 Task: Add an event with the title Training Session: Sales Negotiation, date '2024/03/16', time 8:50 AM to 10:50 AMand add a description: During the Quality Assurance Check, a dedicated team or quality assurance professionals will conduct a comprehensive assessment of the project against predetermined quality criteria. The team will review various aspects, including project documentation, processes, methodologies, and actual deliverables, to ensure they meet the defined quality standards., put the event into Red category . Add location for the event as: 789 Spice Bazaar, Istanbul, Turkey, logged in from the account softage.2@softage.netand send the event invitation to softage.5@softage.net and softage.6@softage.net. Set a reminder for the event 15 day before
Action: Mouse pressed left at (104, 121)
Screenshot: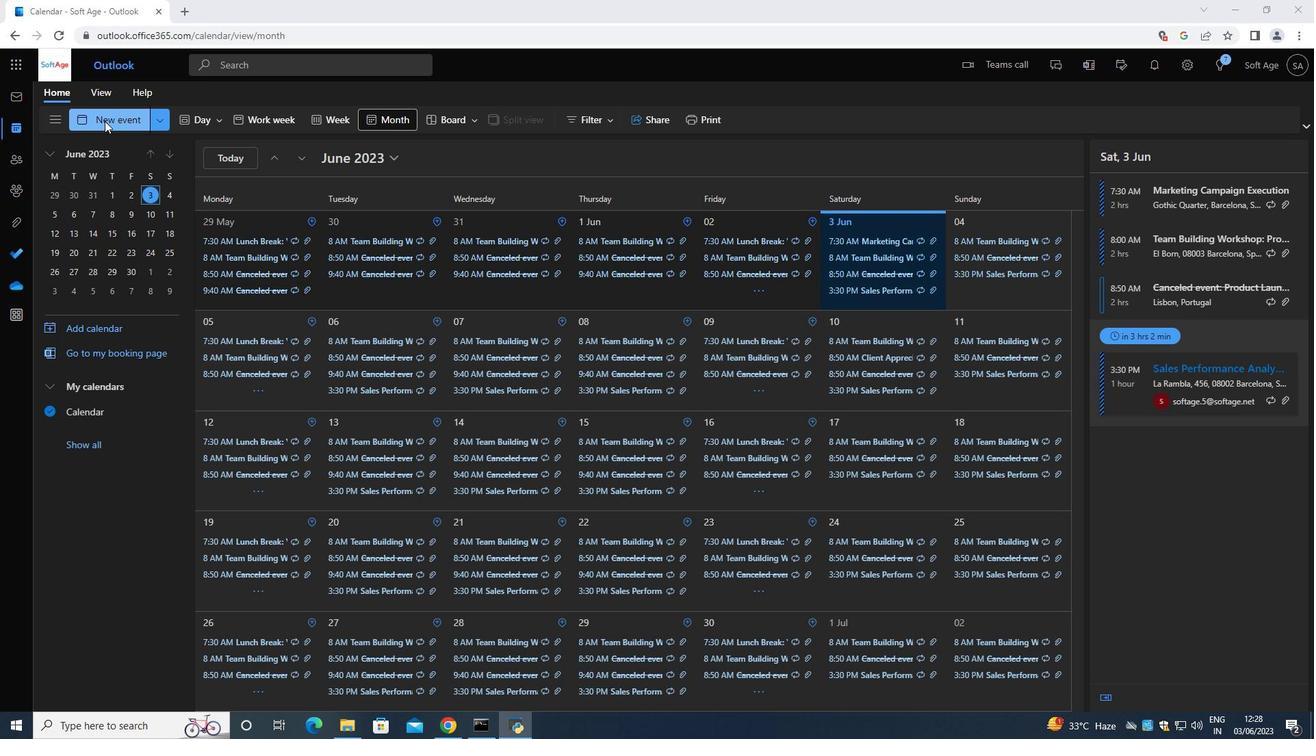 
Action: Mouse moved to (323, 215)
Screenshot: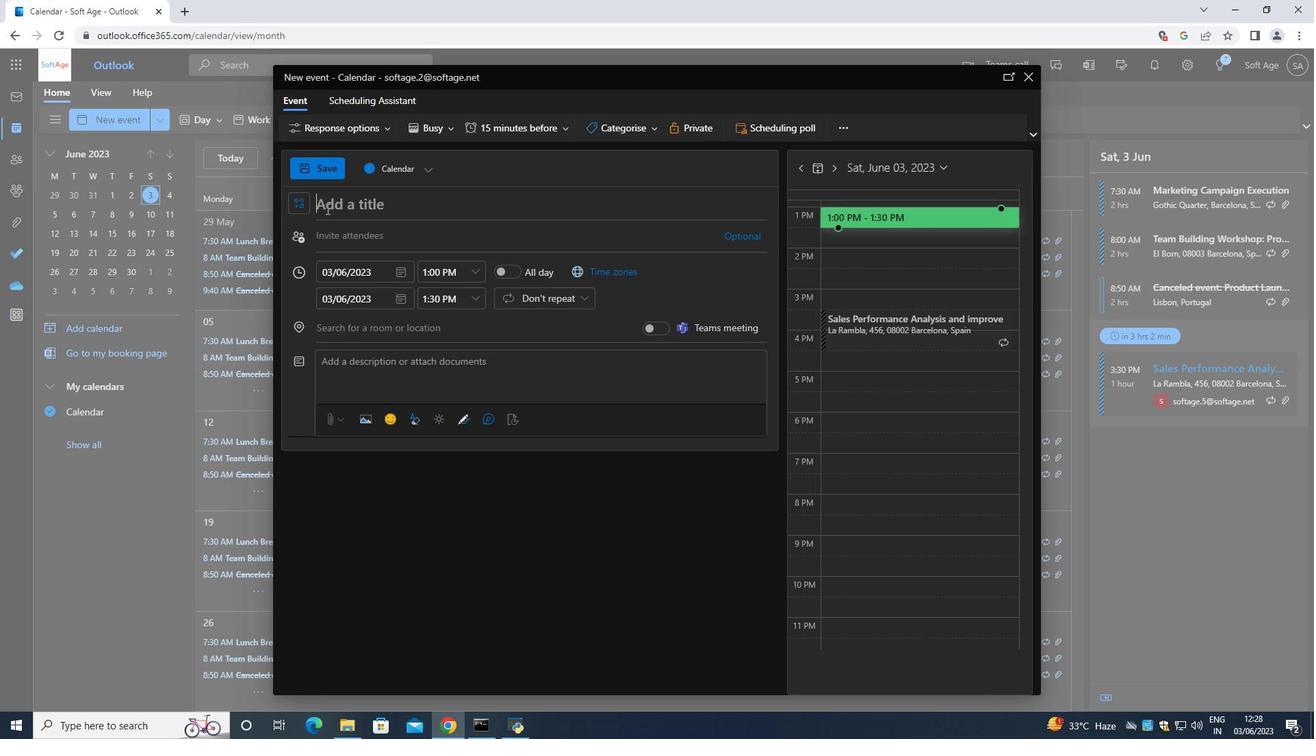
Action: Key pressed <Key.shift><Key.shift><Key.shift><Key.shift><Key.shift><Key.shift><Key.shift><Key.shift><Key.shift>Training<Key.space><Key.shift>Session<Key.space><Key.shift_r>:<Key.space><Key.shift><Key.shift><Key.shift><Key.shift><Key.shift><Key.shift><Key.shift><Key.shift><Key.shift>Sales<Key.space><Key.shift>Negotiation<Key.space>
Screenshot: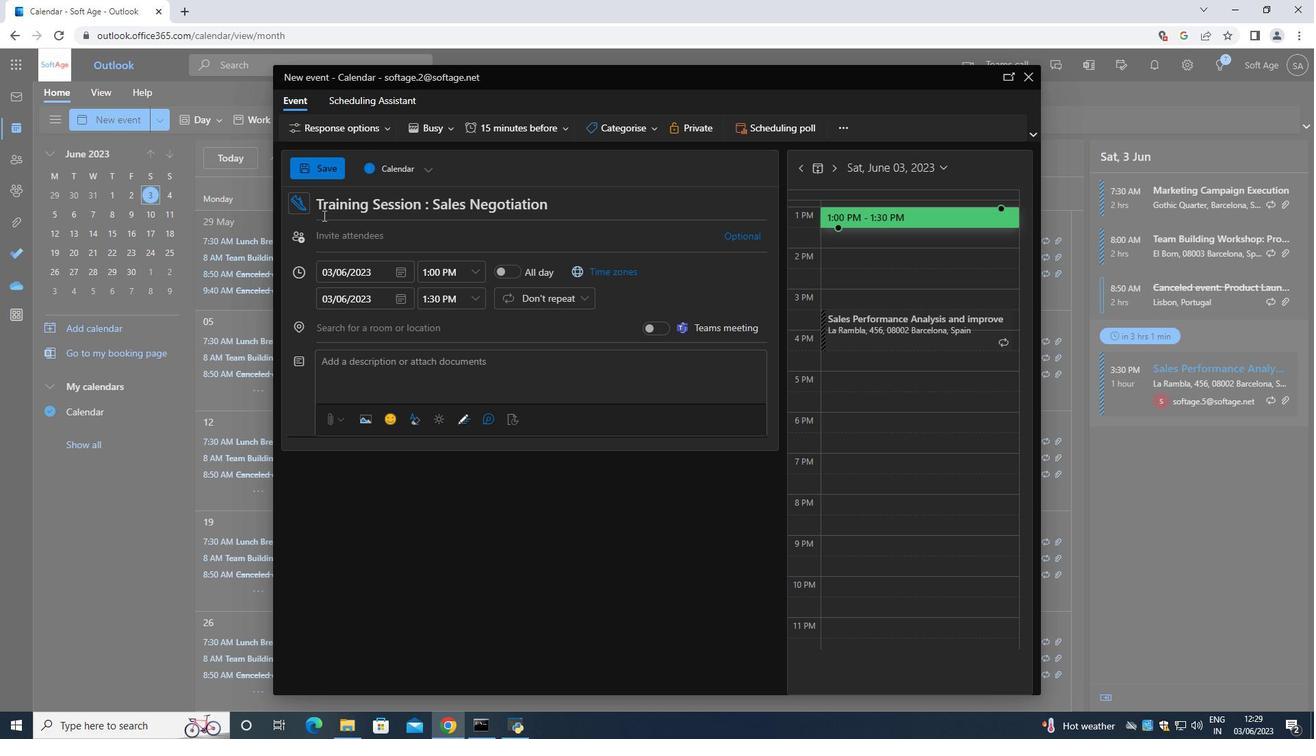 
Action: Mouse moved to (403, 274)
Screenshot: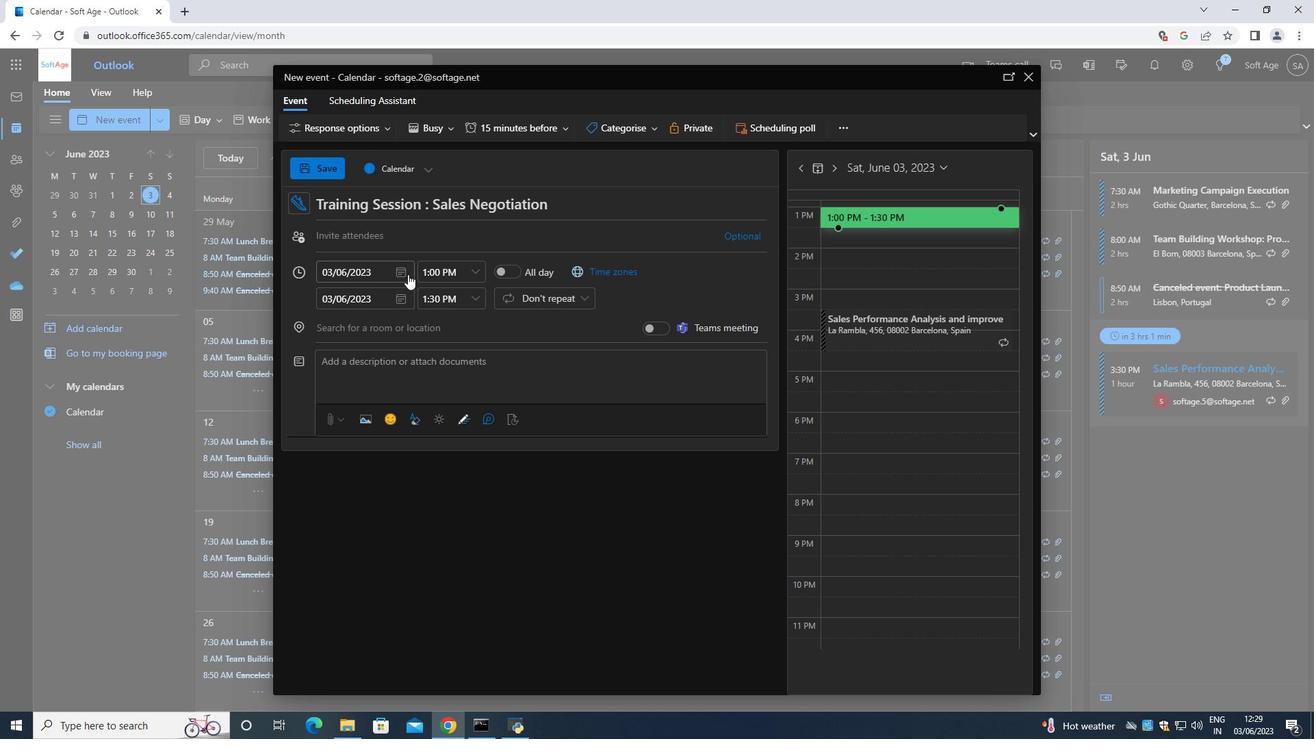 
Action: Mouse pressed left at (403, 274)
Screenshot: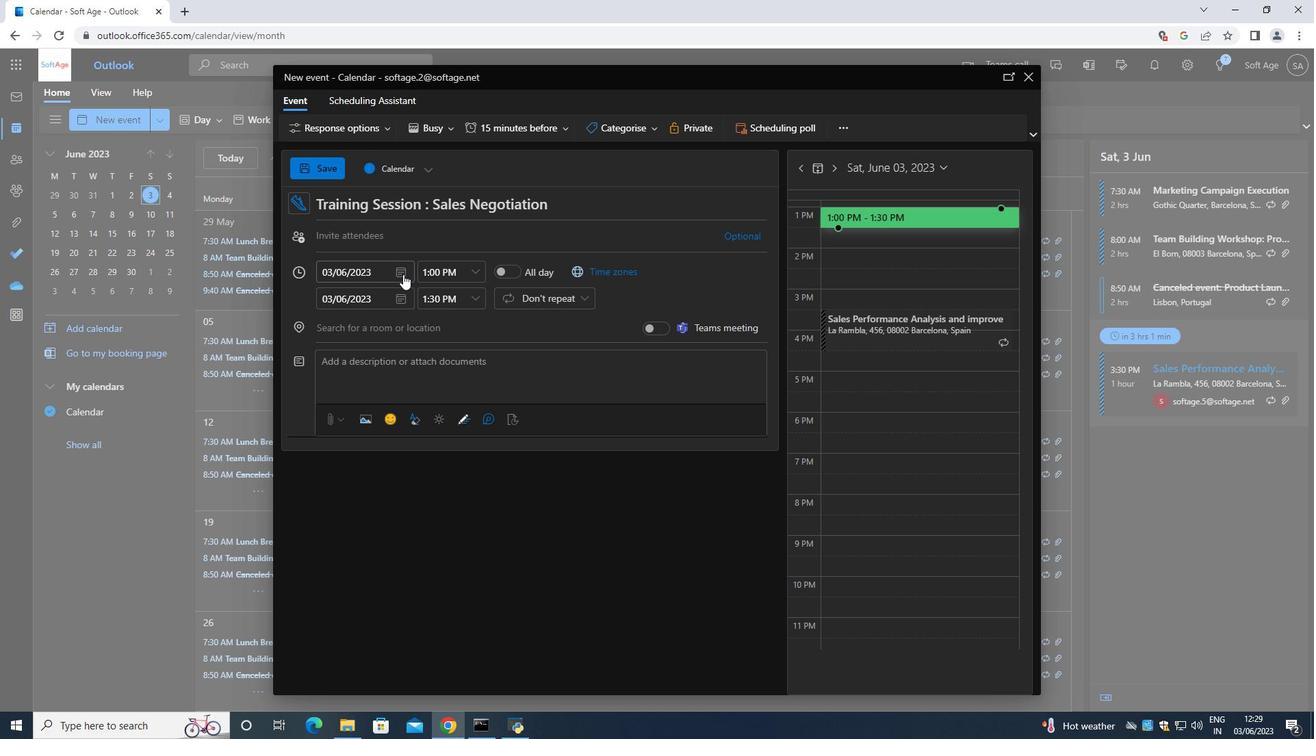 
Action: Mouse moved to (450, 296)
Screenshot: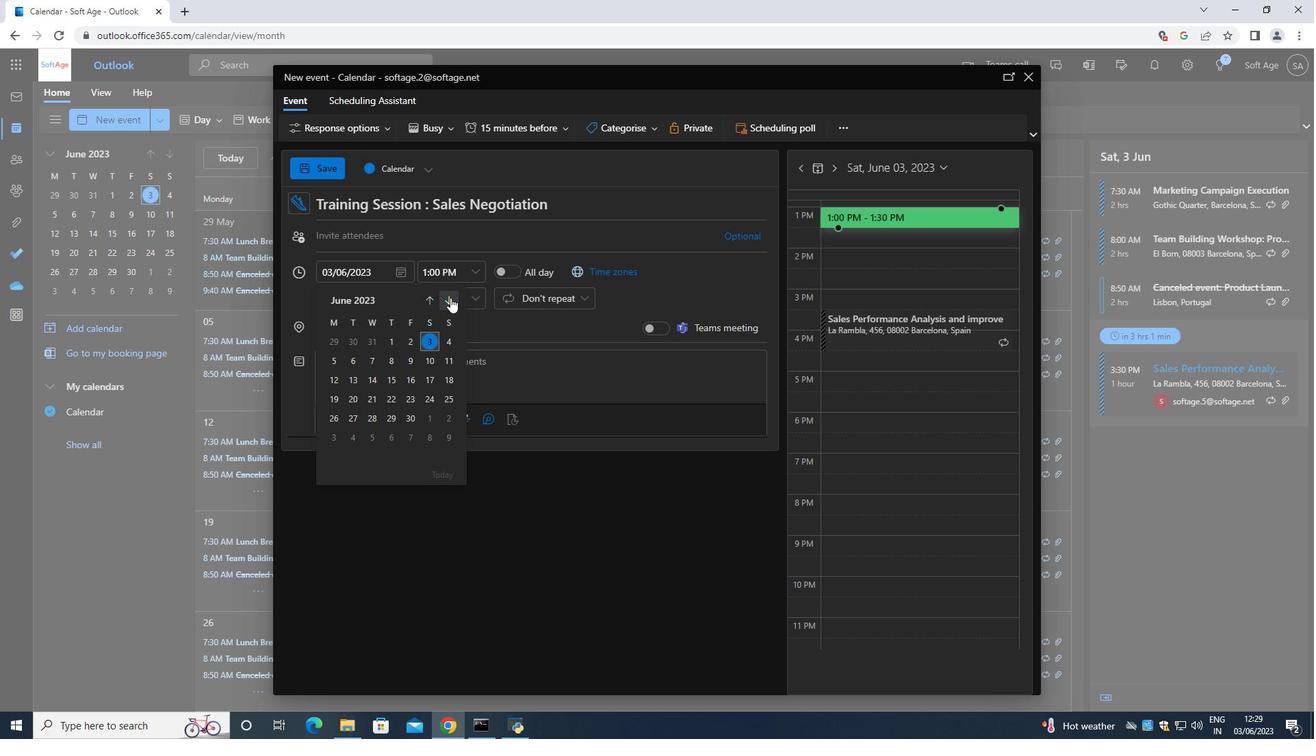 
Action: Mouse pressed left at (450, 296)
Screenshot: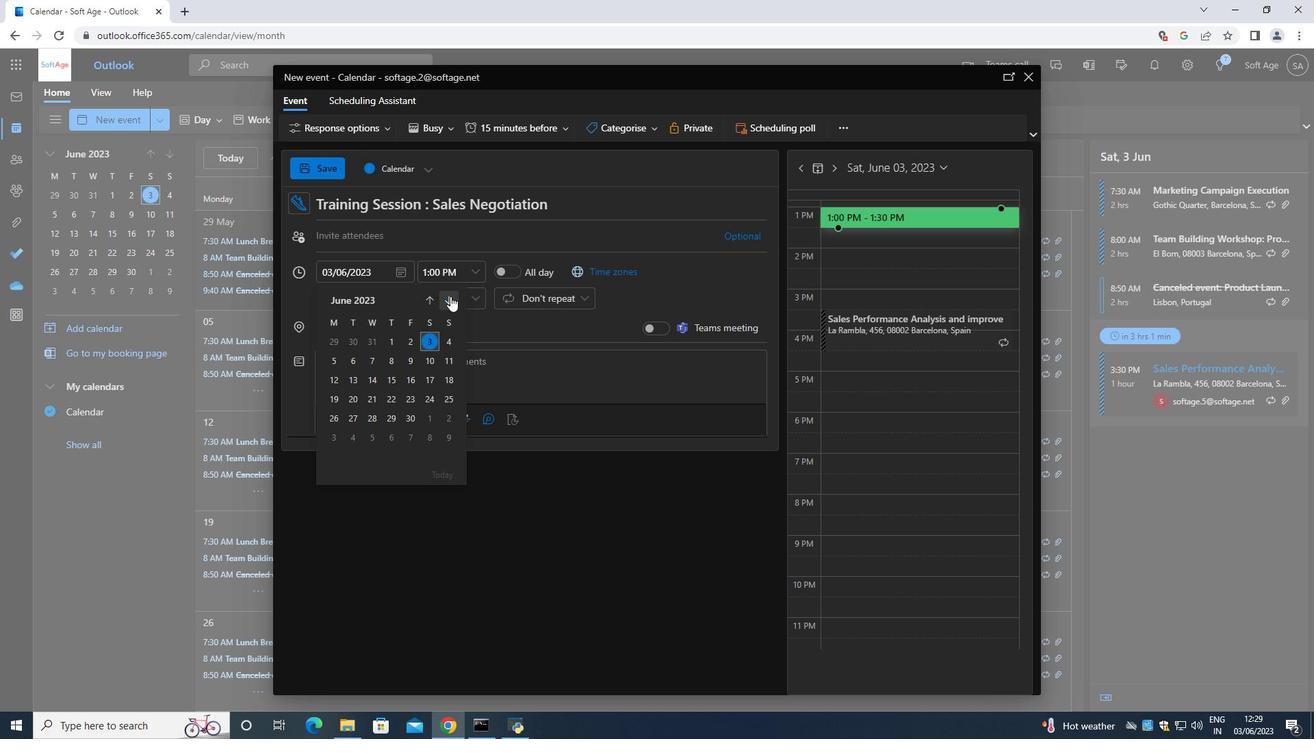 
Action: Mouse moved to (451, 296)
Screenshot: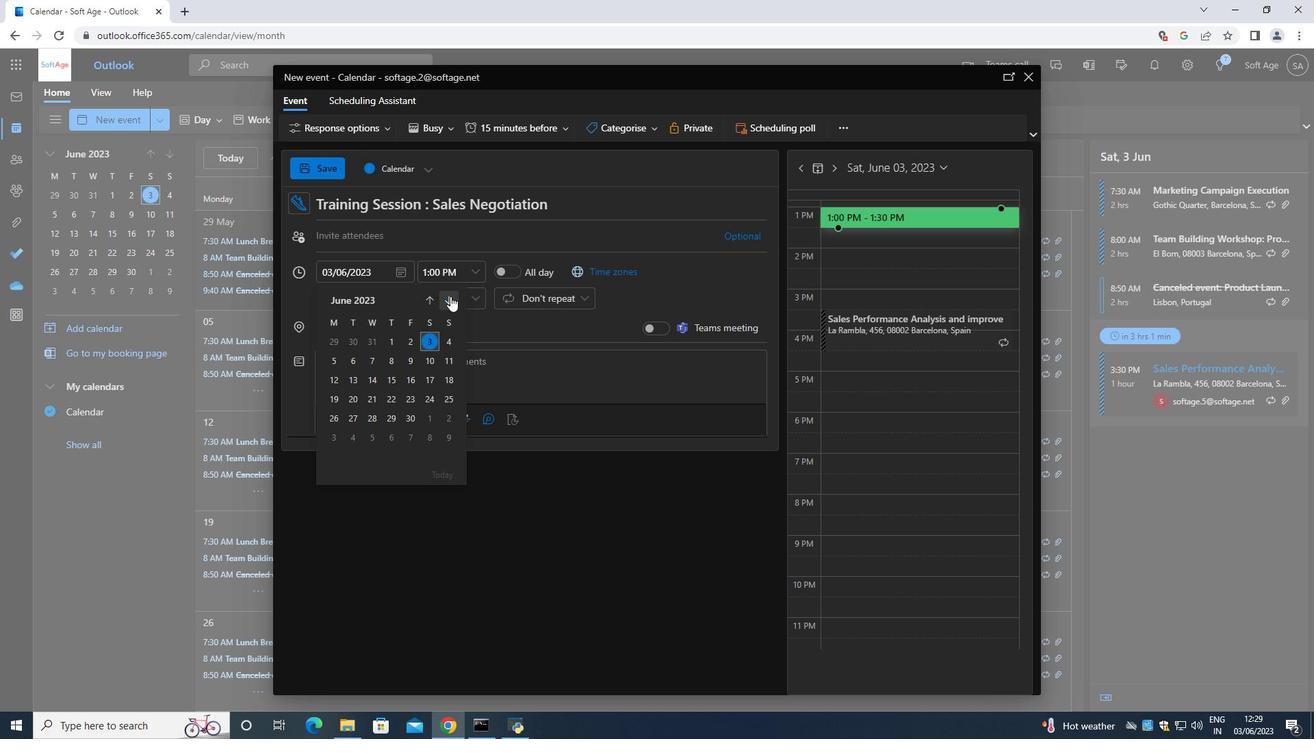 
Action: Mouse pressed left at (451, 296)
Screenshot: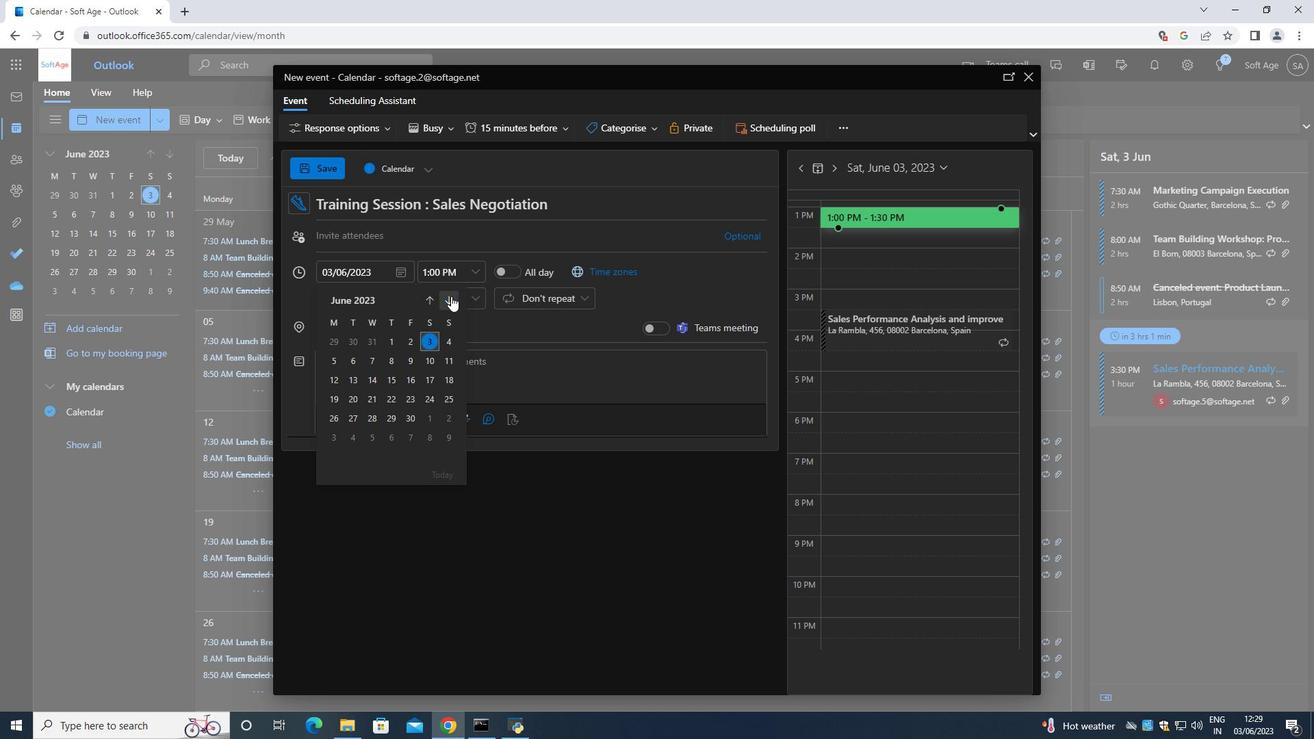 
Action: Mouse pressed left at (451, 296)
Screenshot: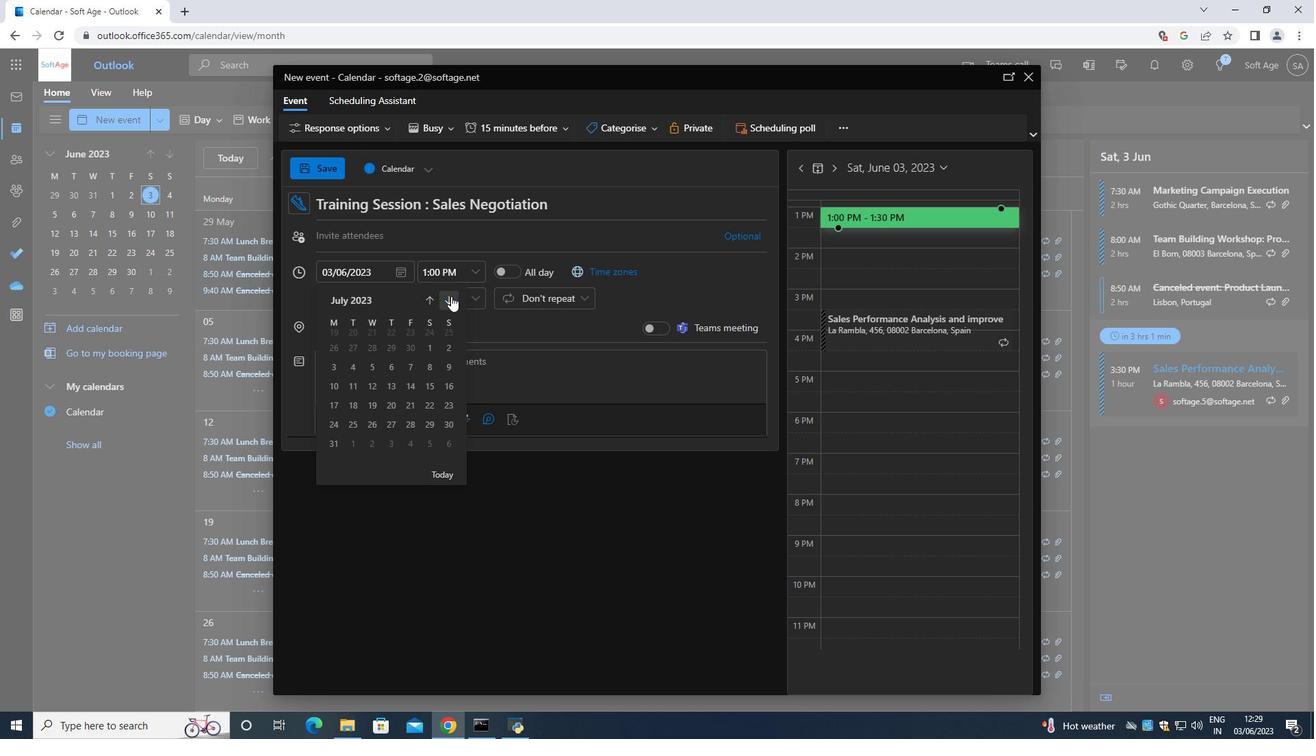 
Action: Mouse pressed left at (451, 296)
Screenshot: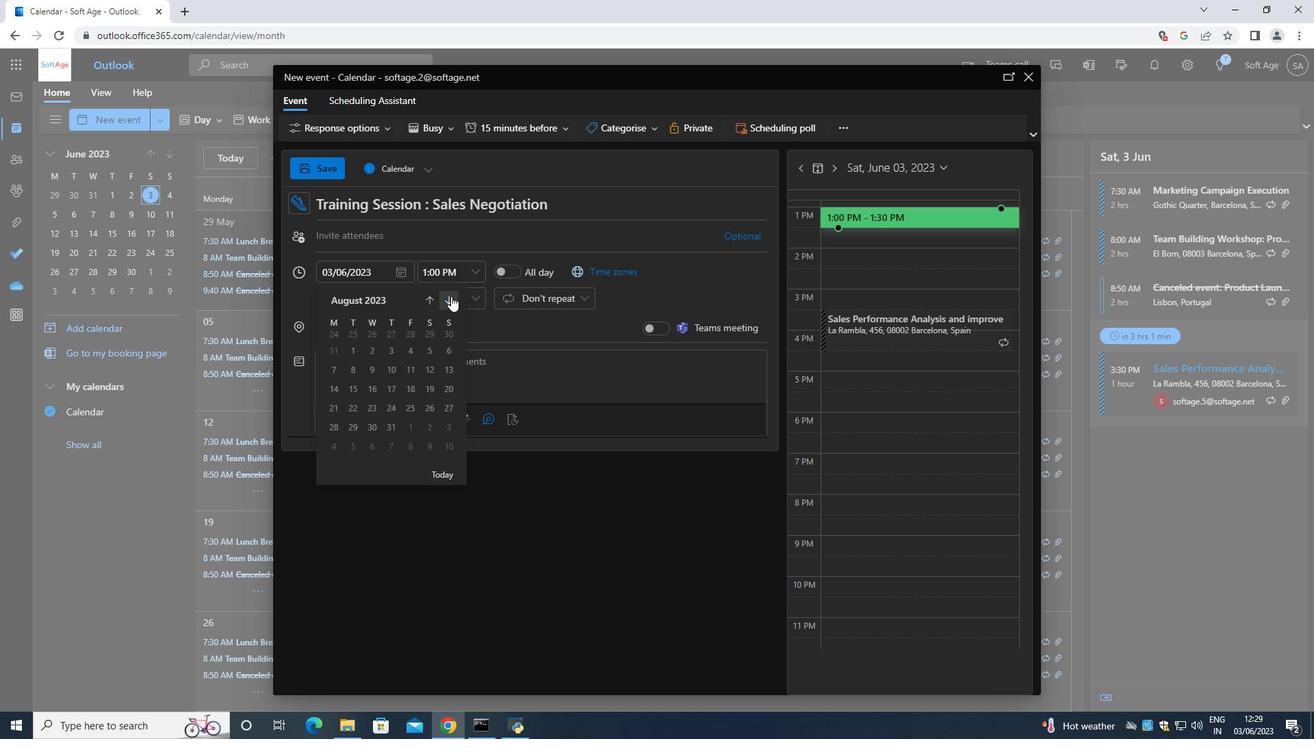 
Action: Mouse pressed left at (451, 296)
Screenshot: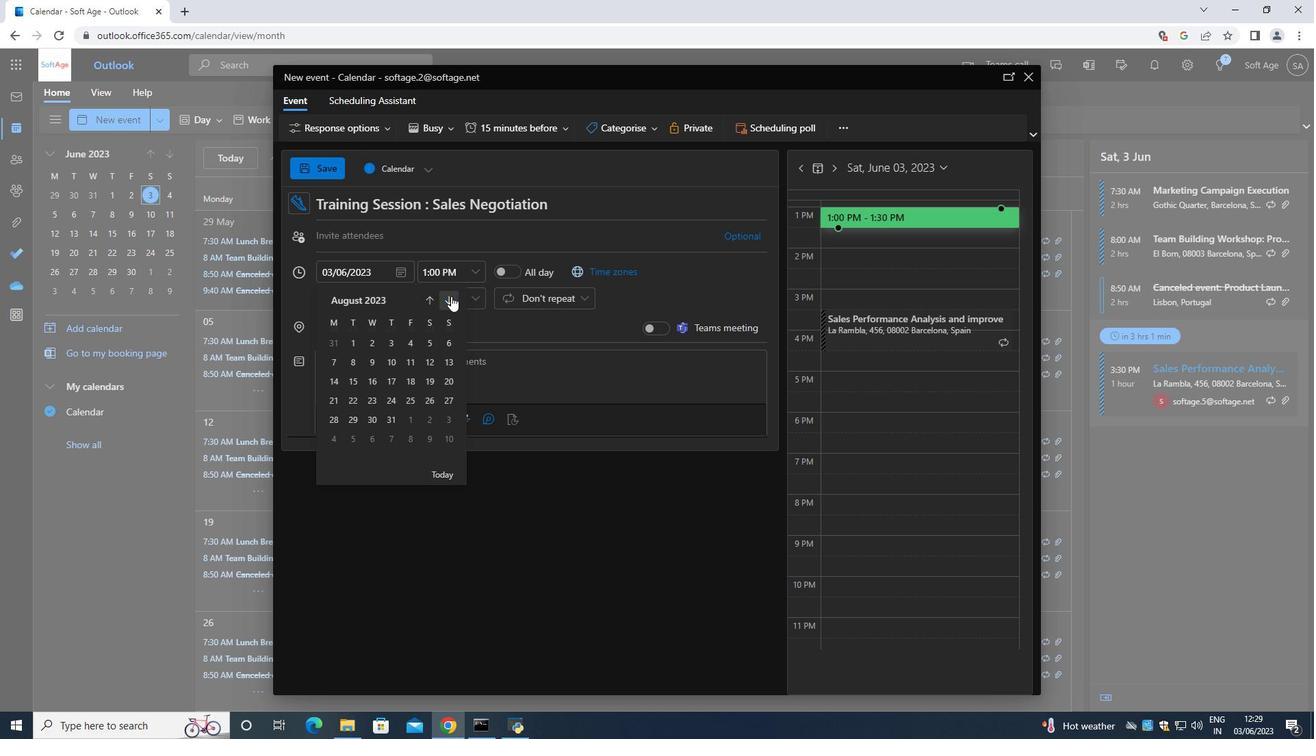 
Action: Mouse pressed left at (451, 296)
Screenshot: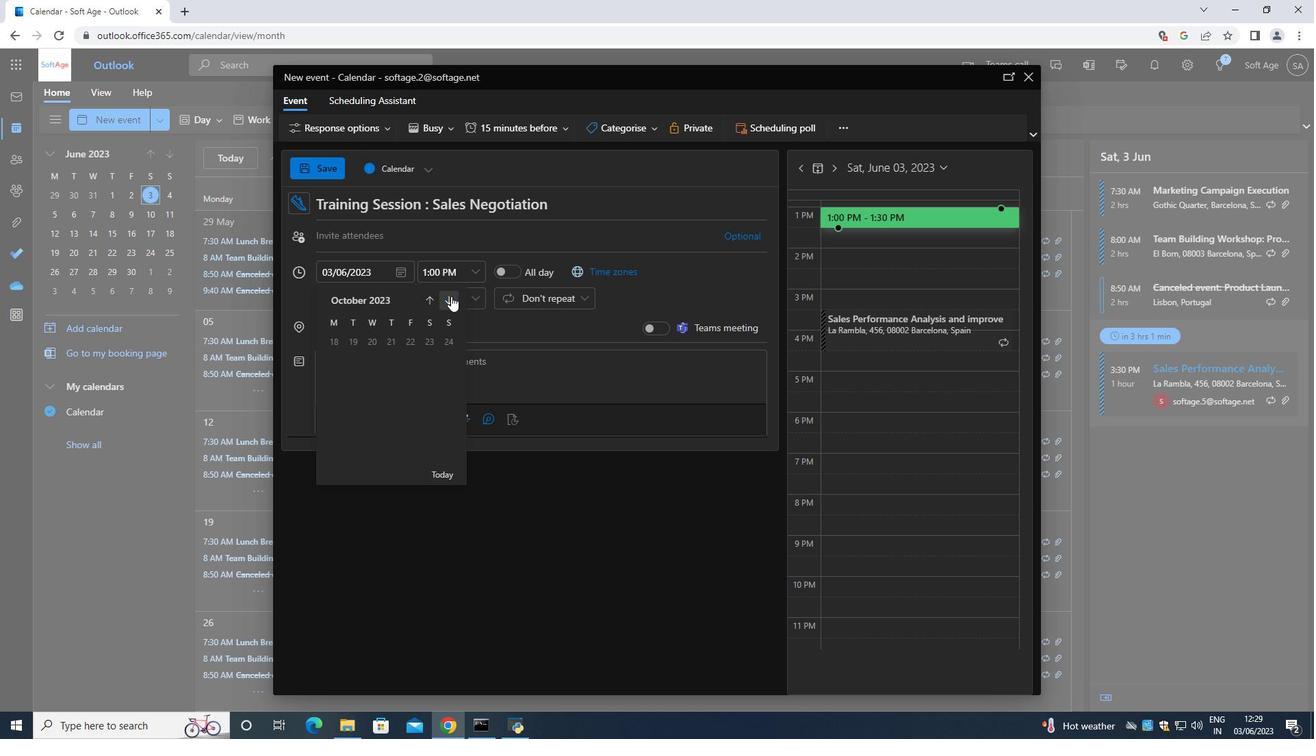 
Action: Mouse pressed left at (451, 296)
Screenshot: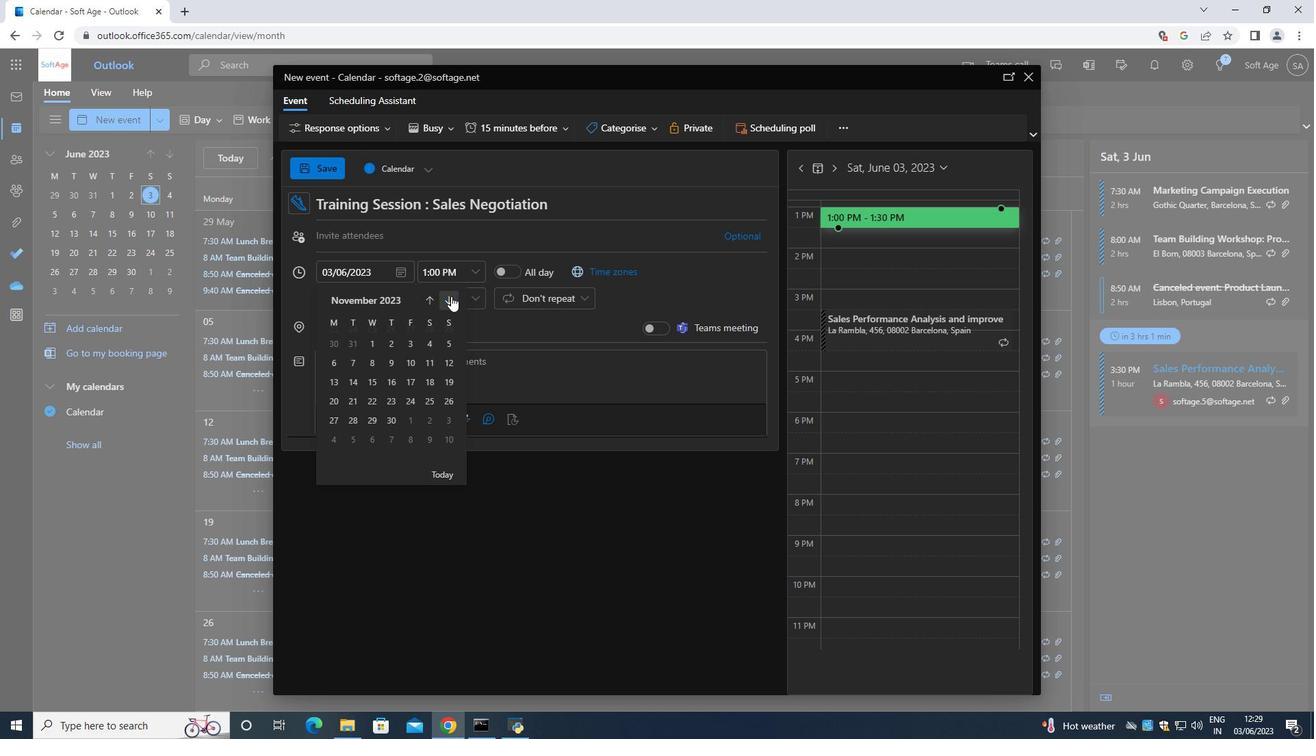 
Action: Mouse pressed left at (451, 296)
Screenshot: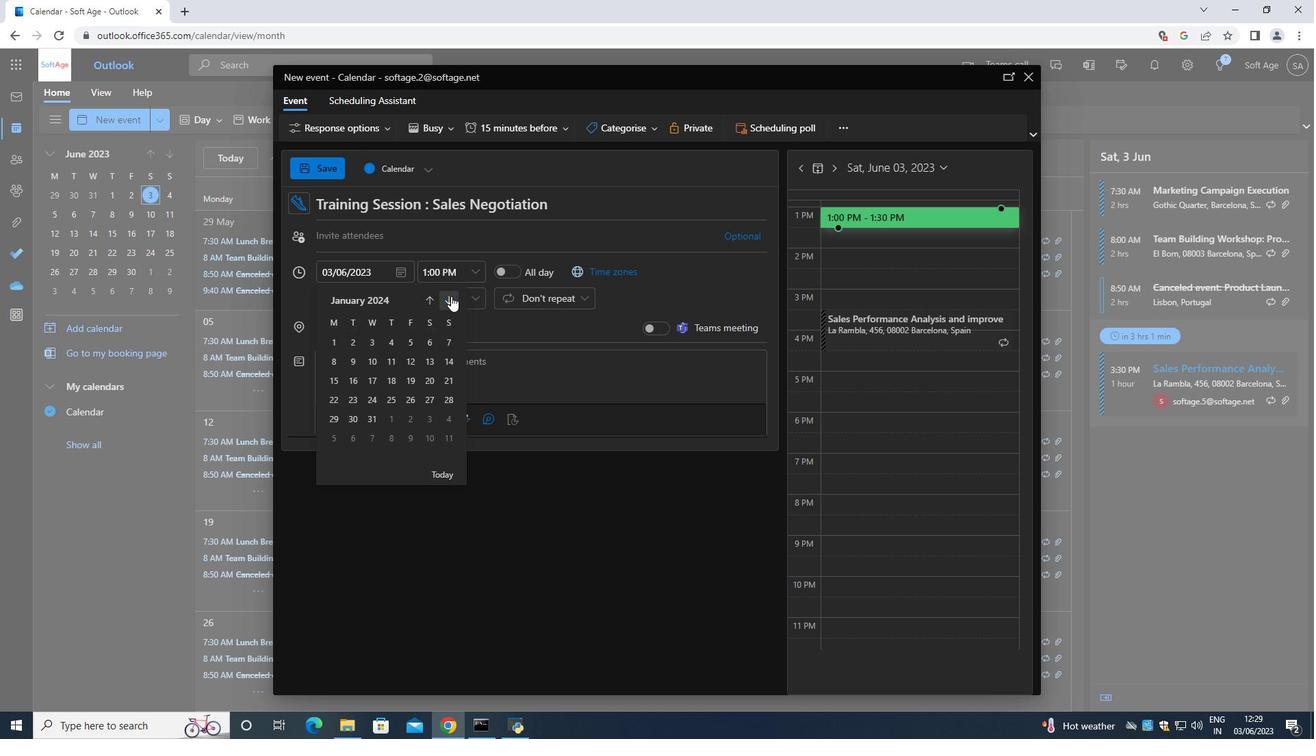 
Action: Mouse pressed left at (451, 296)
Screenshot: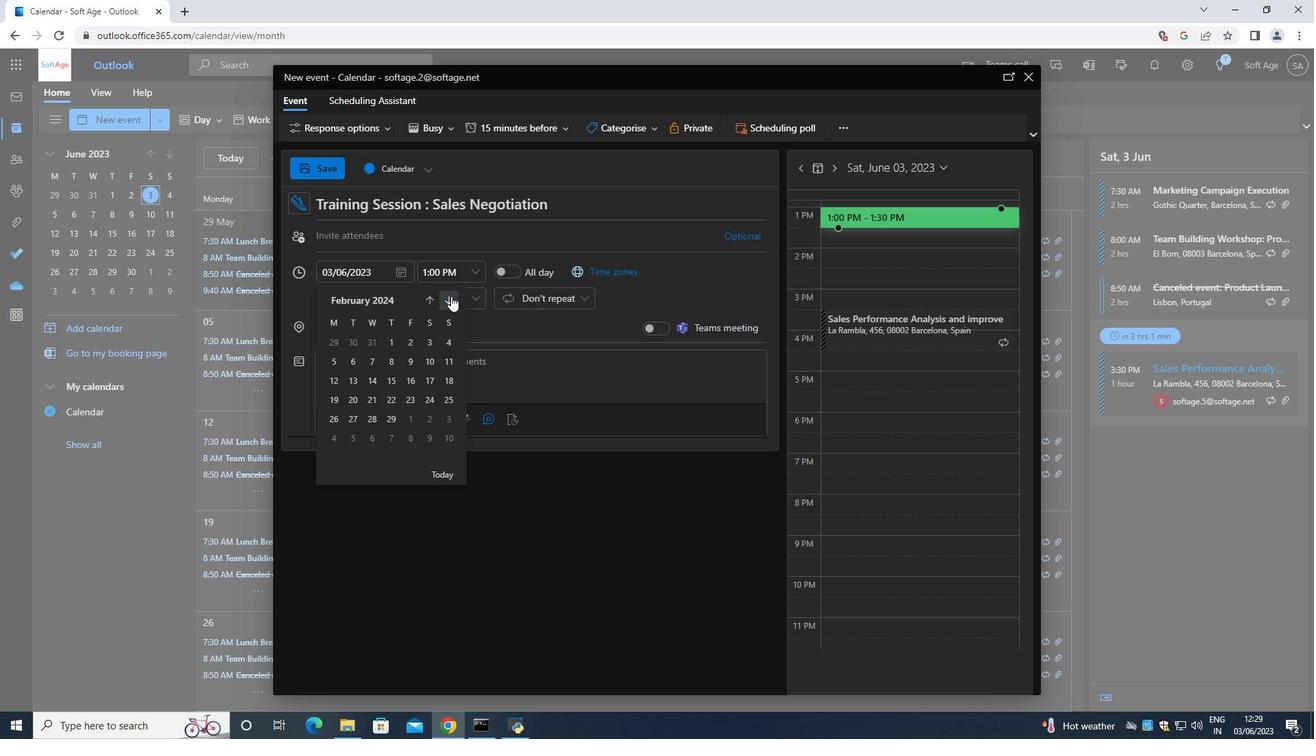 
Action: Mouse moved to (432, 373)
Screenshot: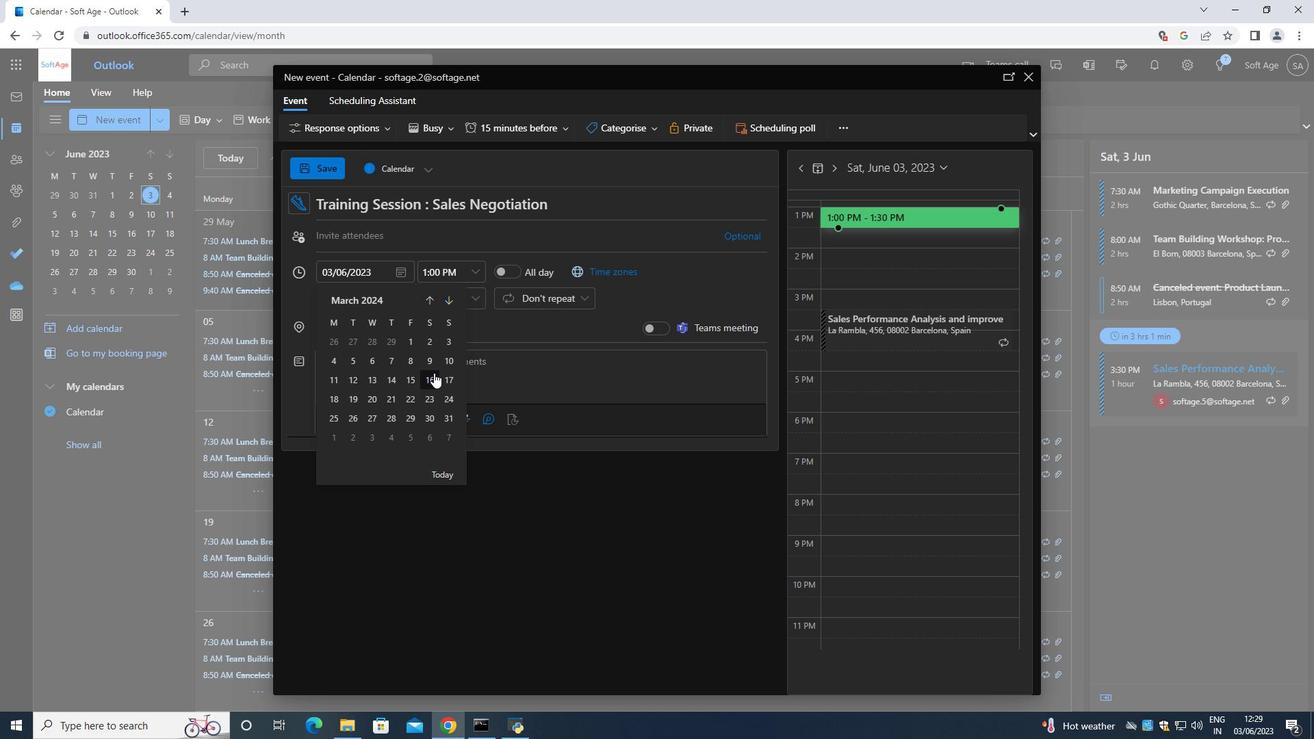 
Action: Mouse pressed left at (432, 373)
Screenshot: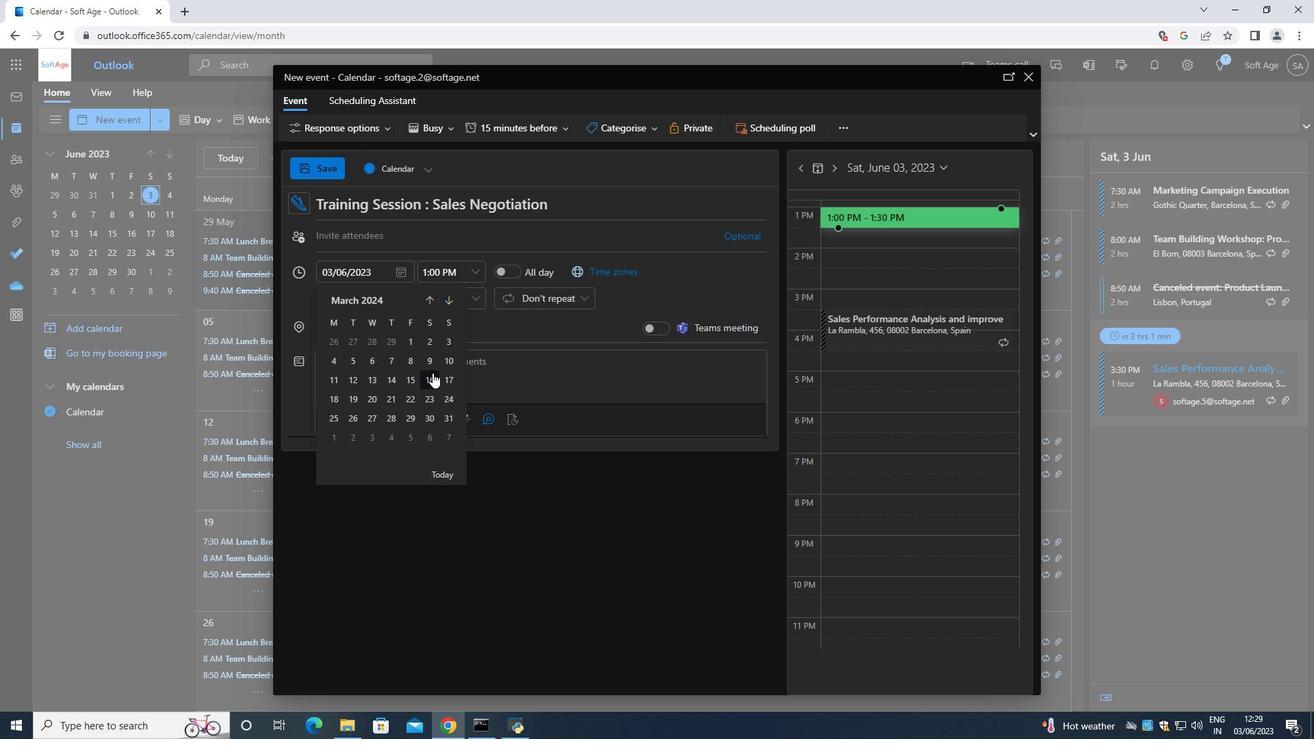 
Action: Mouse moved to (481, 274)
Screenshot: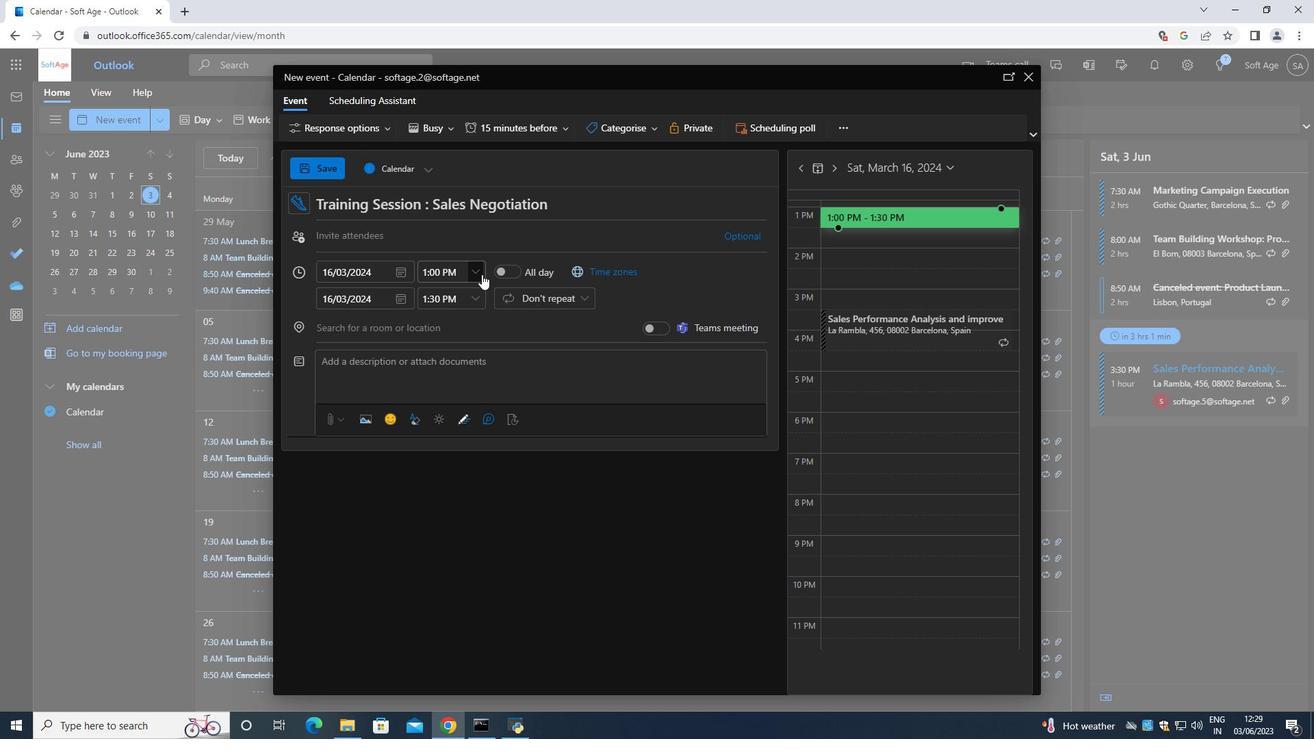 
Action: Mouse pressed left at (481, 274)
Screenshot: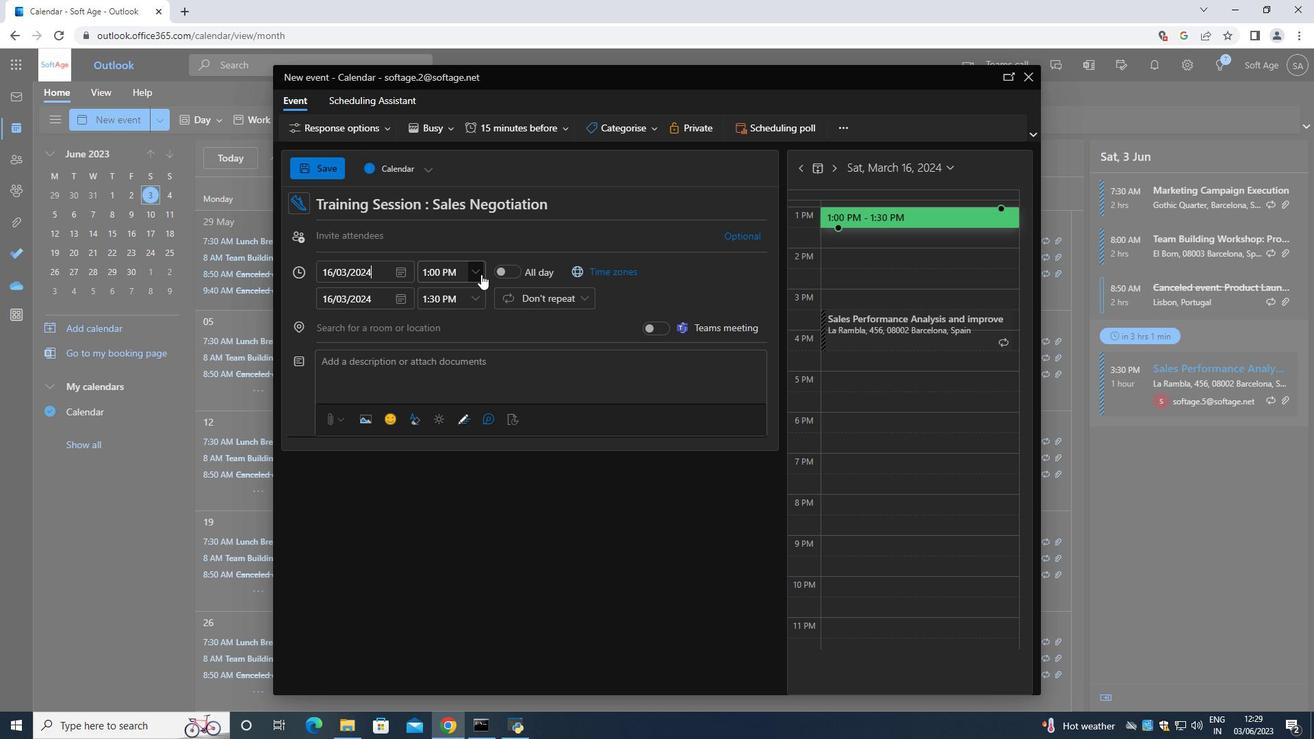 
Action: Mouse moved to (473, 302)
Screenshot: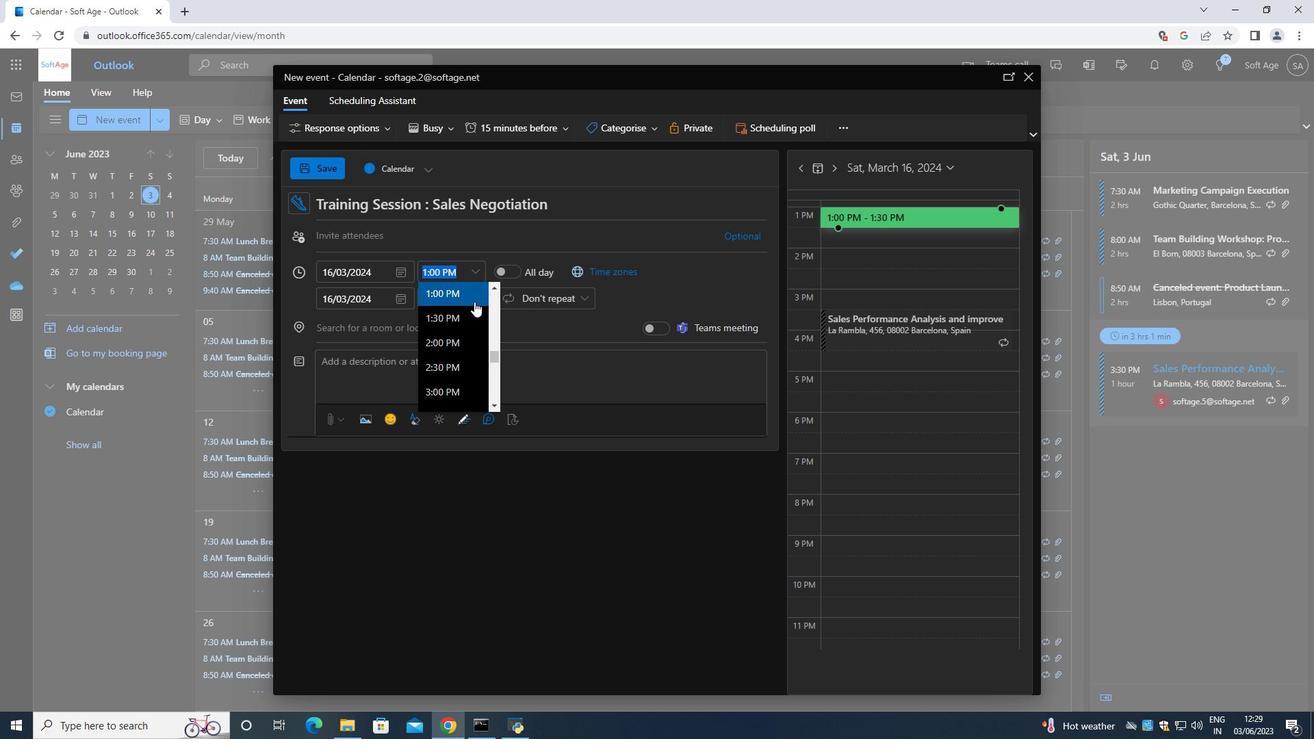 
Action: Mouse scrolled (473, 301) with delta (0, 0)
Screenshot: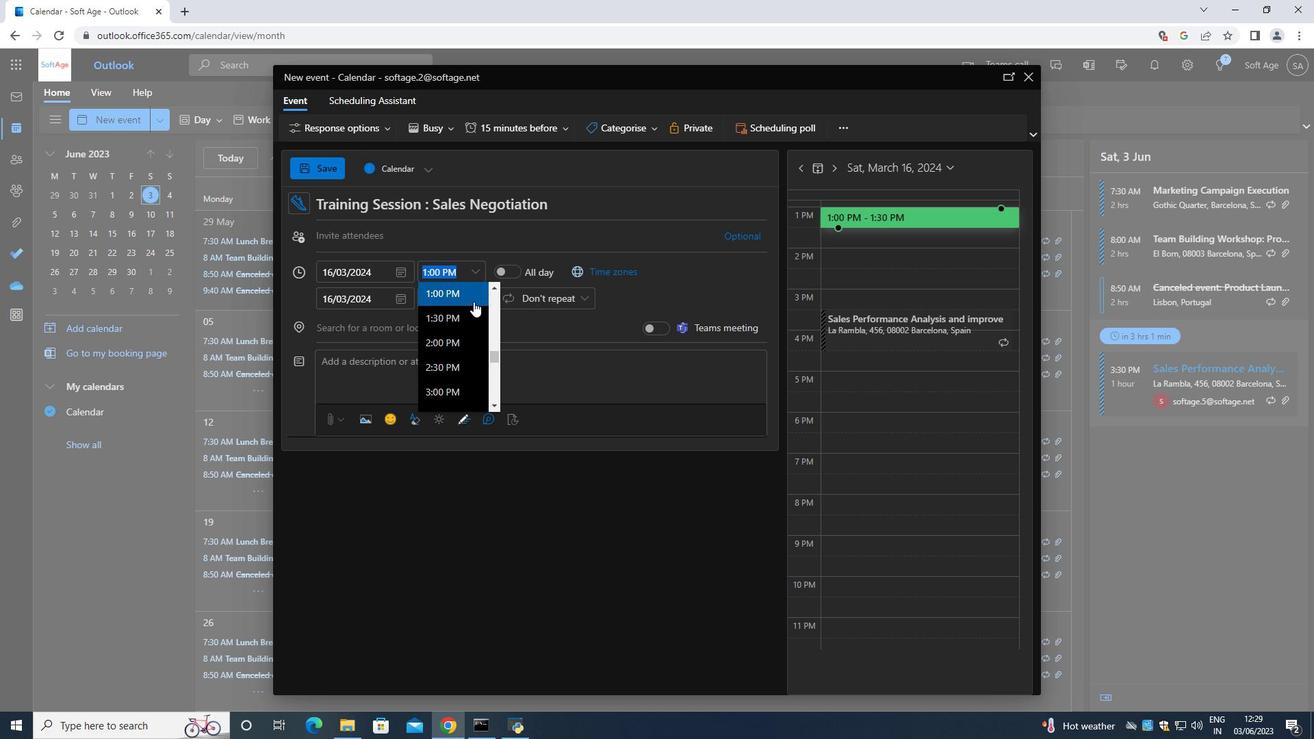 
Action: Mouse scrolled (473, 302) with delta (0, 0)
Screenshot: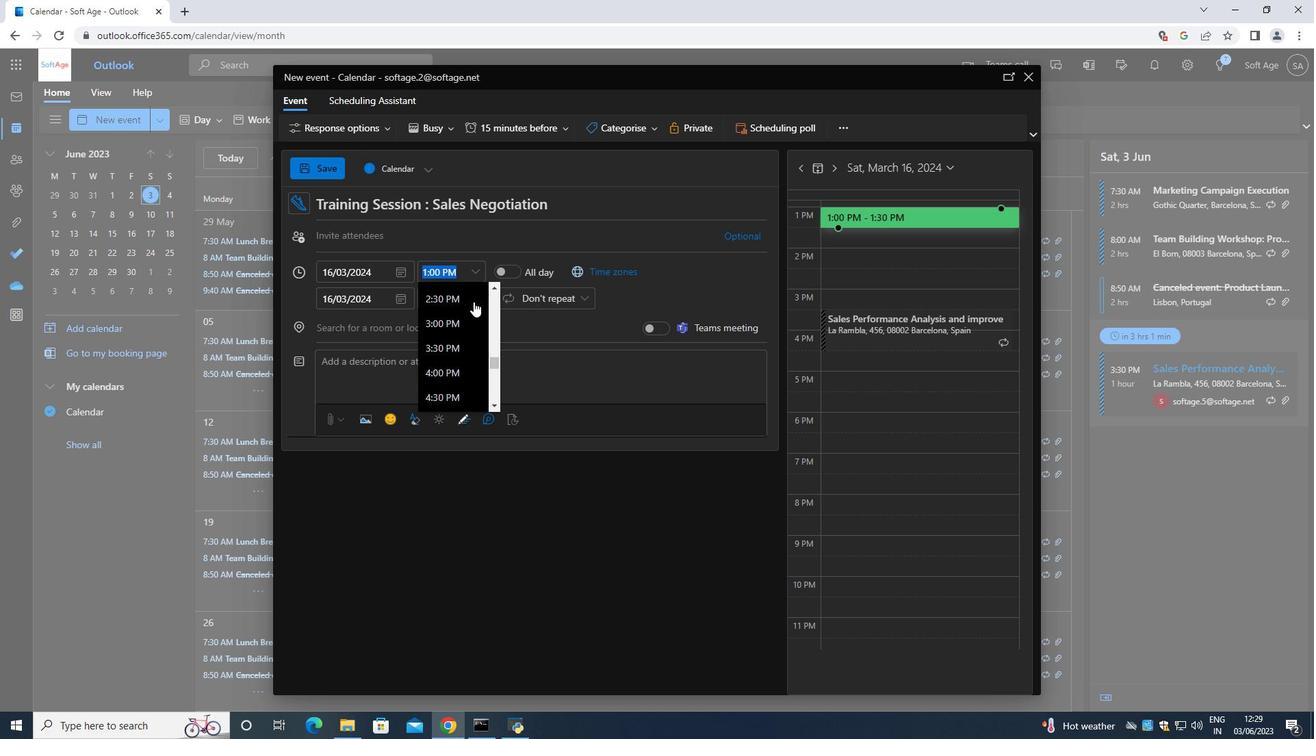 
Action: Mouse scrolled (473, 302) with delta (0, 0)
Screenshot: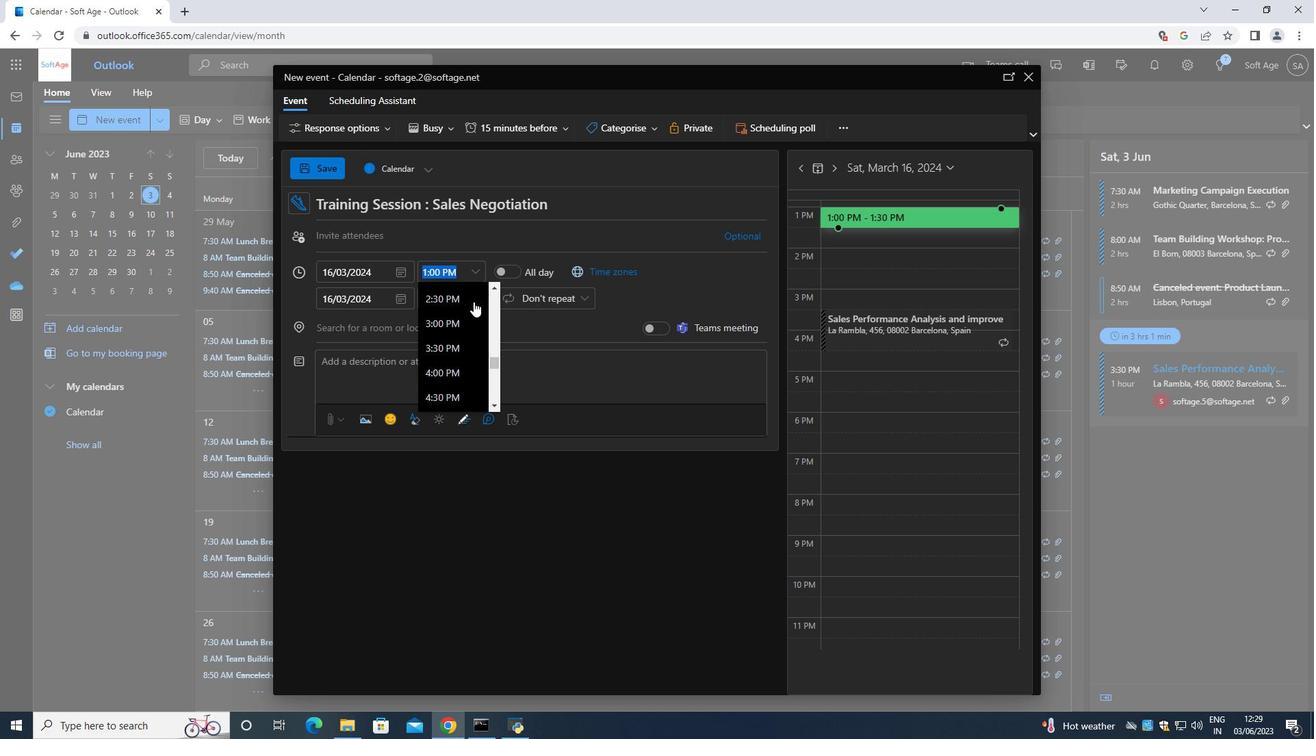 
Action: Mouse scrolled (473, 302) with delta (0, 0)
Screenshot: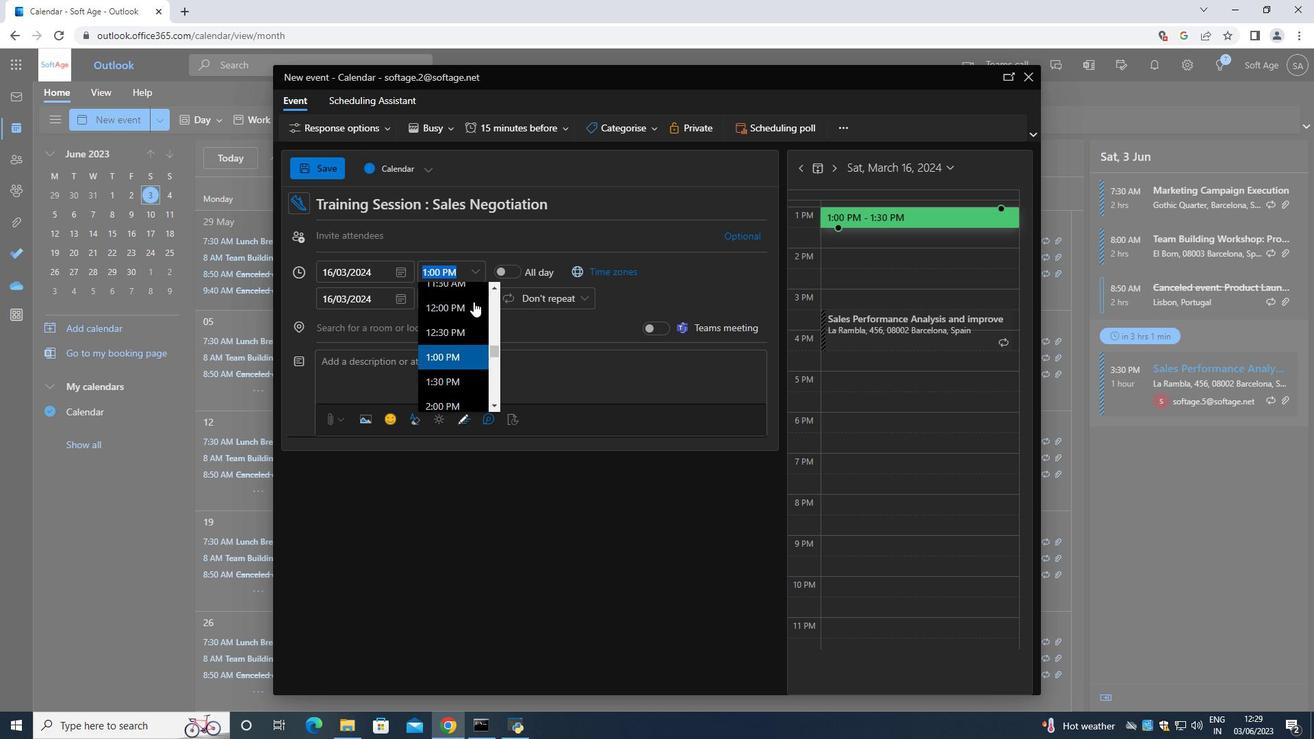 
Action: Mouse scrolled (473, 302) with delta (0, 0)
Screenshot: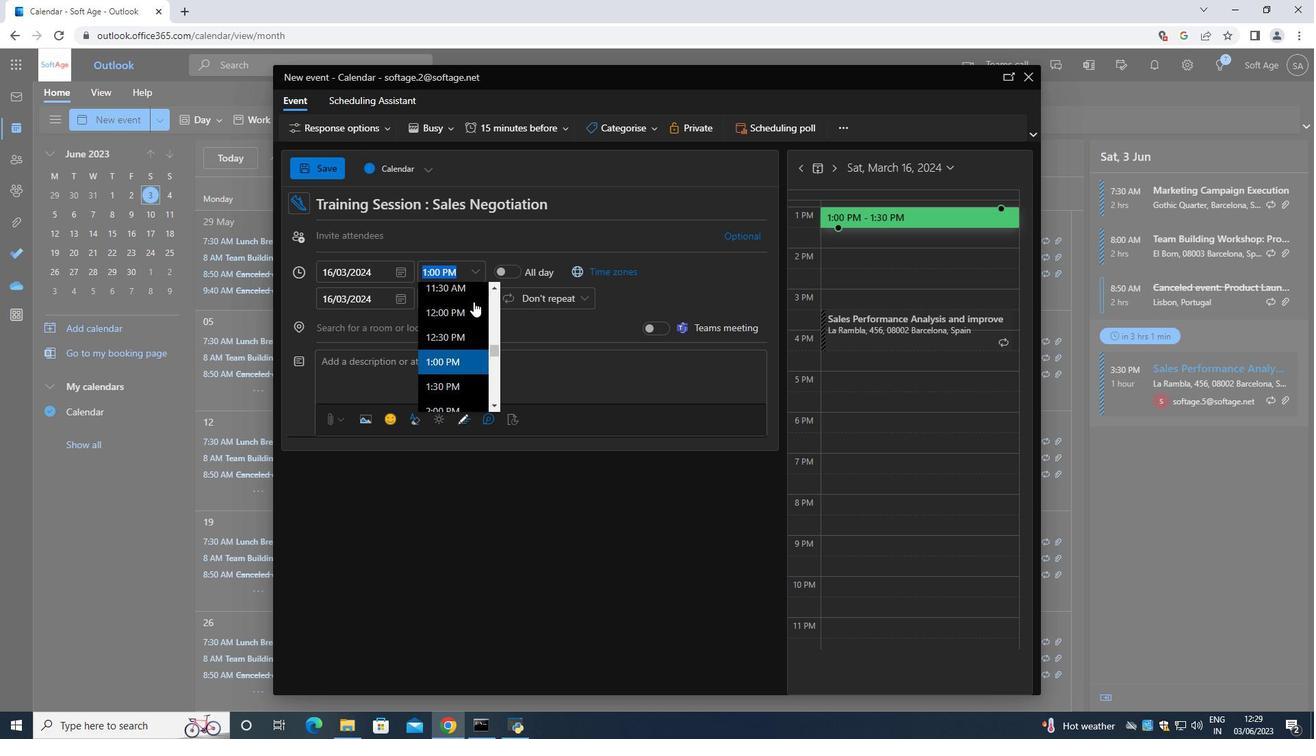 
Action: Mouse scrolled (473, 302) with delta (0, 0)
Screenshot: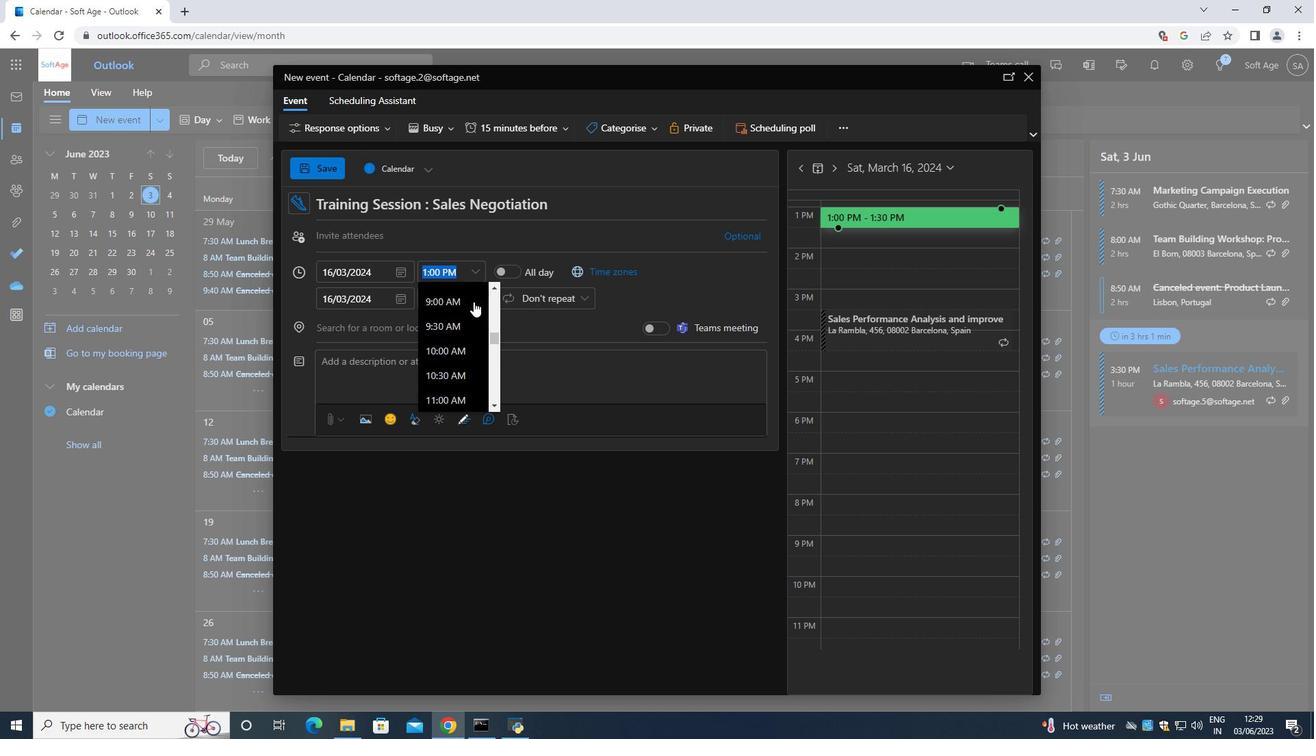 
Action: Mouse moved to (476, 269)
Screenshot: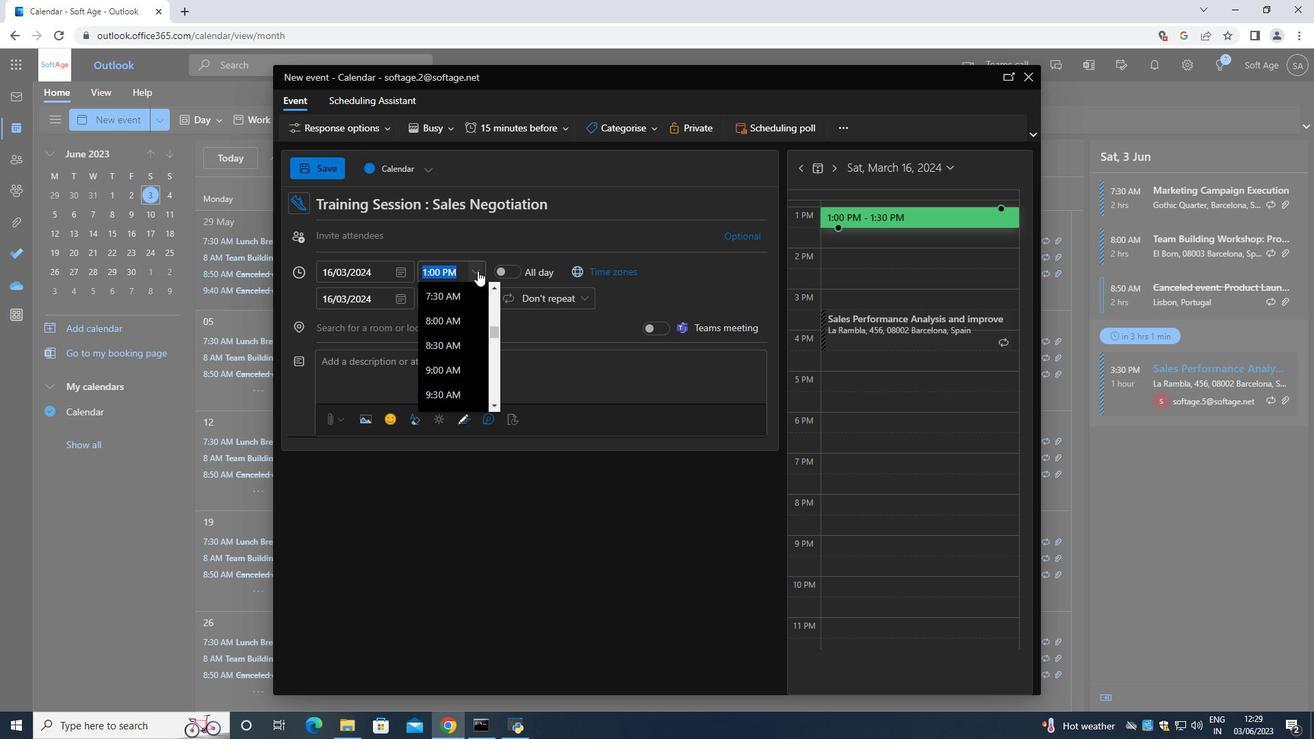 
Action: Mouse pressed left at (476, 269)
Screenshot: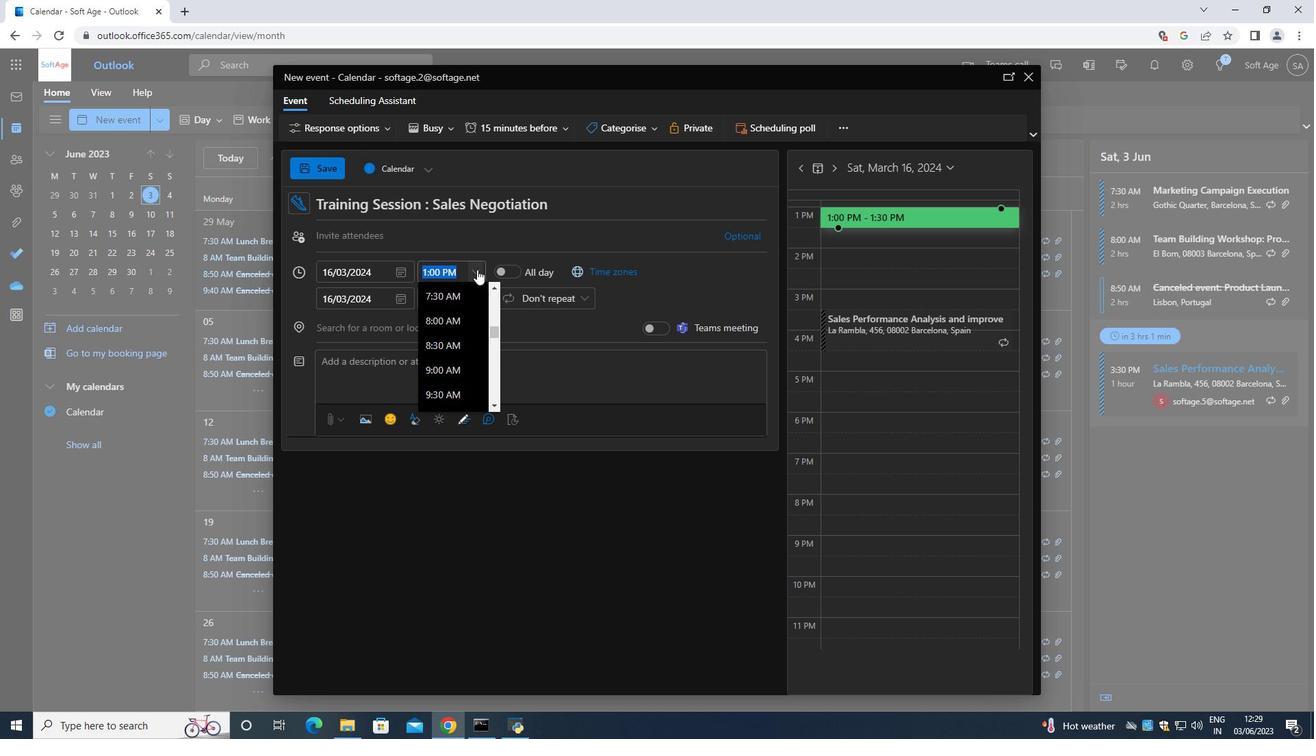 
Action: Key pressed <Key.backspace>
Screenshot: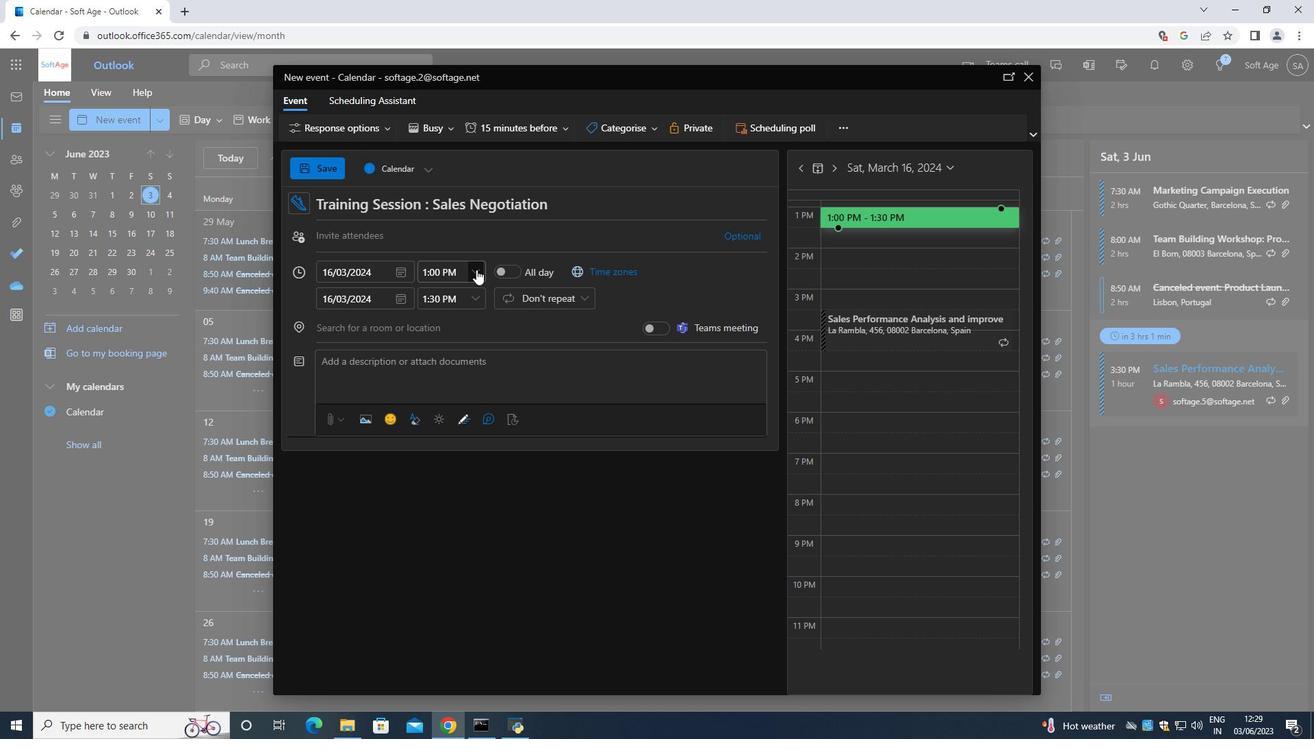 
Action: Mouse moved to (454, 272)
Screenshot: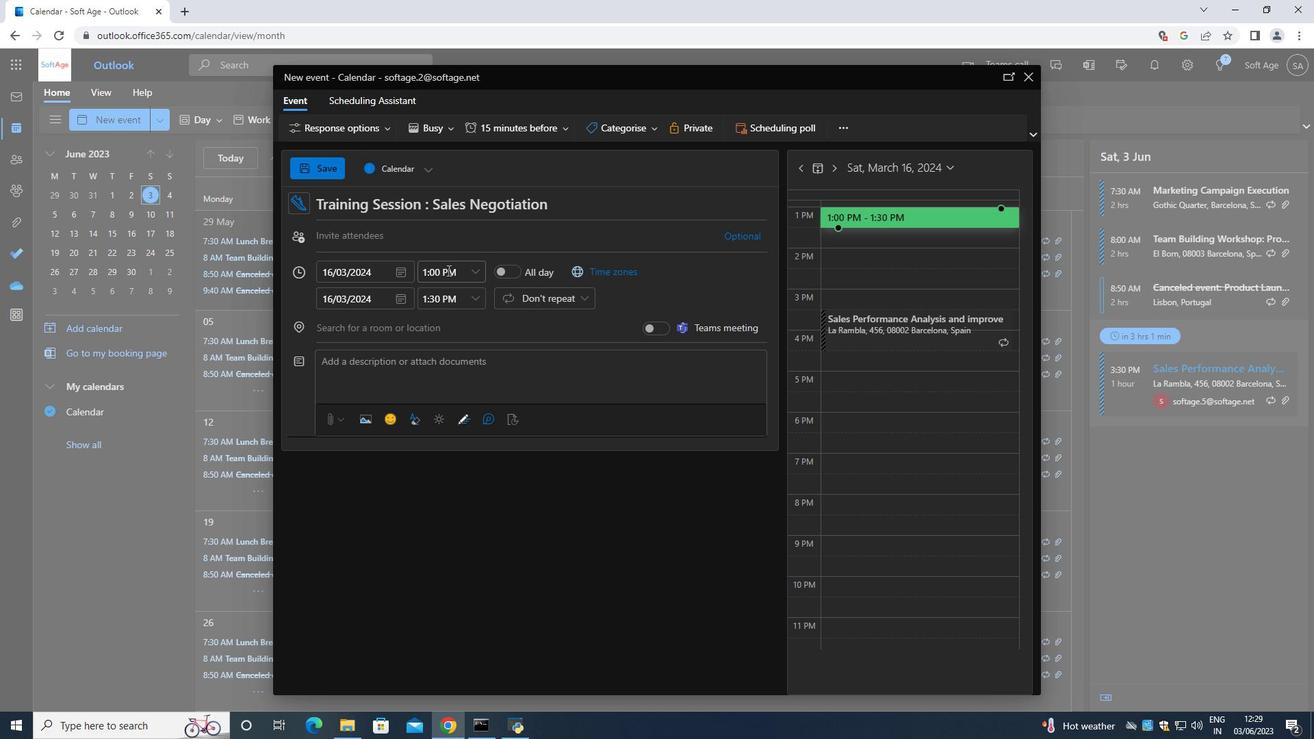 
Action: Mouse pressed left at (454, 272)
Screenshot: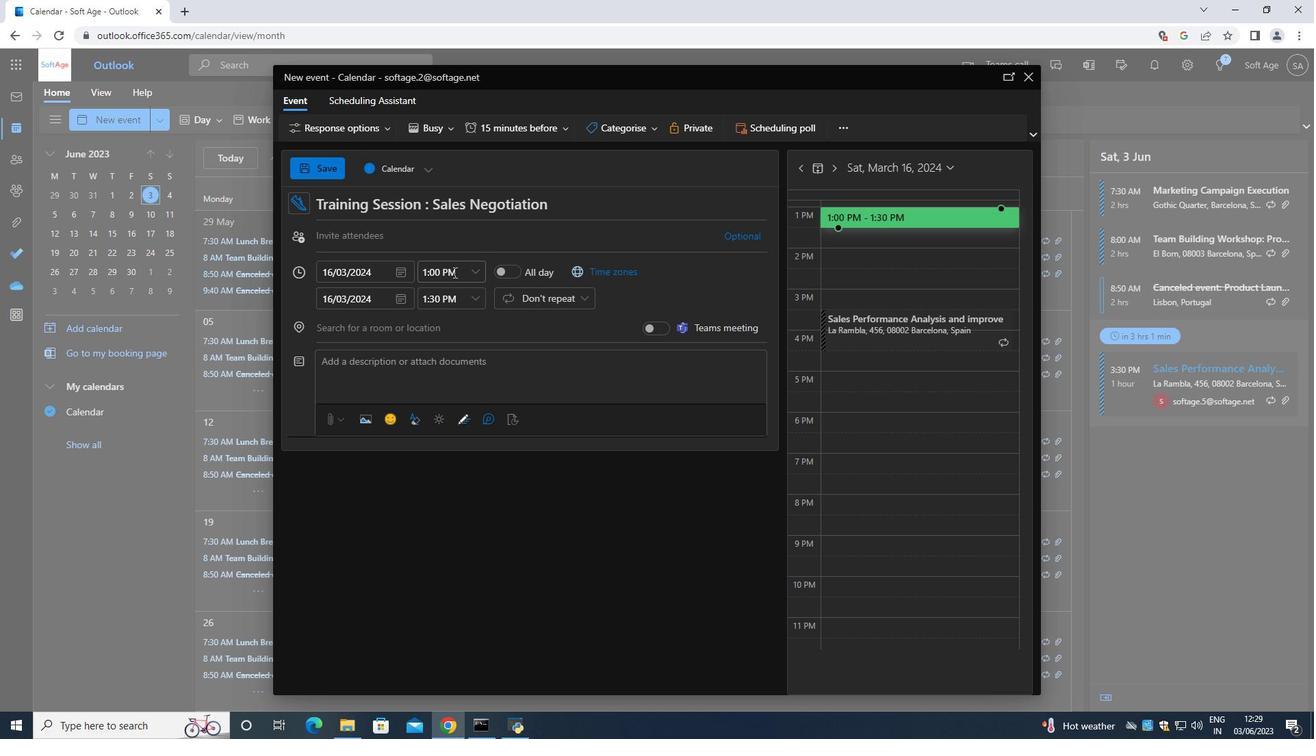 
Action: Key pressed <Key.backspace><Key.backspace><Key.backspace><Key.backspace><Key.backspace><Key.backspace><Key.backspace>8<Key.shift_r>:50<Key.caps_lock>AM<Key.caps_lock><Key.space>
Screenshot: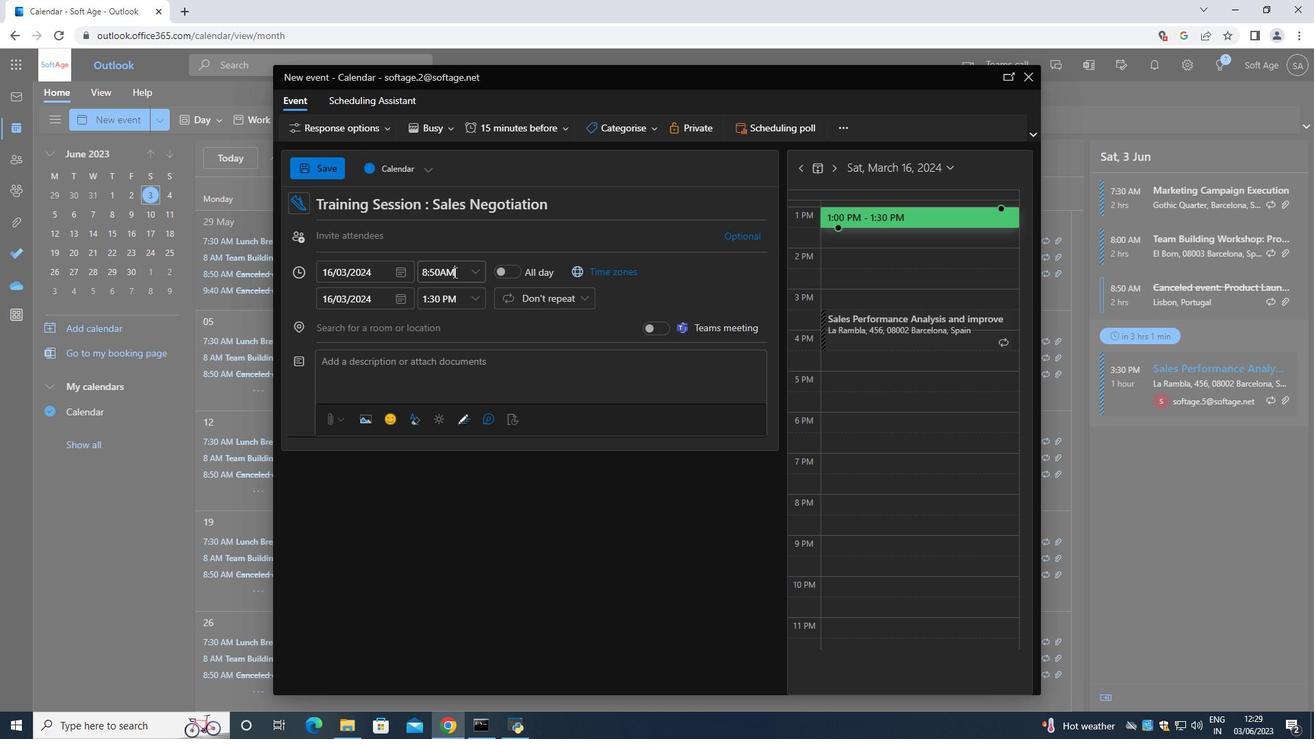 
Action: Mouse moved to (477, 291)
Screenshot: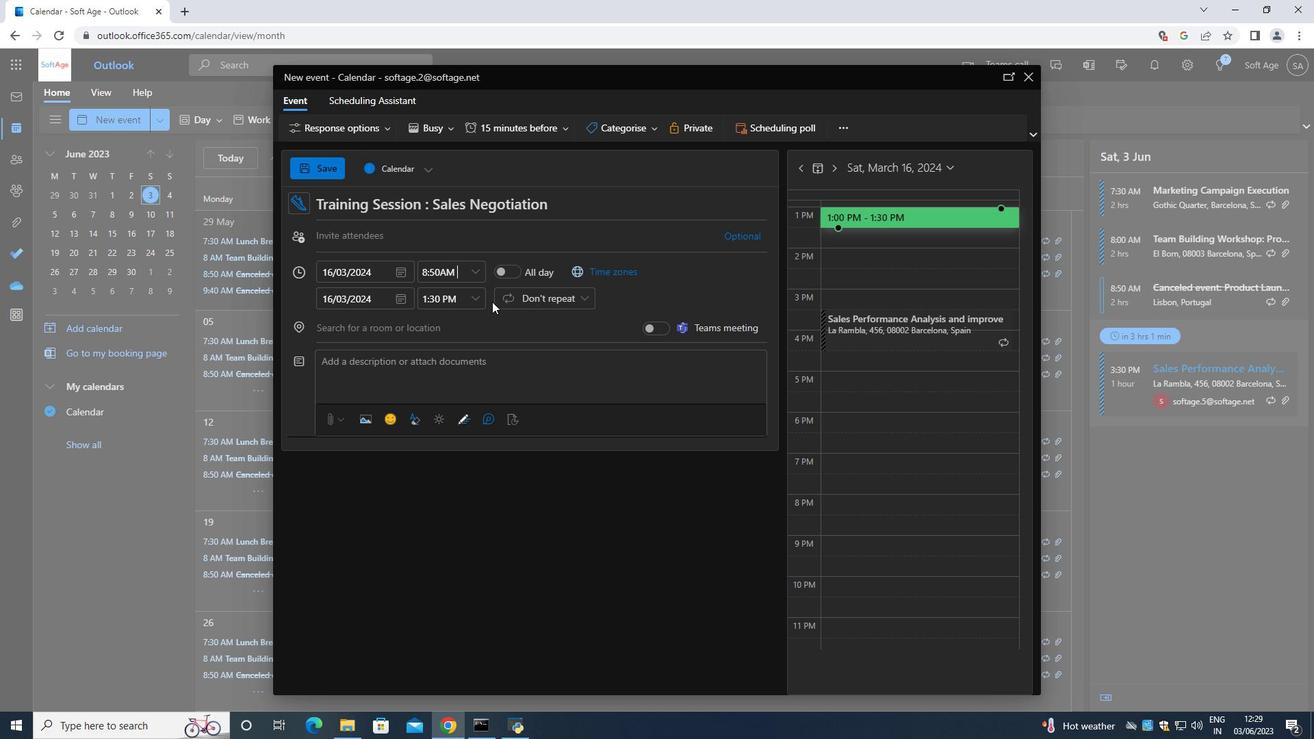 
Action: Mouse pressed left at (477, 291)
Screenshot: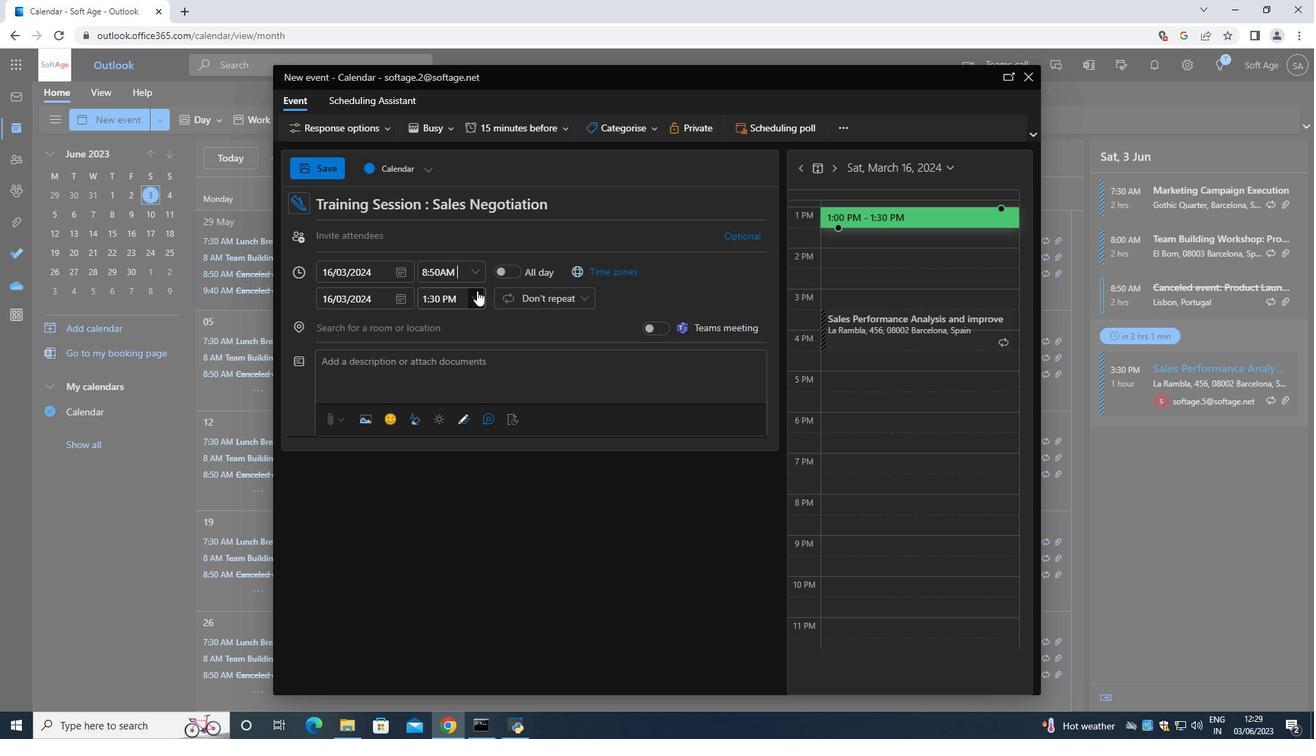 
Action: Mouse moved to (460, 400)
Screenshot: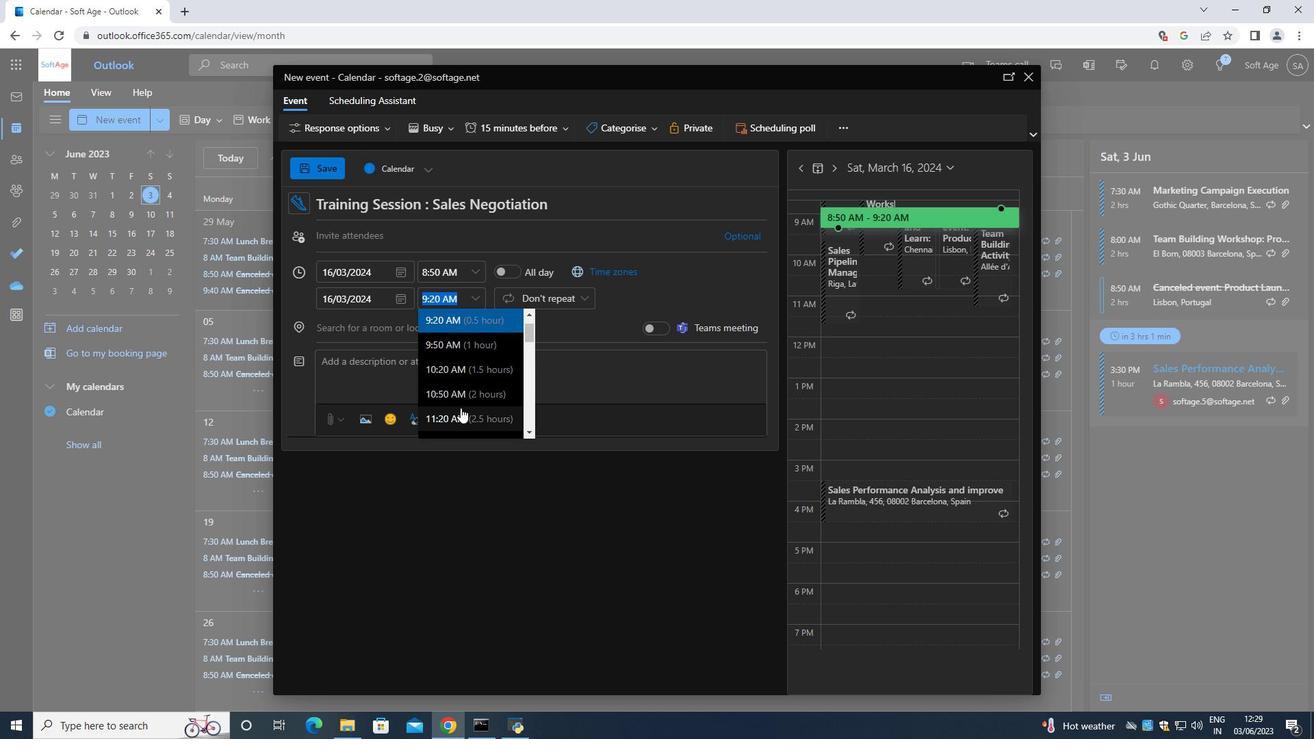 
Action: Mouse pressed left at (460, 400)
Screenshot: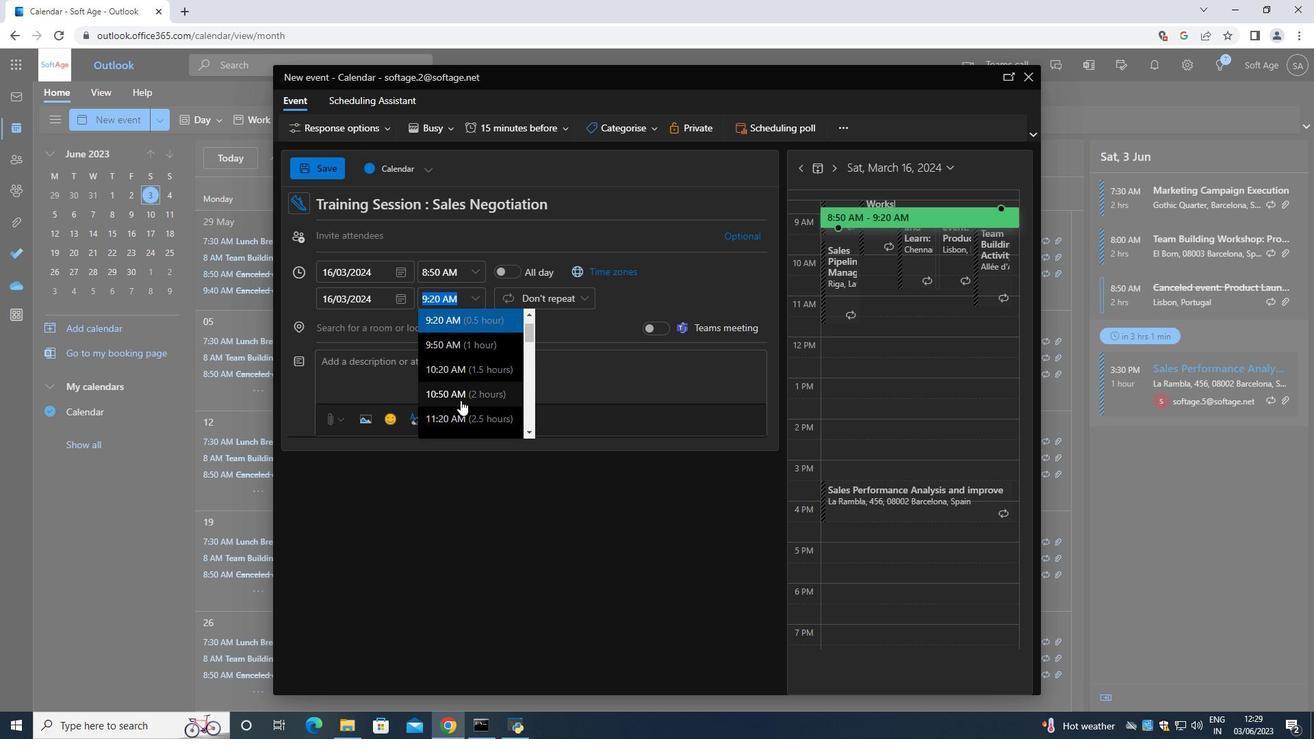 
Action: Mouse moved to (438, 369)
Screenshot: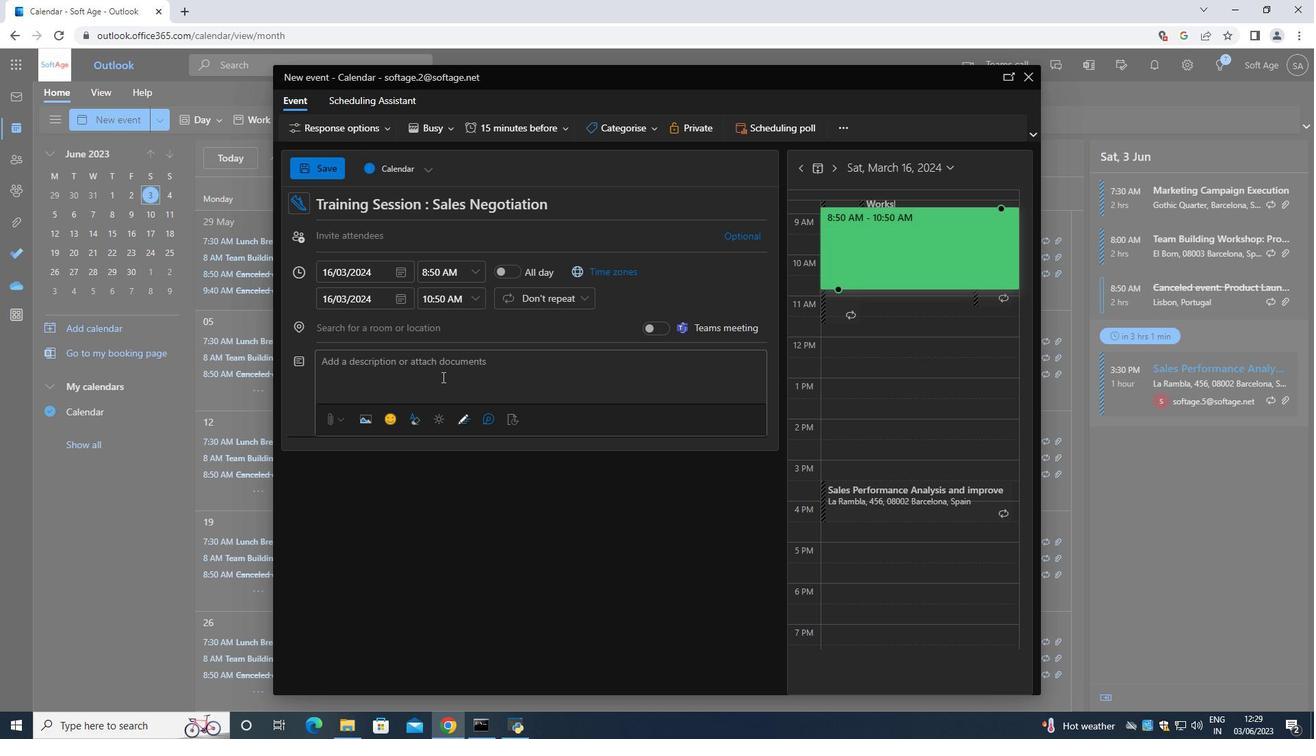 
Action: Mouse pressed left at (438, 369)
Screenshot: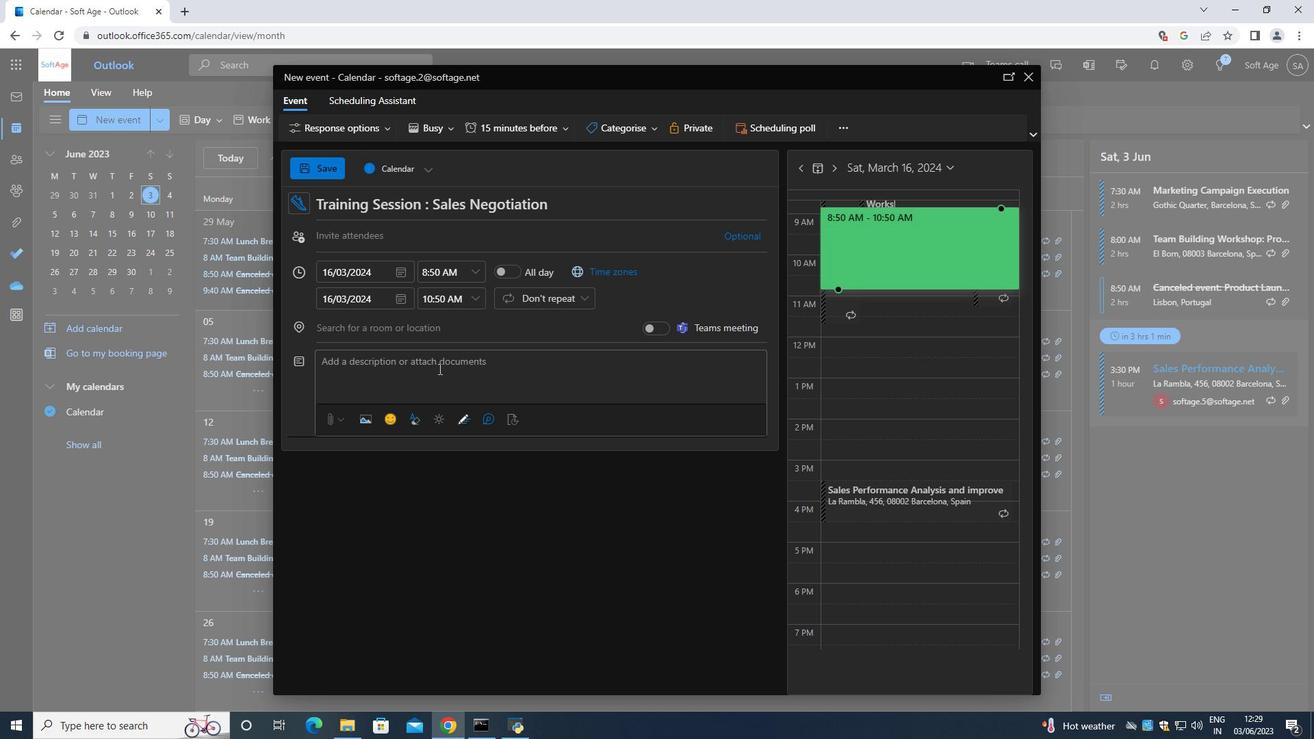 
Action: Key pressed <Key.shift><Key.shift><Key.shift><Key.shift><Key.shift><Key.shift>D
Screenshot: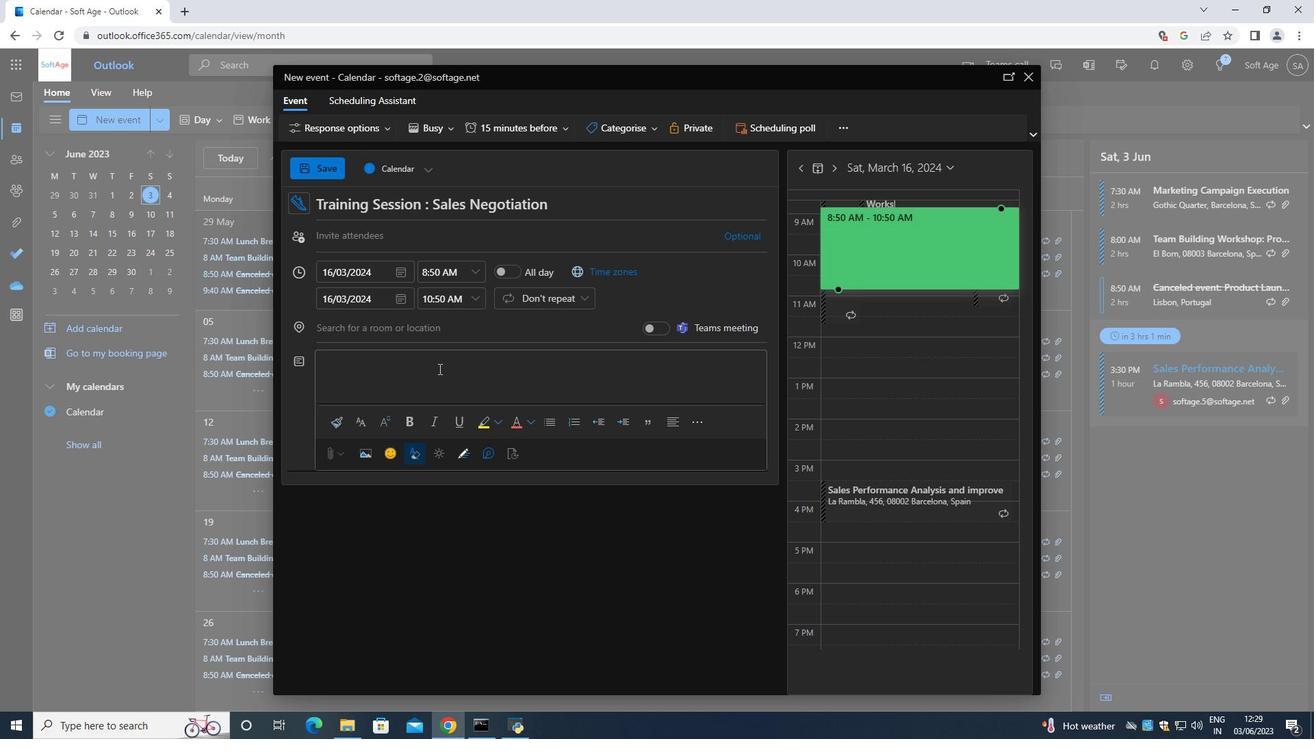 
Action: Mouse moved to (518, 404)
Screenshot: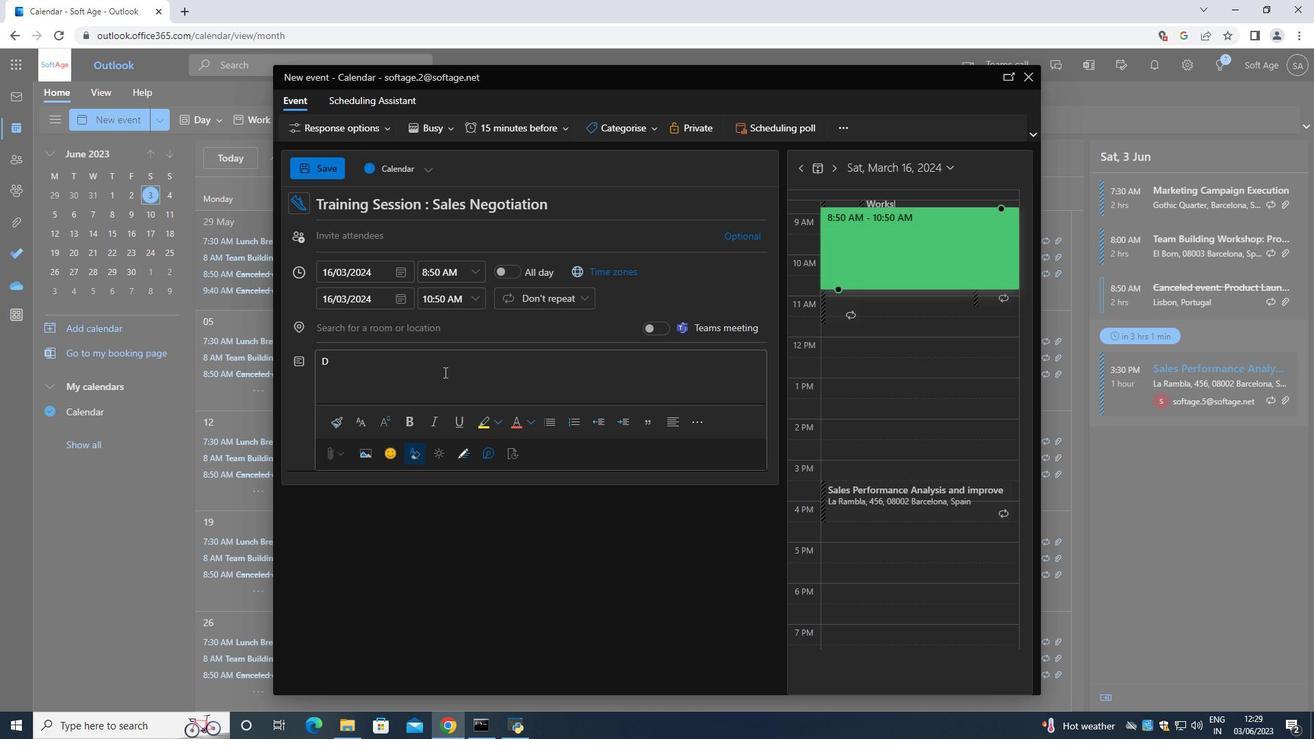 
Action: Key pressed uring<Key.space>the<Key.space><Key.shift><Key.shift><Key.shift>Quality<Key.space><Key.shift>Assurance<Key.space><Key.shift>Check<Key.space>,<Key.space>a<Key.space>dedicated<Key.space>
Screenshot: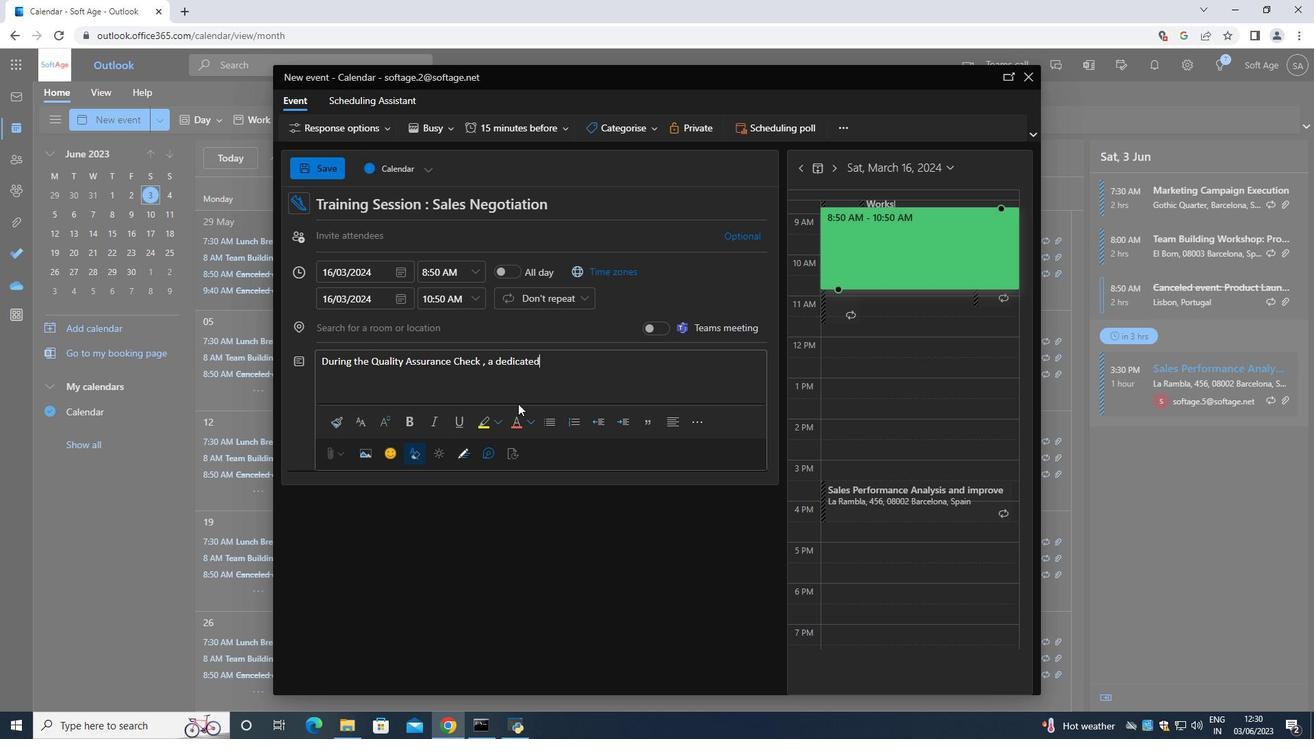 
Action: Mouse moved to (519, 404)
Screenshot: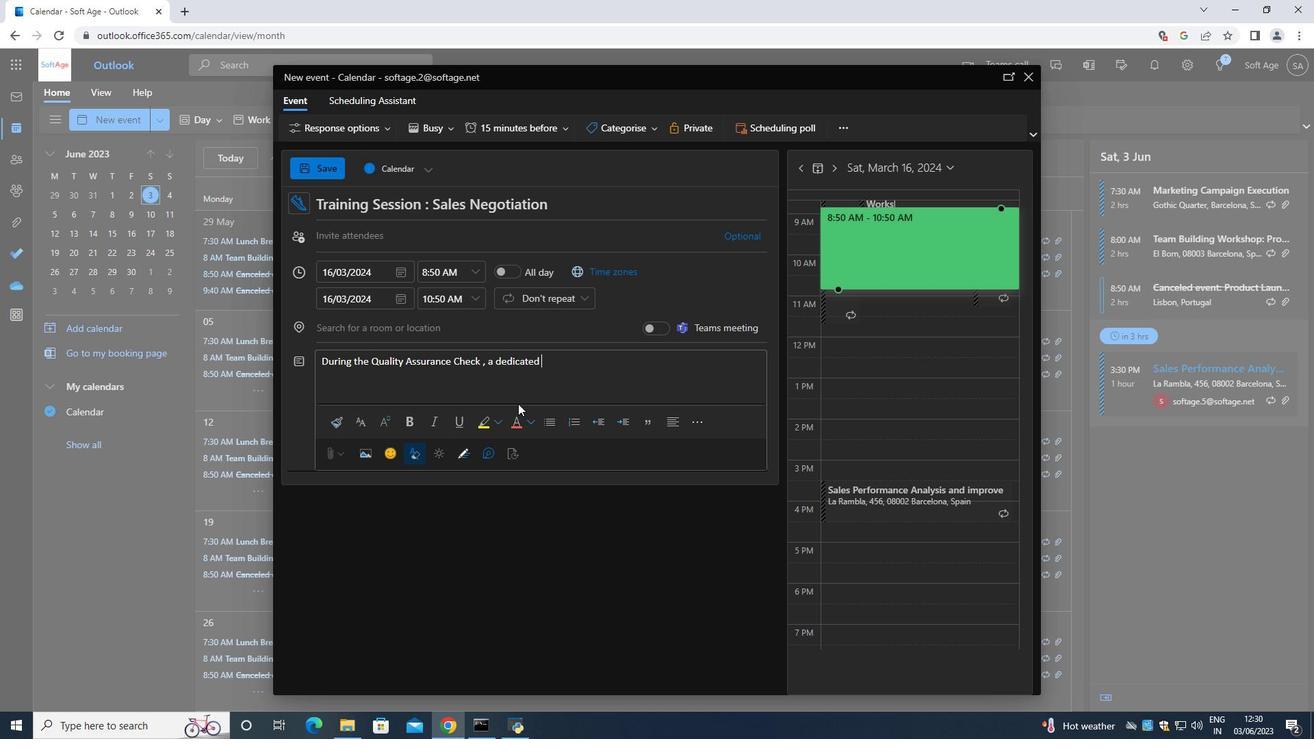 
Action: Key pressed team<Key.space>or<Key.space>quality<Key.space>assurance<Key.space>profed<Key.backspace>ssiona
Screenshot: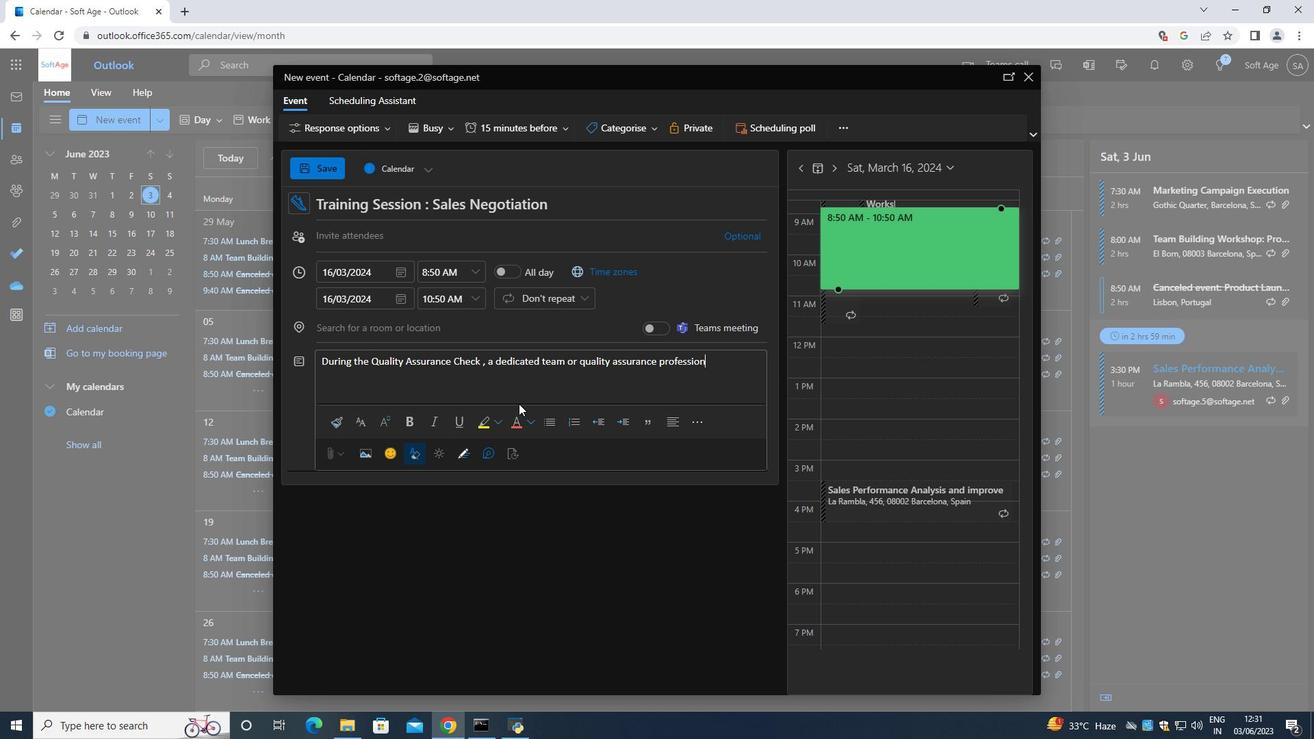 
Action: Mouse moved to (519, 404)
Screenshot: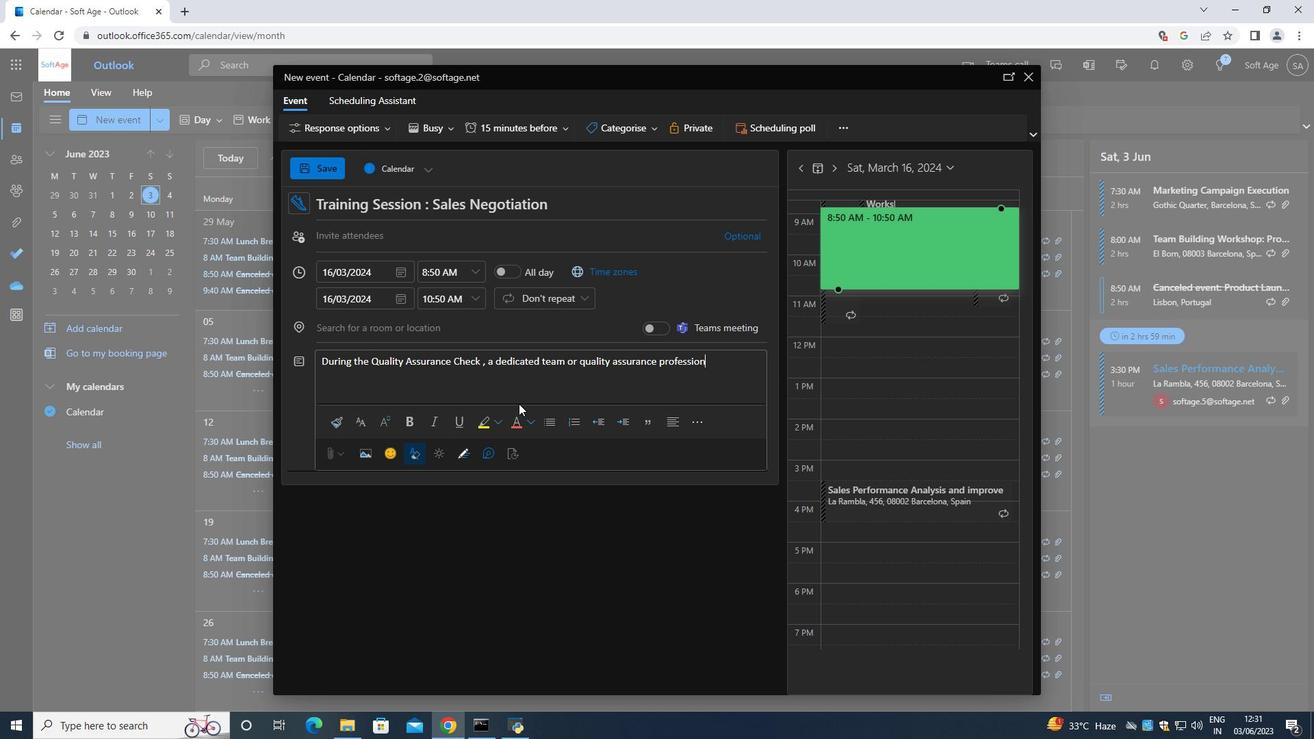 
Action: Key pressed ls<Key.space>will<Key.space>conduct<Key.space>a<Key.space>comprehesive<Key.space><Key.backspace><Key.left><Key.left><Key.left><Key.left>n<Key.right><Key.right><Key.right><Key.right><Key.space>assessment<Key.space>of<Key.space>the<Key.space>project<Key.space>against<Key.space>predetermined<Key.space>quality<Key.space>criteria.<Key.space><Key.shift>They<Key.space><Key.backspace><Key.backspace><Key.backspace>e<Key.space>team<Key.space>
Screenshot: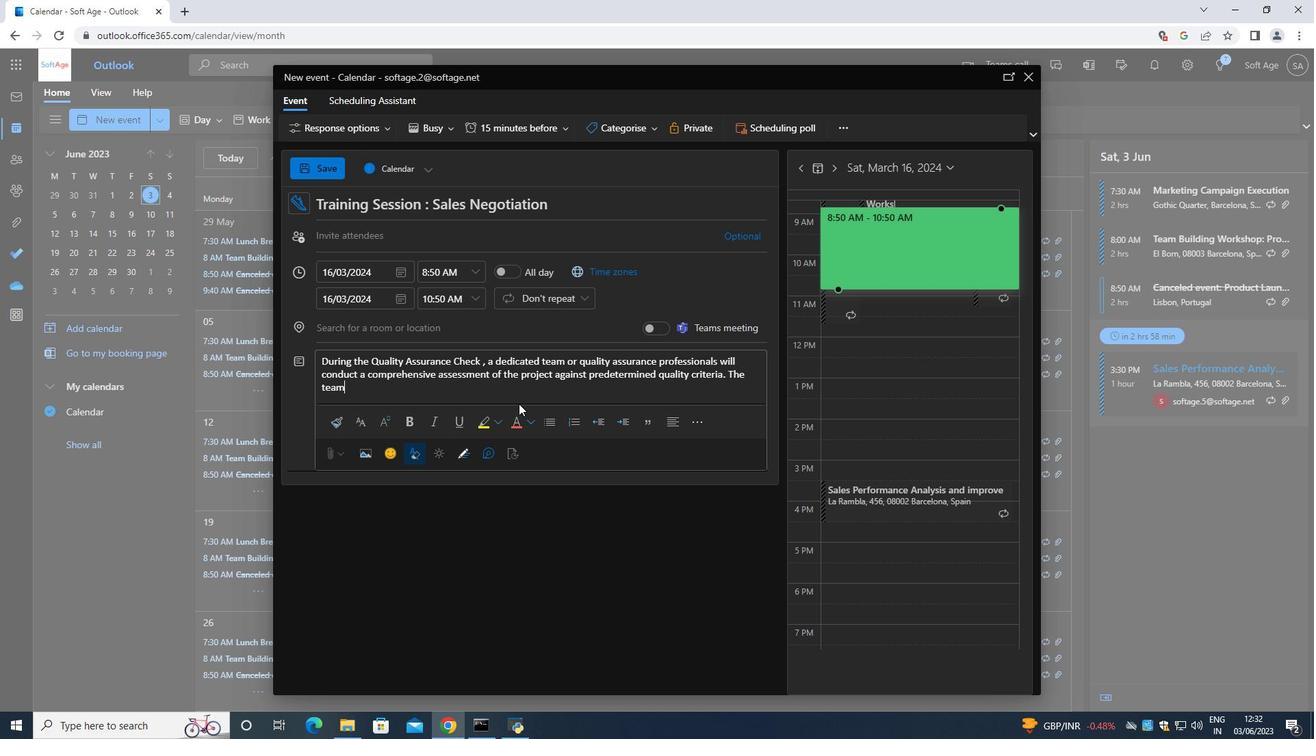 
Action: Mouse moved to (551, 418)
Screenshot: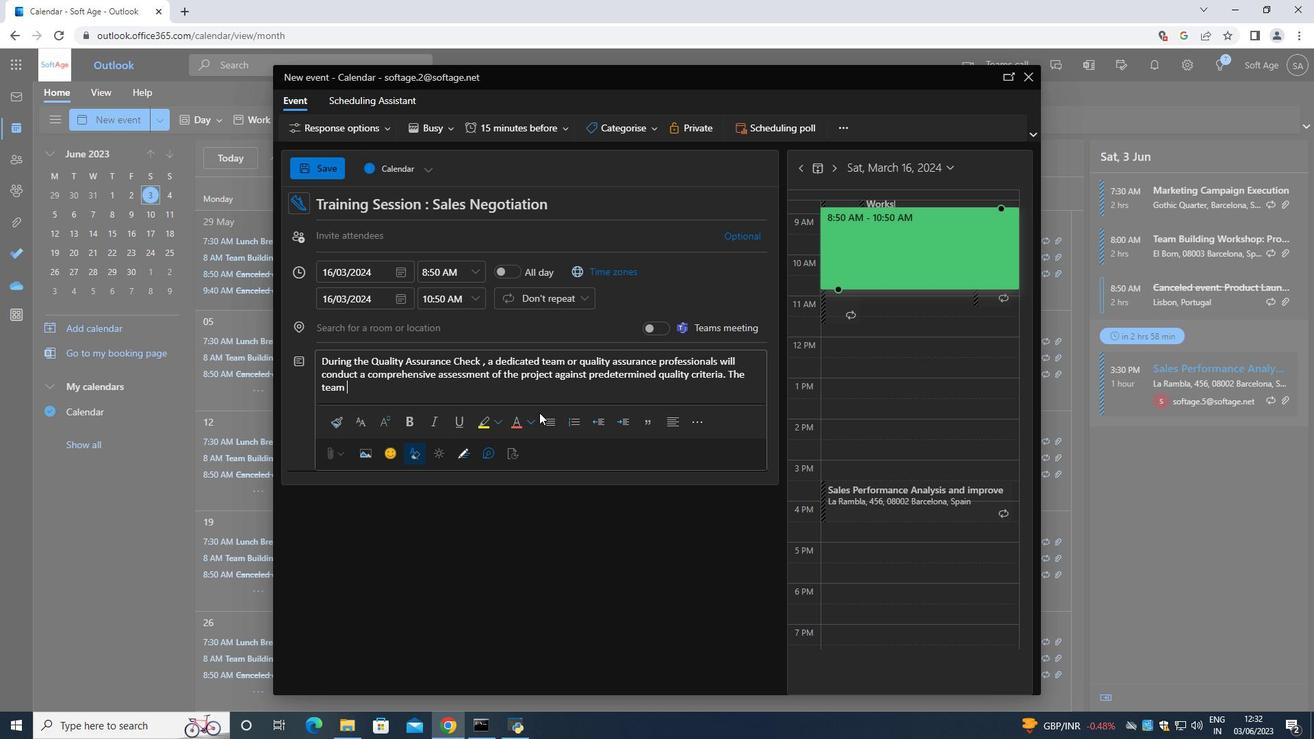 
Action: Key pressed will<Key.space>review<Key.space>various<Key.space>aspects<Key.space>,<Key.space>
Screenshot: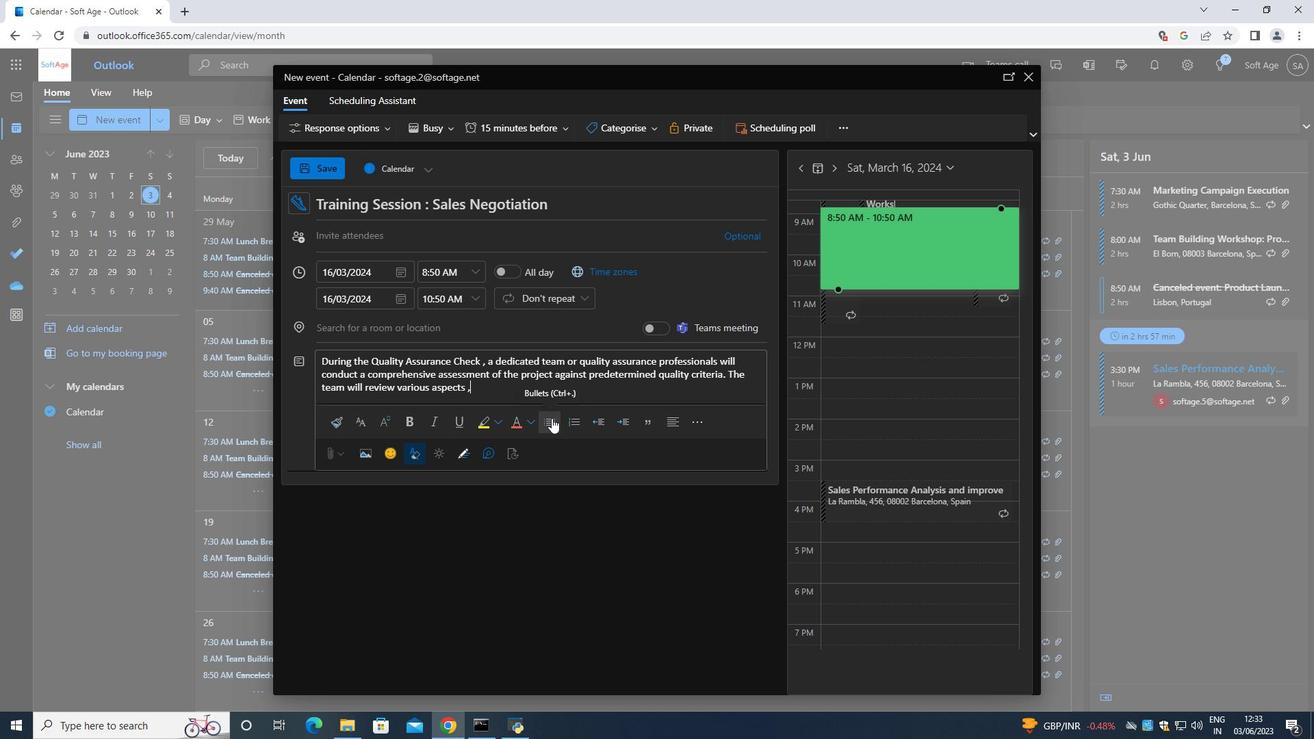 
Action: Mouse moved to (586, 495)
Screenshot: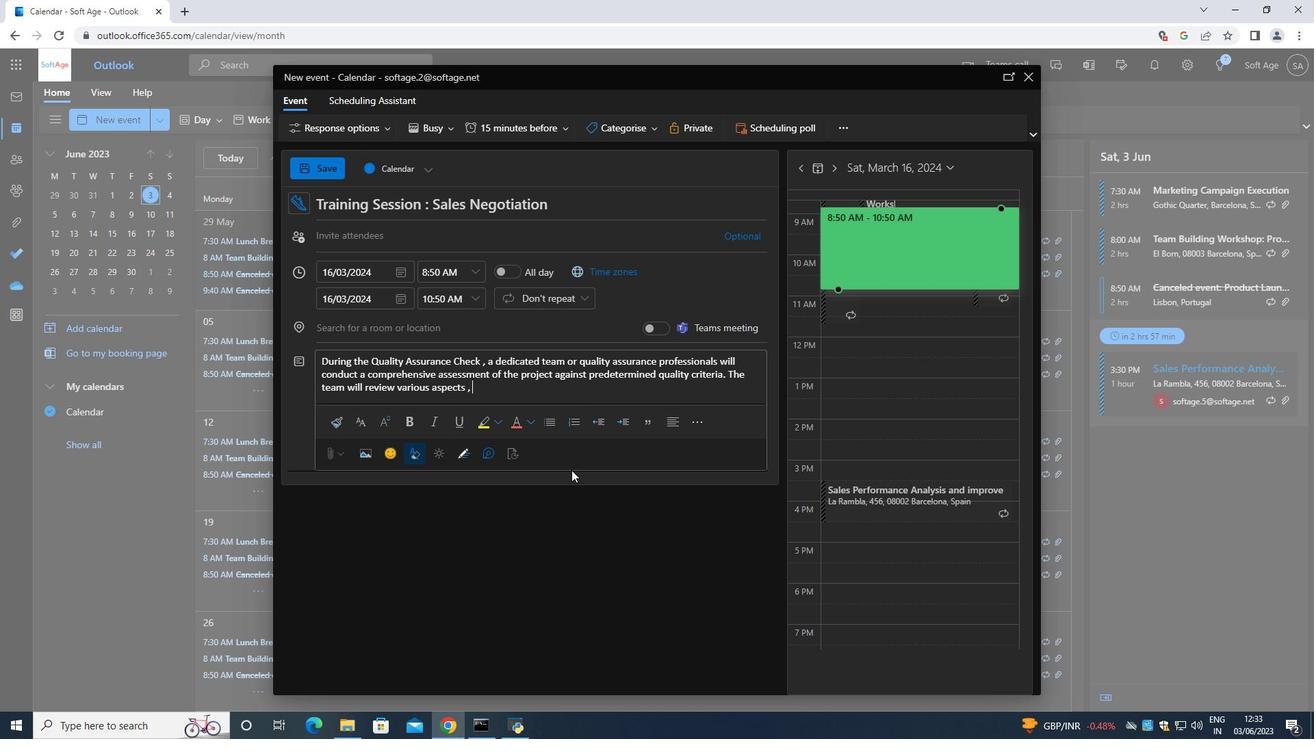 
Action: Key pressed project<Key.space>di<Key.backspace>ocumentation<Key.space>,<Key.space>processes,<Key.space>methodologies<Key.space>,<Key.space>and<Key.space>actual<Key.space>deliverables,<Key.space>to<Key.space>ensure<Key.space>they<Key.space>meet<Key.space>the<Key.space>g<Key.backspace>defined<Key.space>quality<Key.space>standd<Key.backspace>ards<Key.space><Key.backspace><Key.space>.
Screenshot: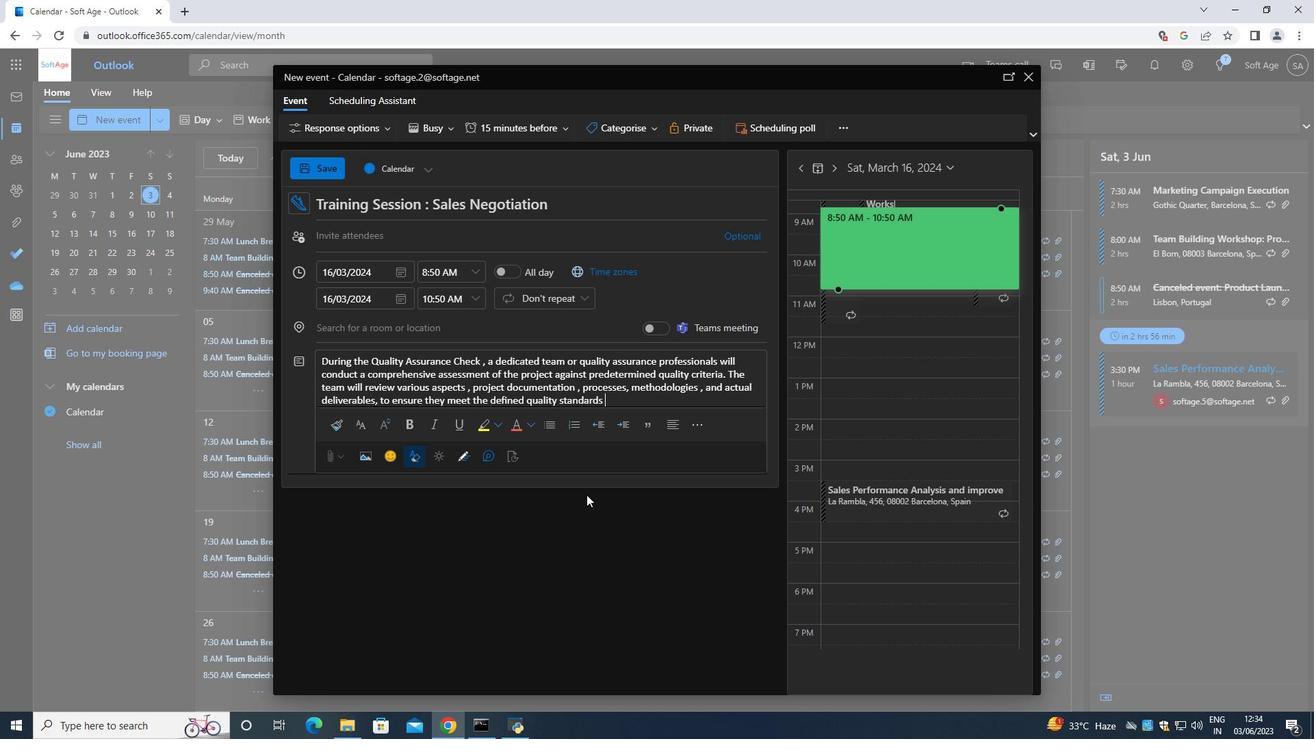 
Action: Mouse moved to (623, 127)
Screenshot: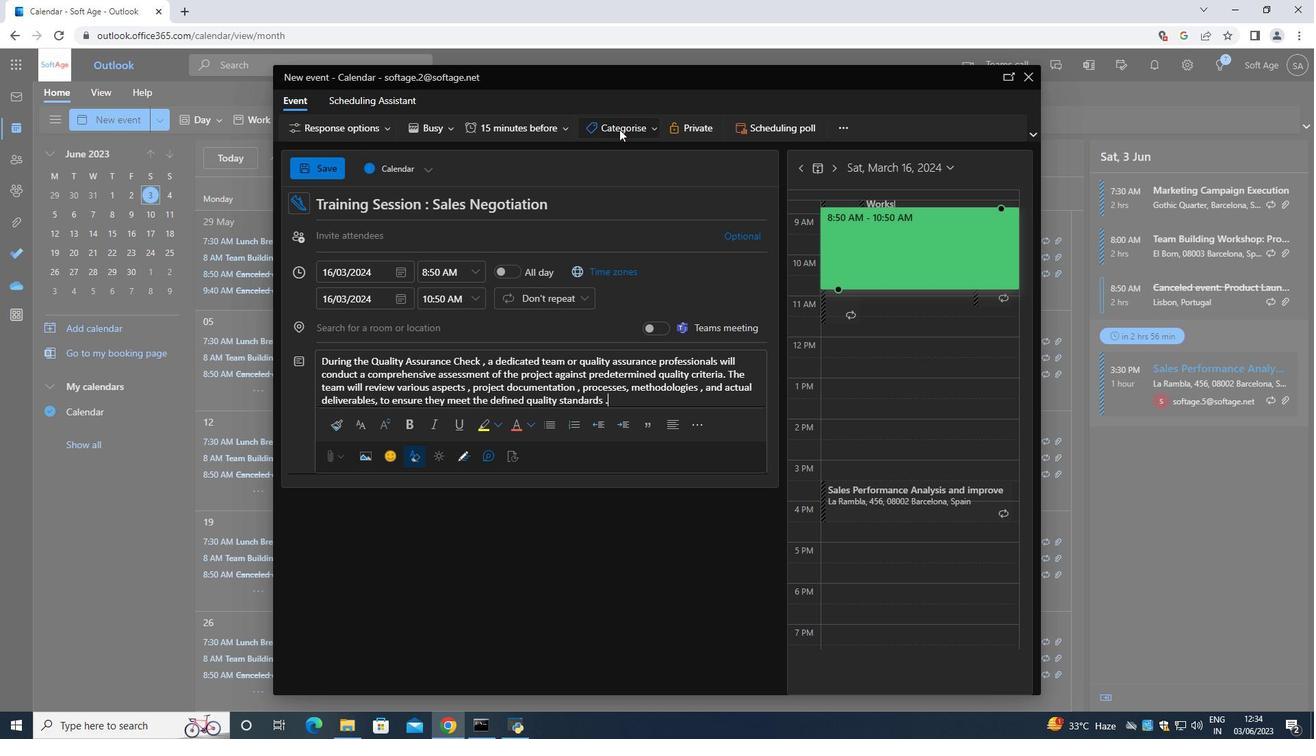 
Action: Mouse pressed left at (623, 127)
Screenshot: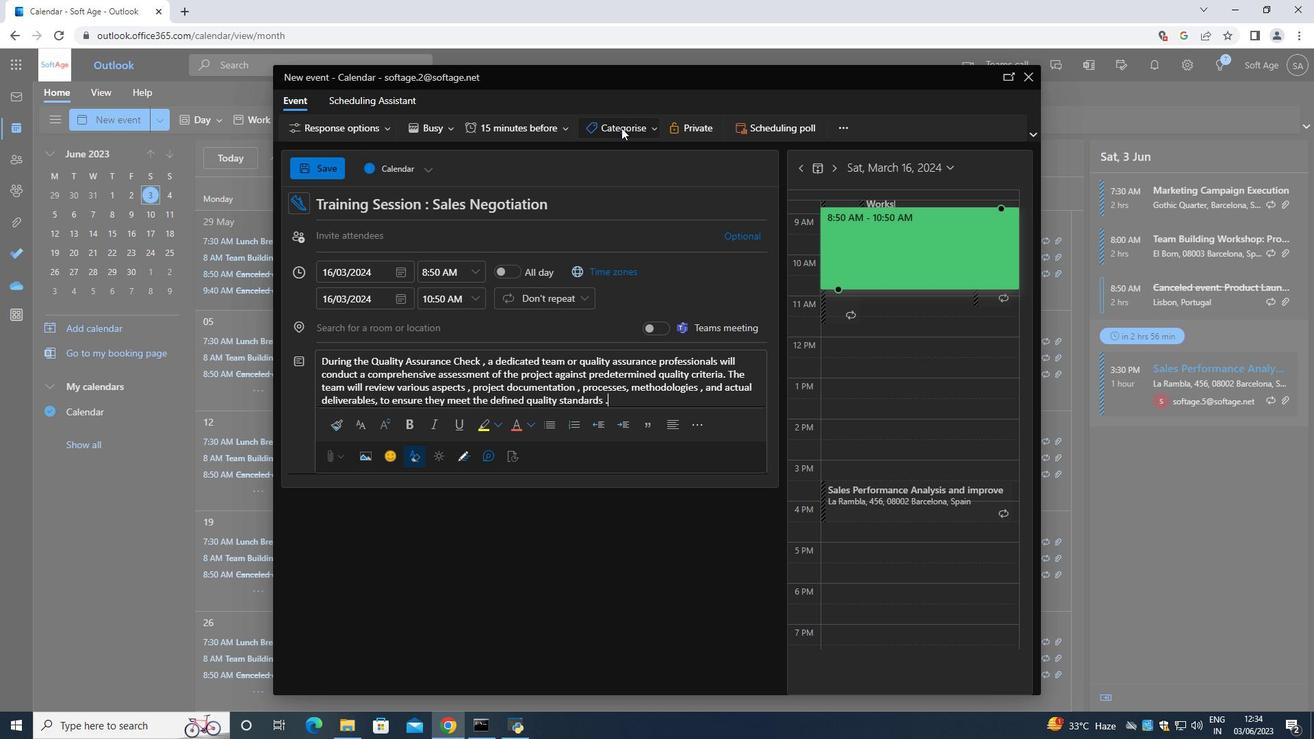 
Action: Mouse moved to (617, 239)
Screenshot: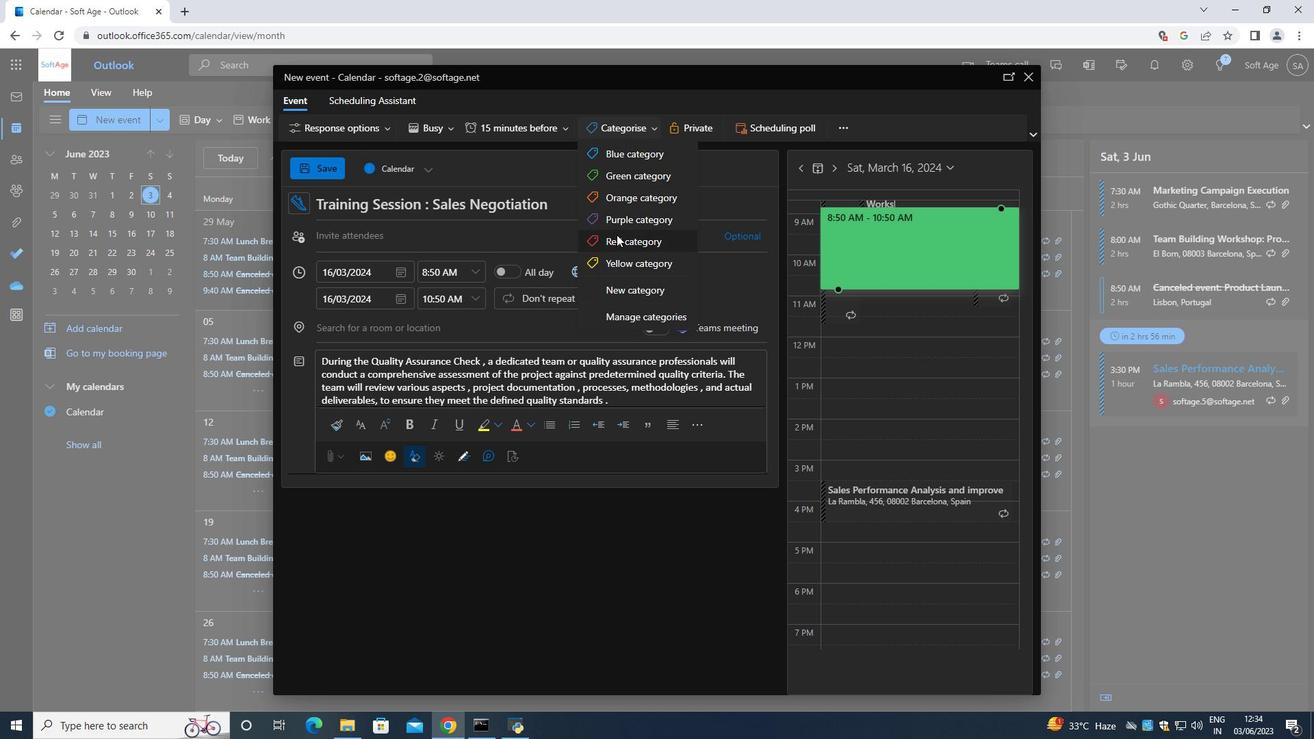 
Action: Mouse pressed left at (617, 239)
Screenshot: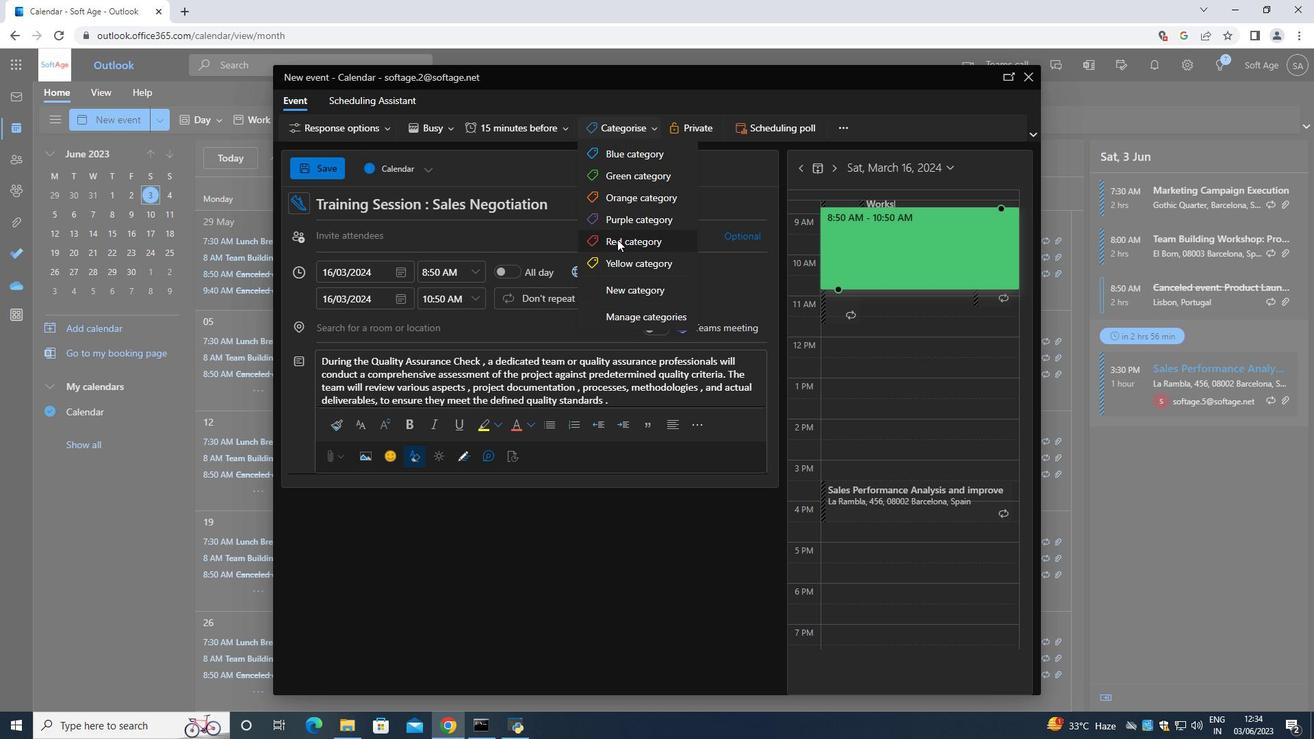 
Action: Mouse moved to (399, 328)
Screenshot: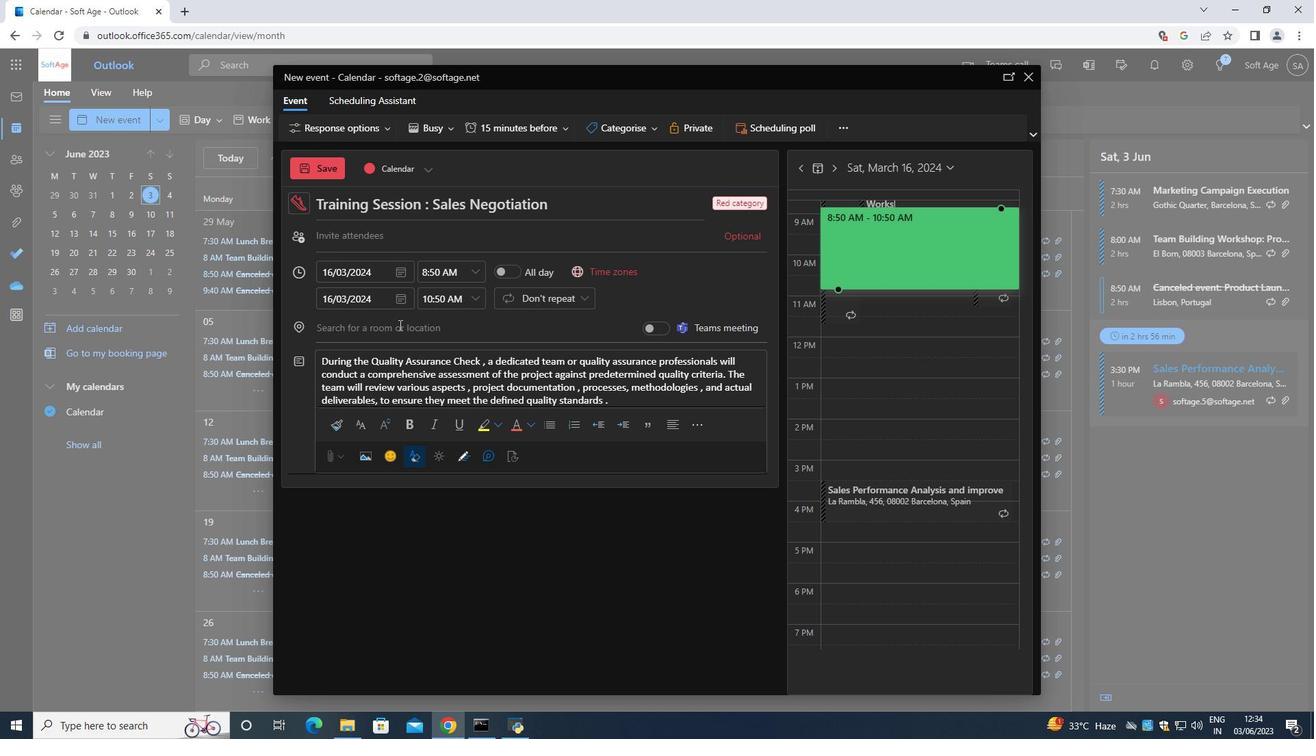 
Action: Mouse pressed left at (399, 328)
Screenshot: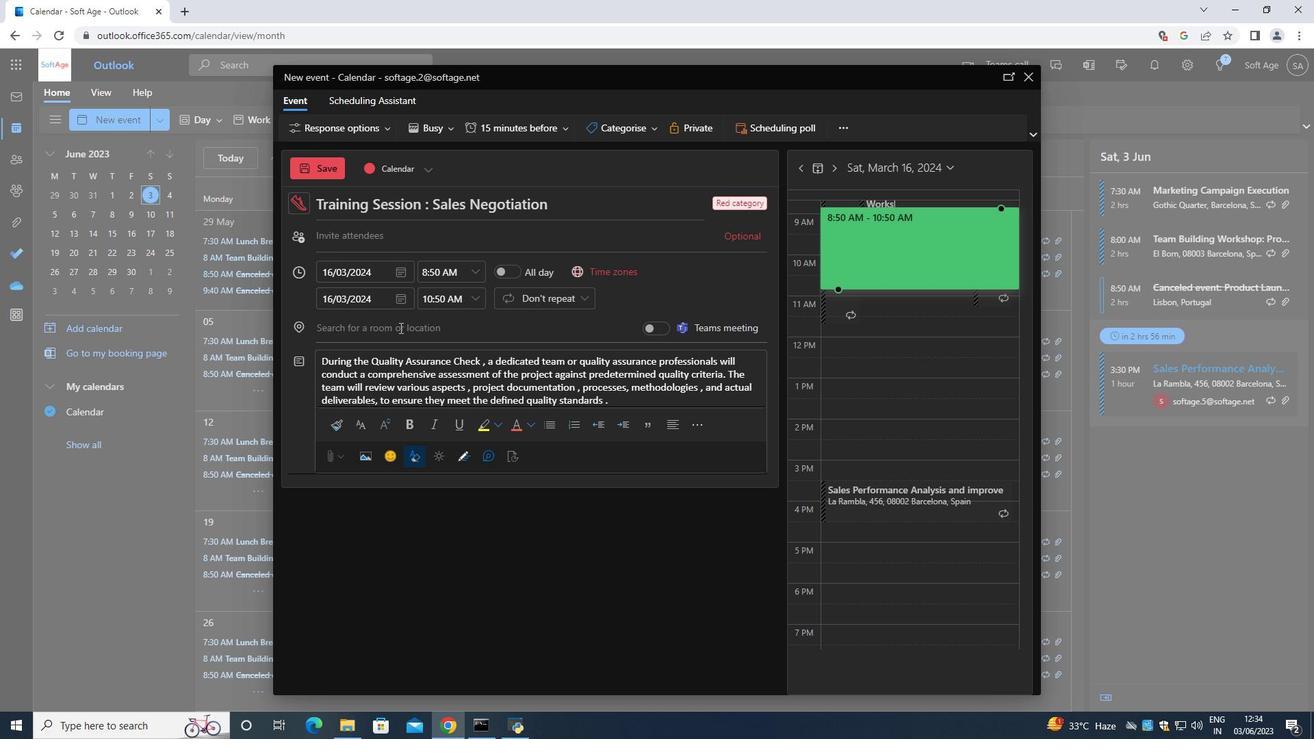 
Action: Key pressed 789<Key.shift>S<Key.backspace><Key.space><Key.shift>Spice<Key.space><Key.shift>Bazaar,<Key.space><Key.shift>Istanbukl,<Key.space><Key.shift>Turm<Key.backspace>k<Key.left><Key.left>789<Key.space><Key.shift>Spice<Key.space><Key.shift>Bazaar,<Key.space>istanbul,<Key.space><Key.shift>Turkey<Key.space>
Screenshot: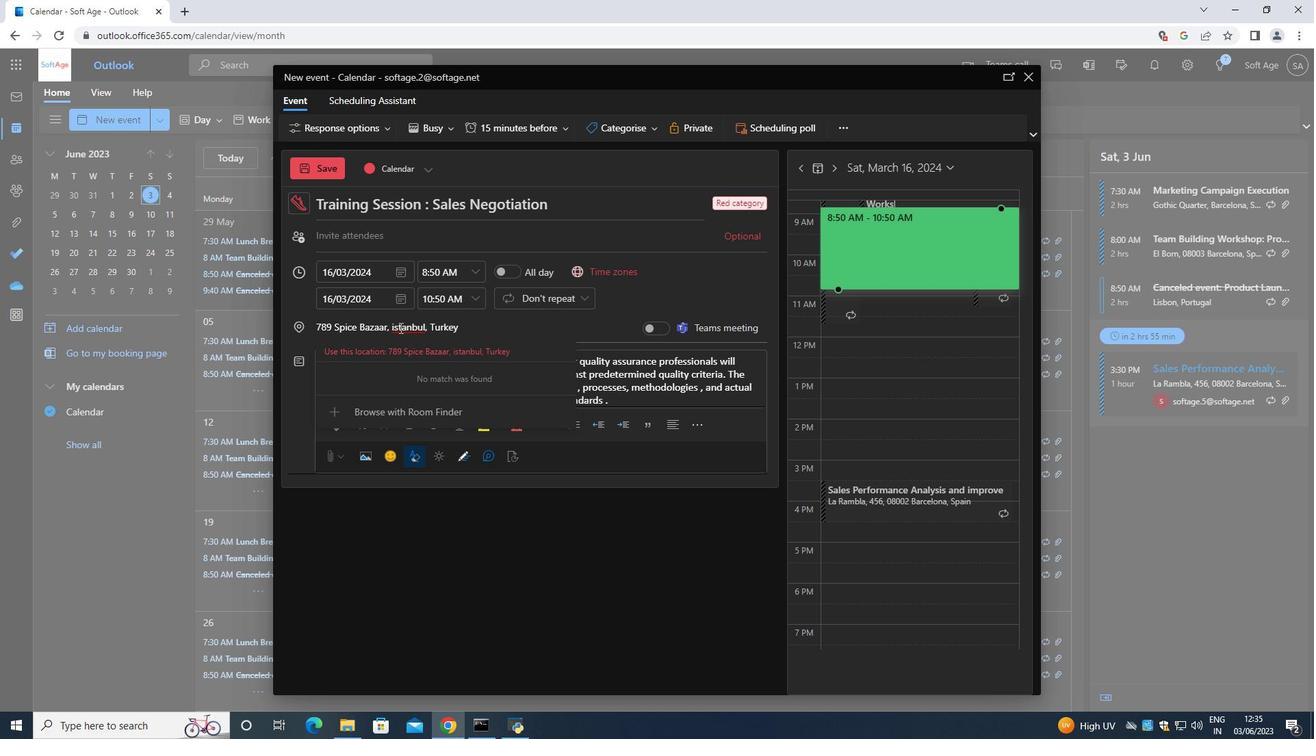 
Action: Mouse moved to (394, 327)
Screenshot: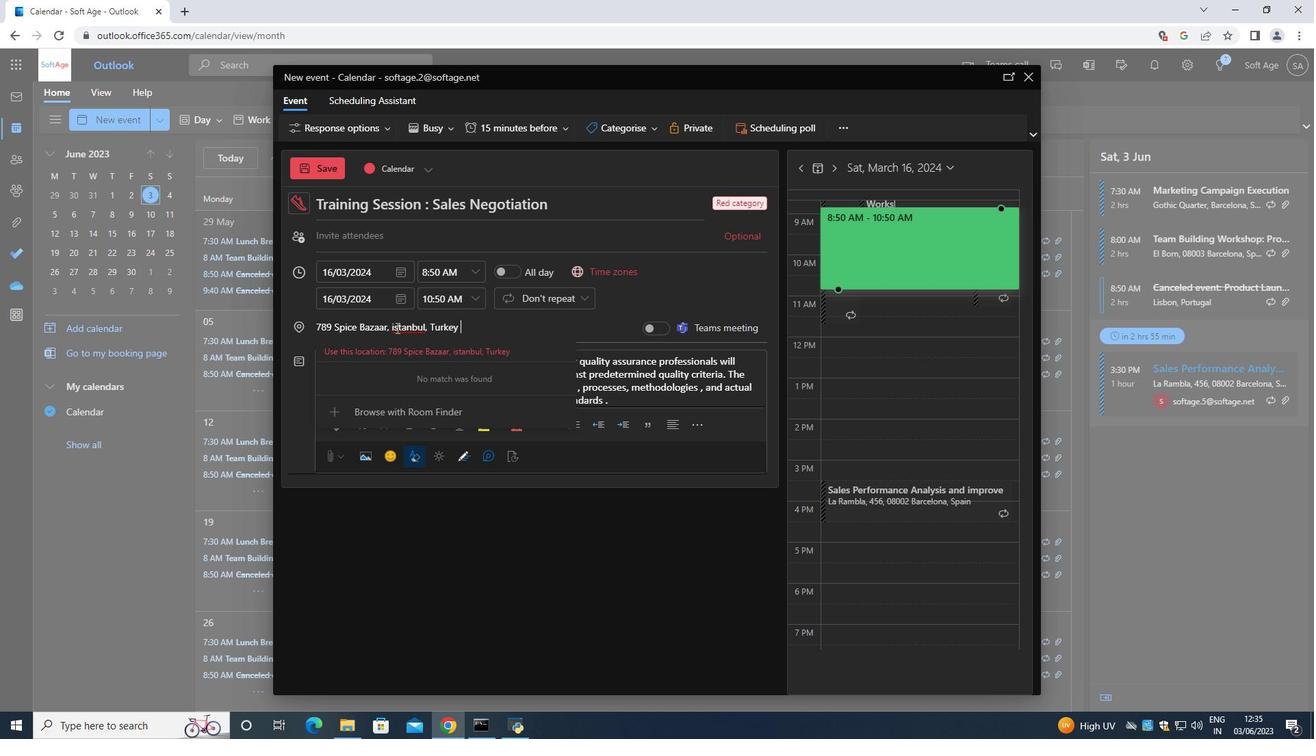 
Action: Mouse pressed left at (394, 327)
Screenshot: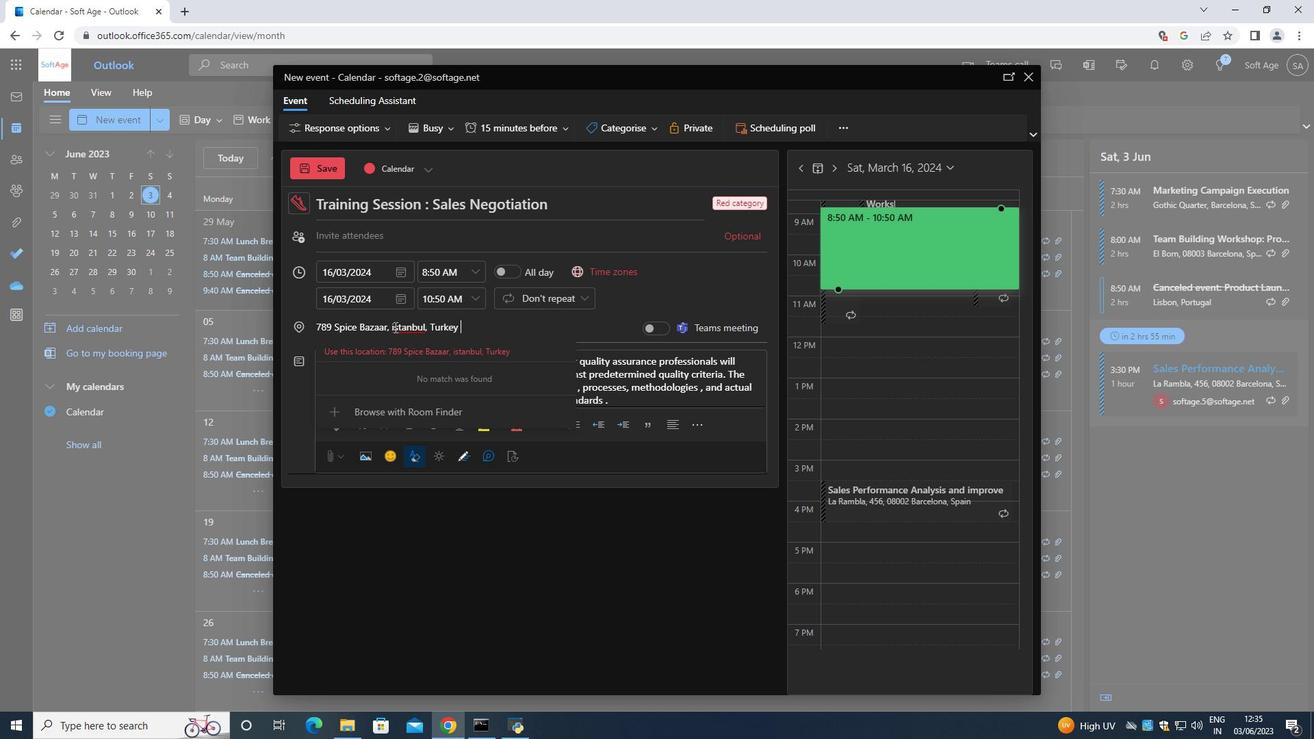 
Action: Key pressed <Key.backspace><Key.shift><Key.shift>I
Screenshot: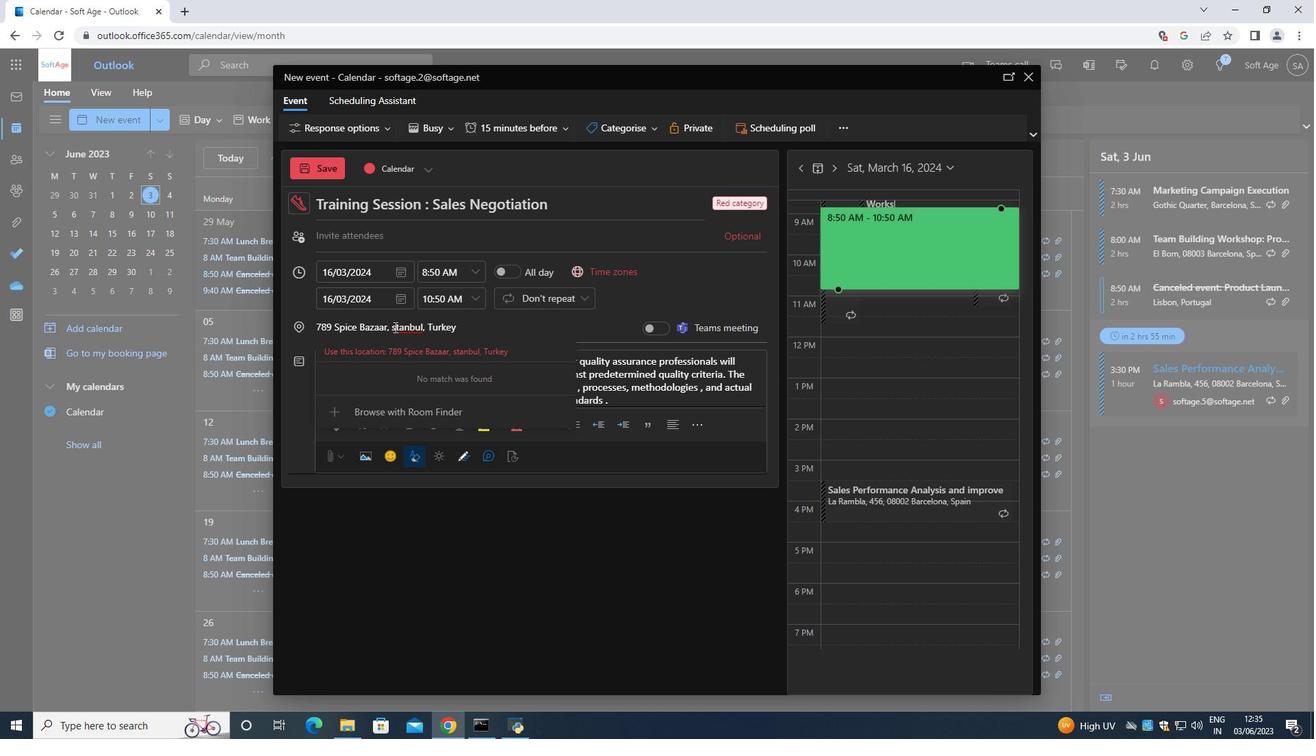 
Action: Mouse moved to (567, 323)
Screenshot: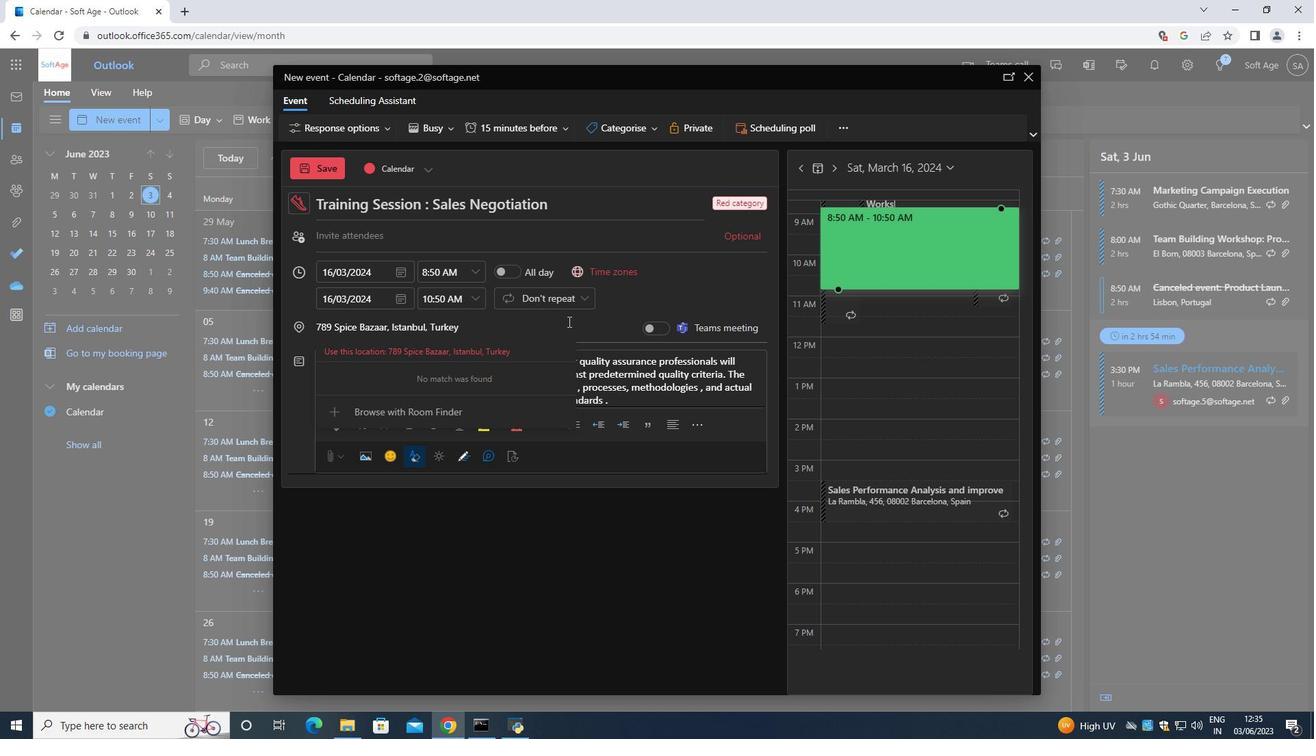 
Action: Mouse pressed left at (567, 323)
Screenshot: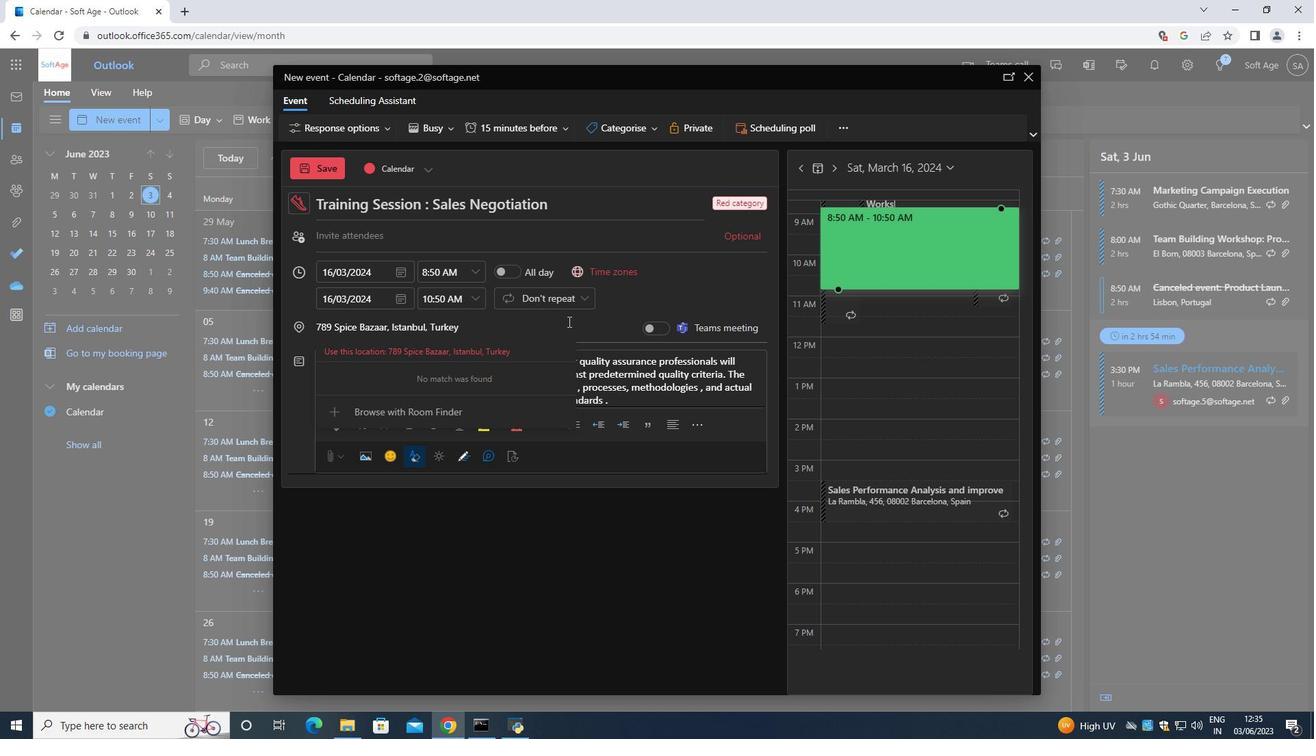 
Action: Mouse moved to (559, 238)
Screenshot: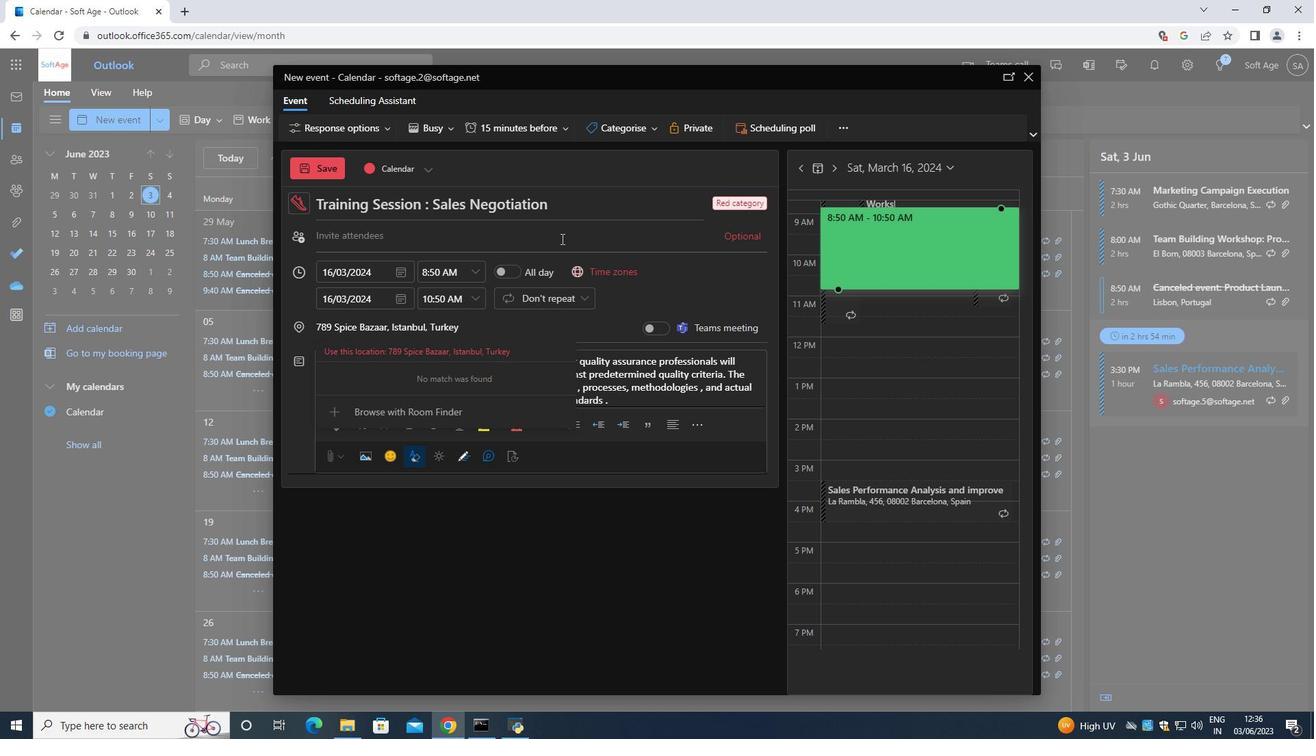 
Action: Mouse pressed left at (559, 238)
Screenshot: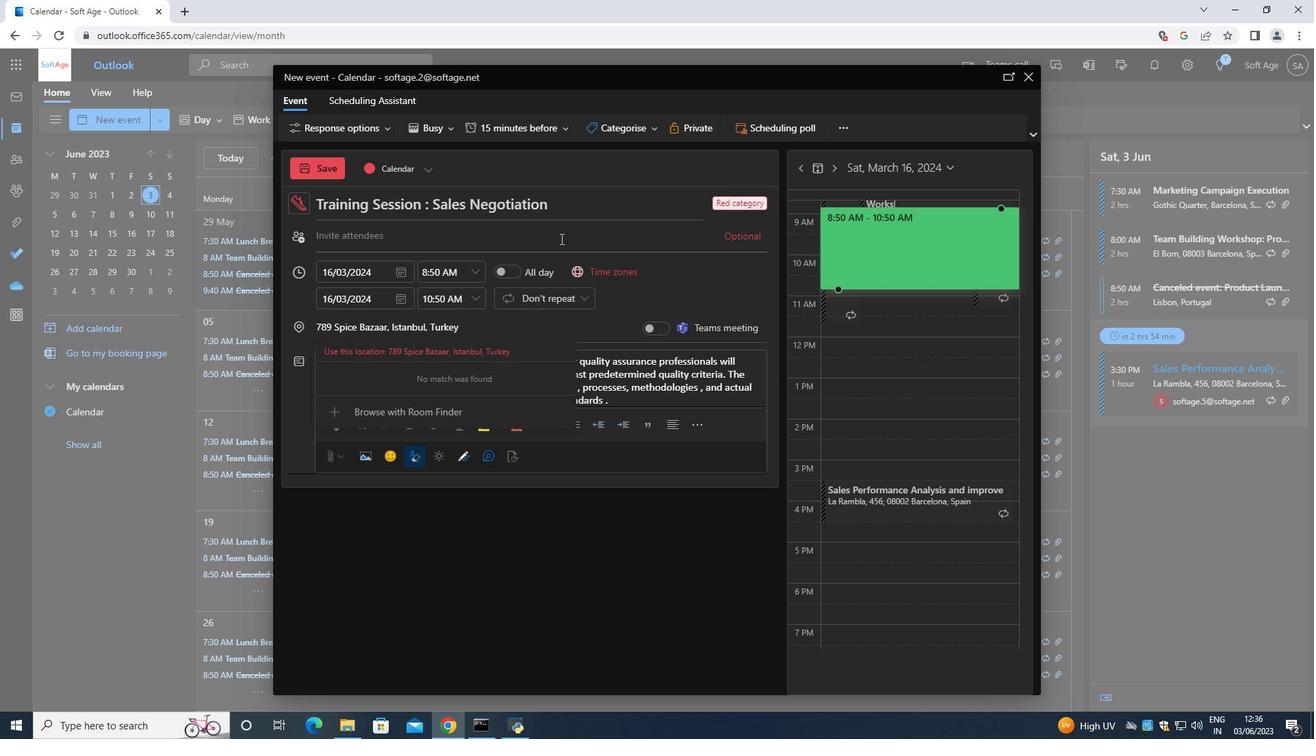 
Action: Key pressed <Key.shift>Softage.5<Key.shift>@softage
Screenshot: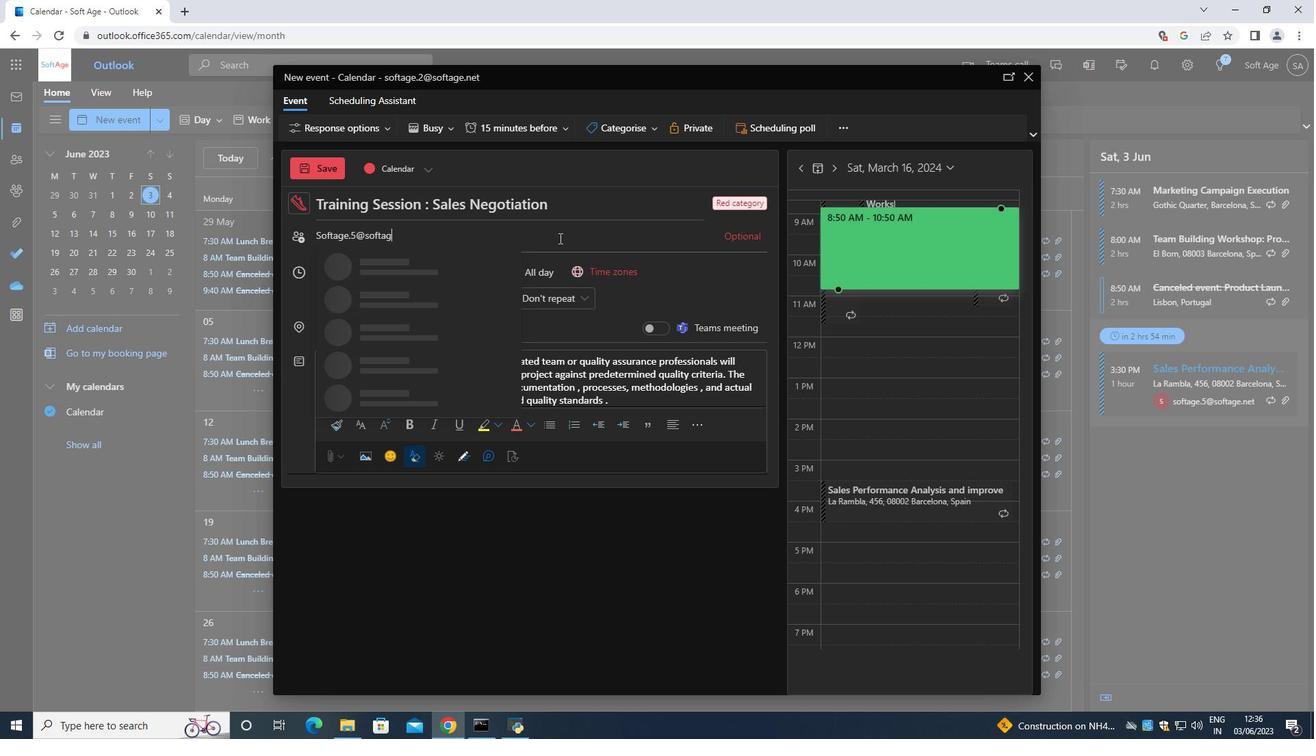 
Action: Mouse moved to (453, 262)
Screenshot: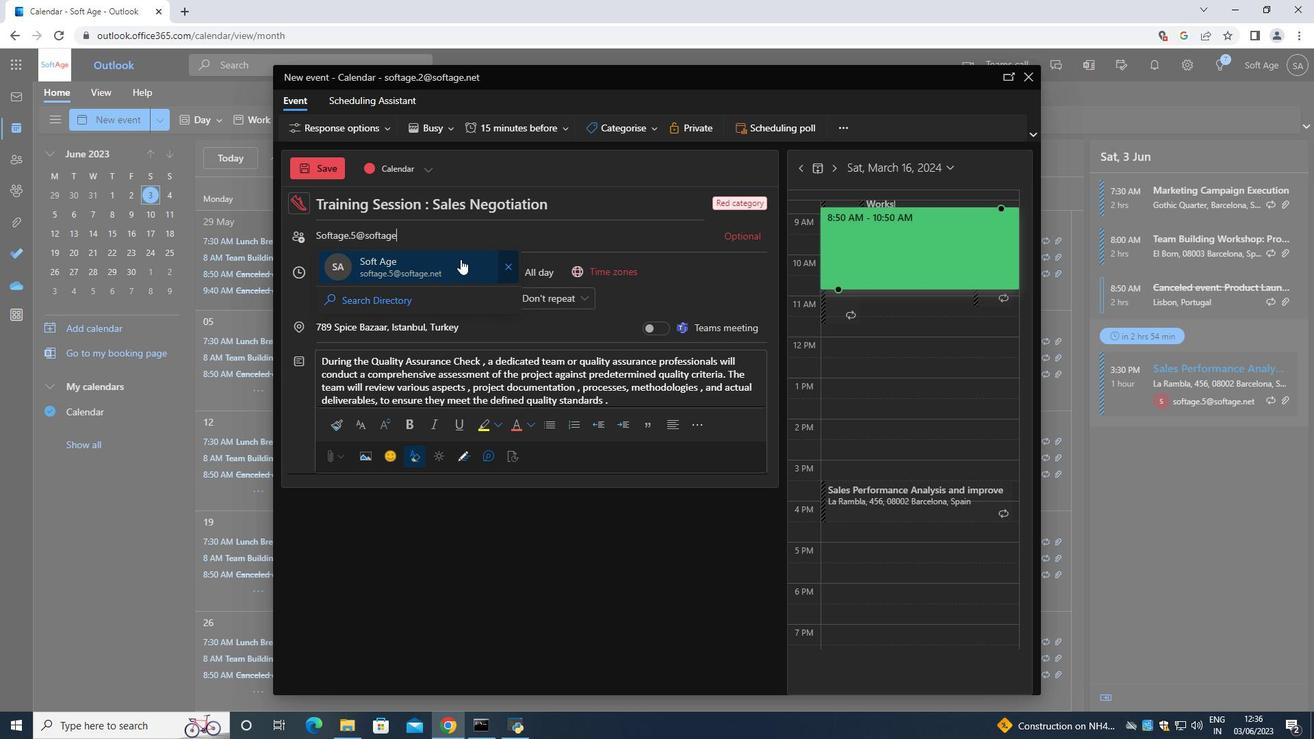 
Action: Mouse pressed left at (453, 262)
Screenshot: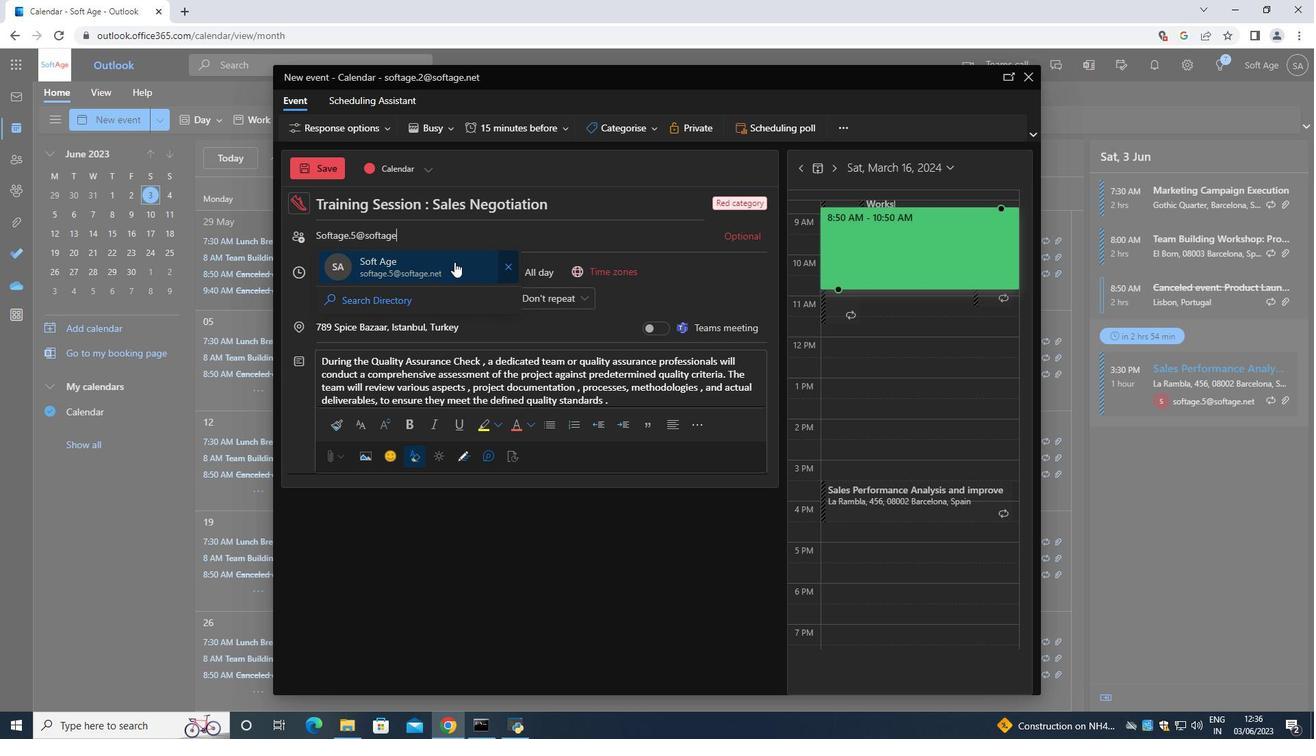 
Action: Mouse moved to (441, 237)
Screenshot: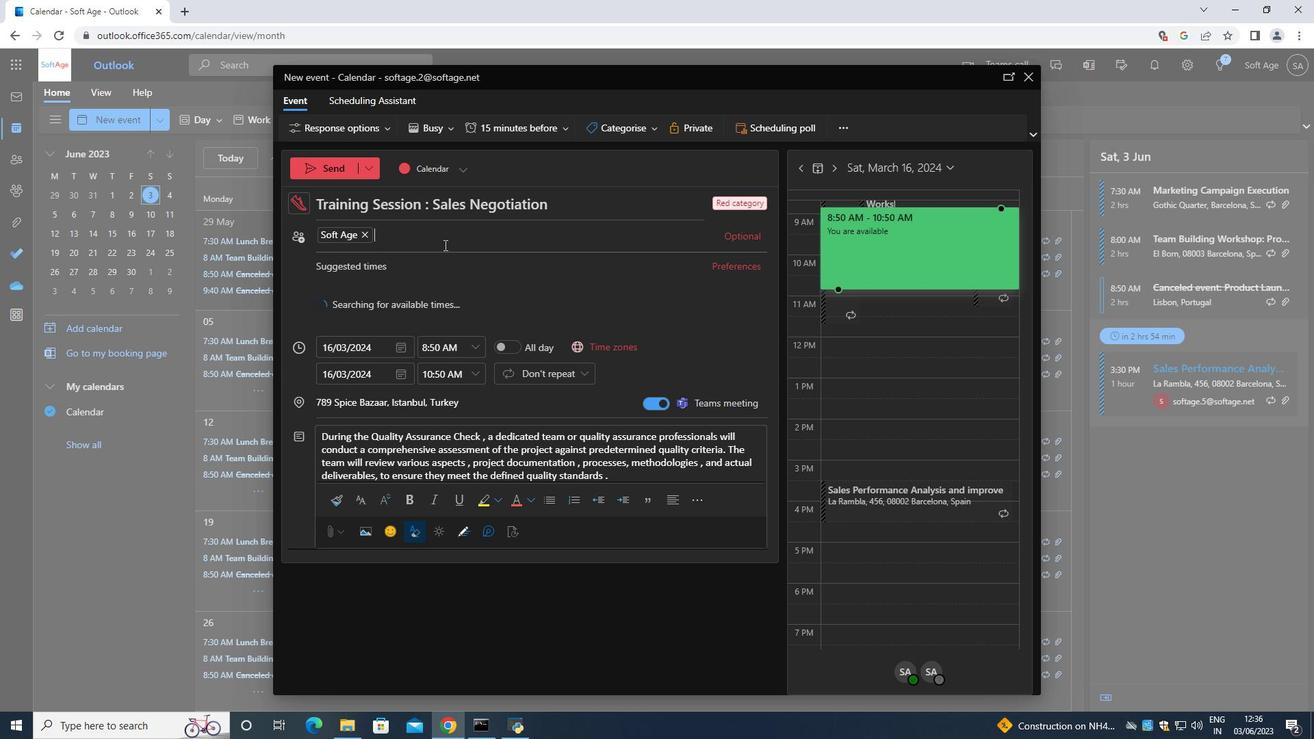 
Action: Key pressed <Key.shift>Softage.6<Key.shift>@
Screenshot: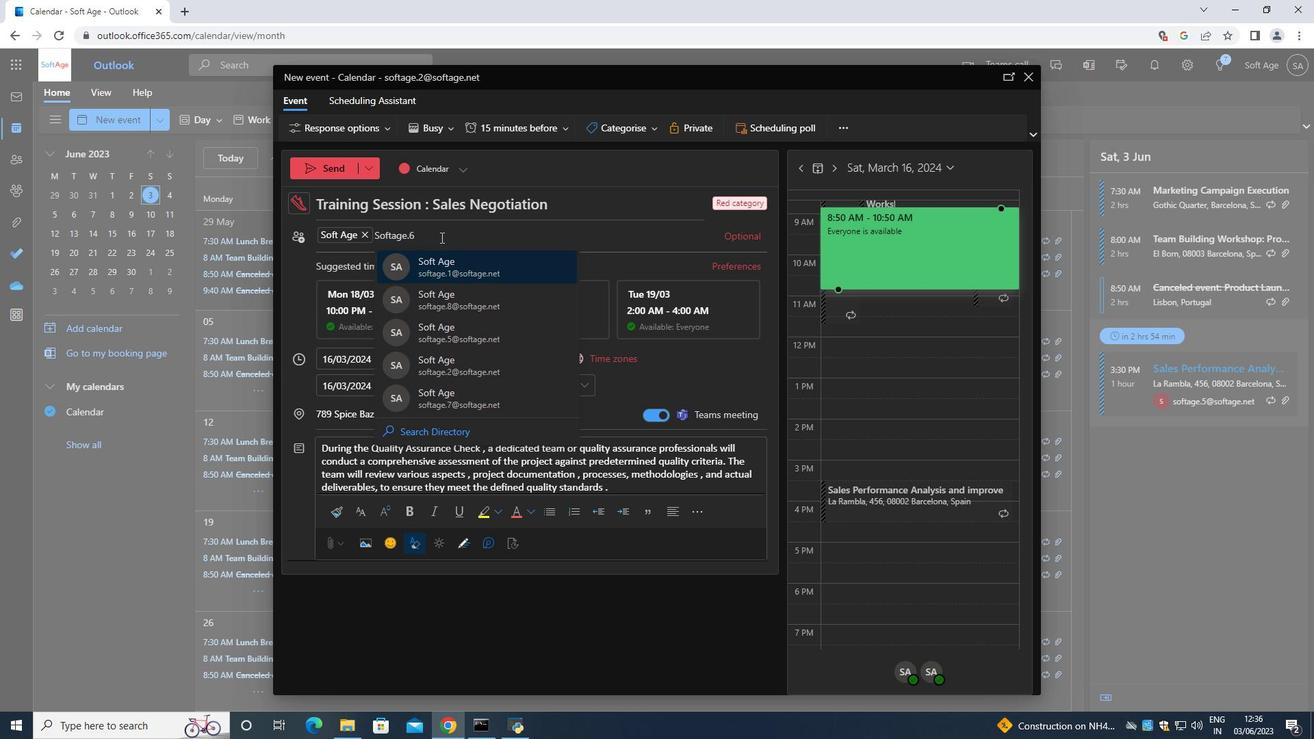 
Action: Mouse moved to (460, 295)
Screenshot: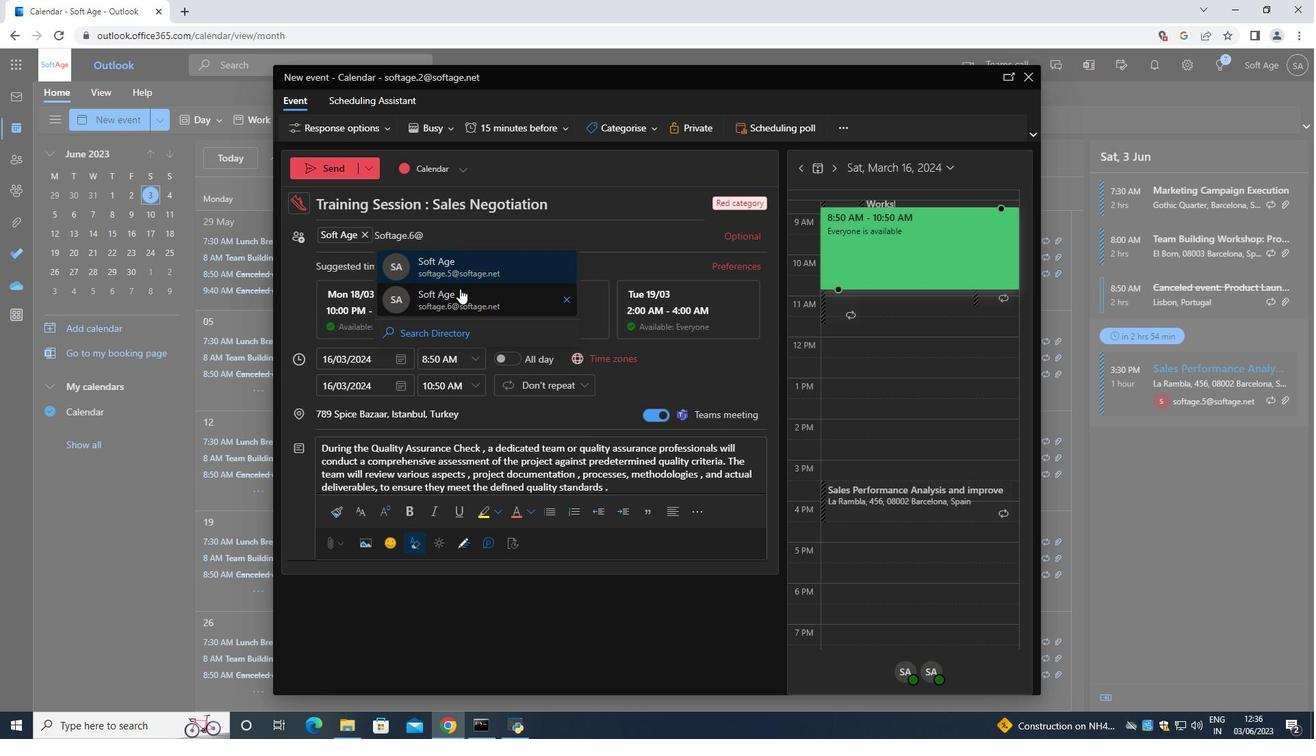 
Action: Mouse pressed left at (460, 295)
Screenshot: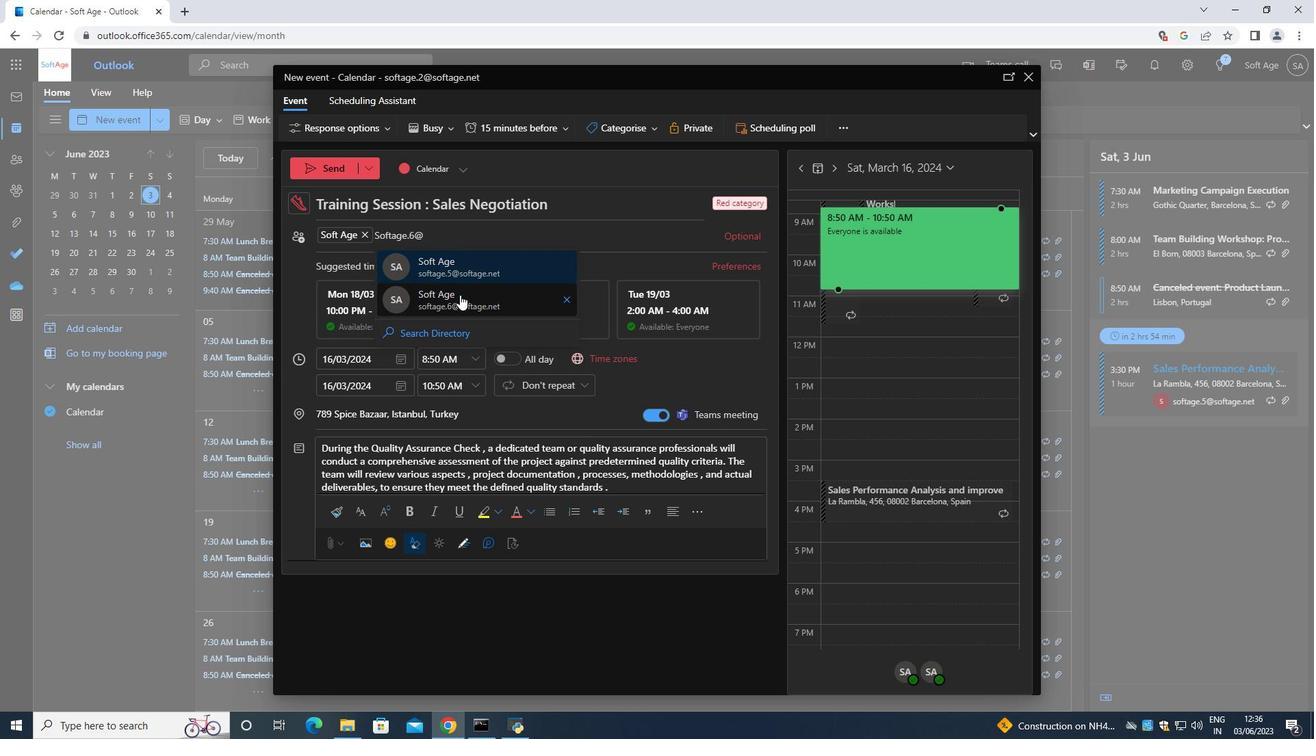
Action: Mouse moved to (532, 123)
Screenshot: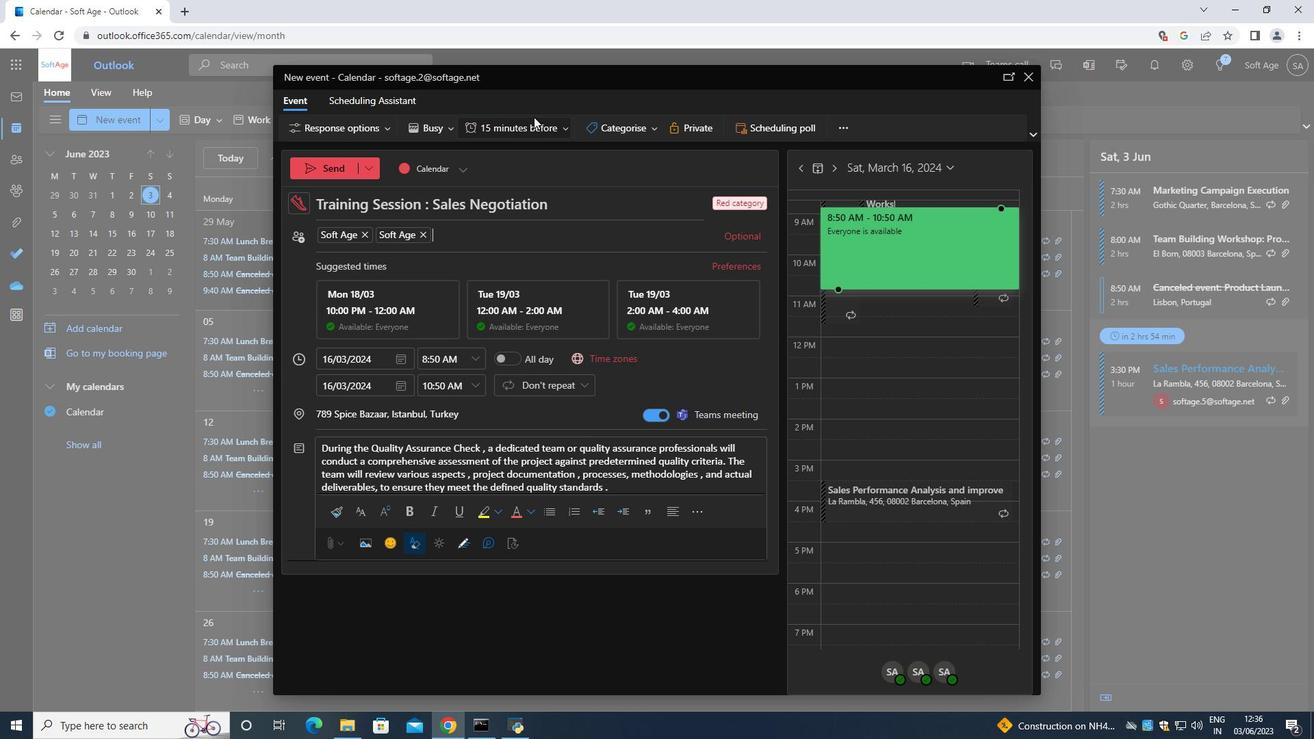 
Action: Mouse pressed left at (532, 123)
Screenshot: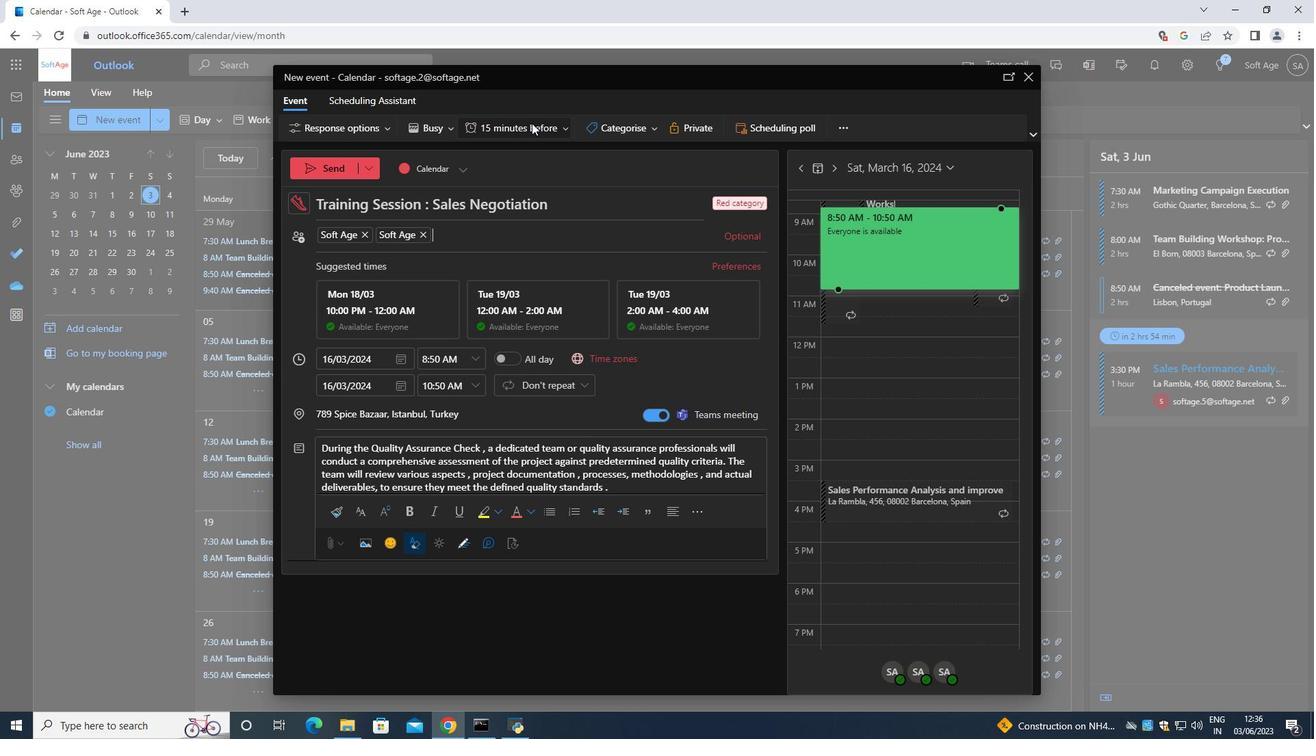 
Action: Mouse moved to (525, 341)
Screenshot: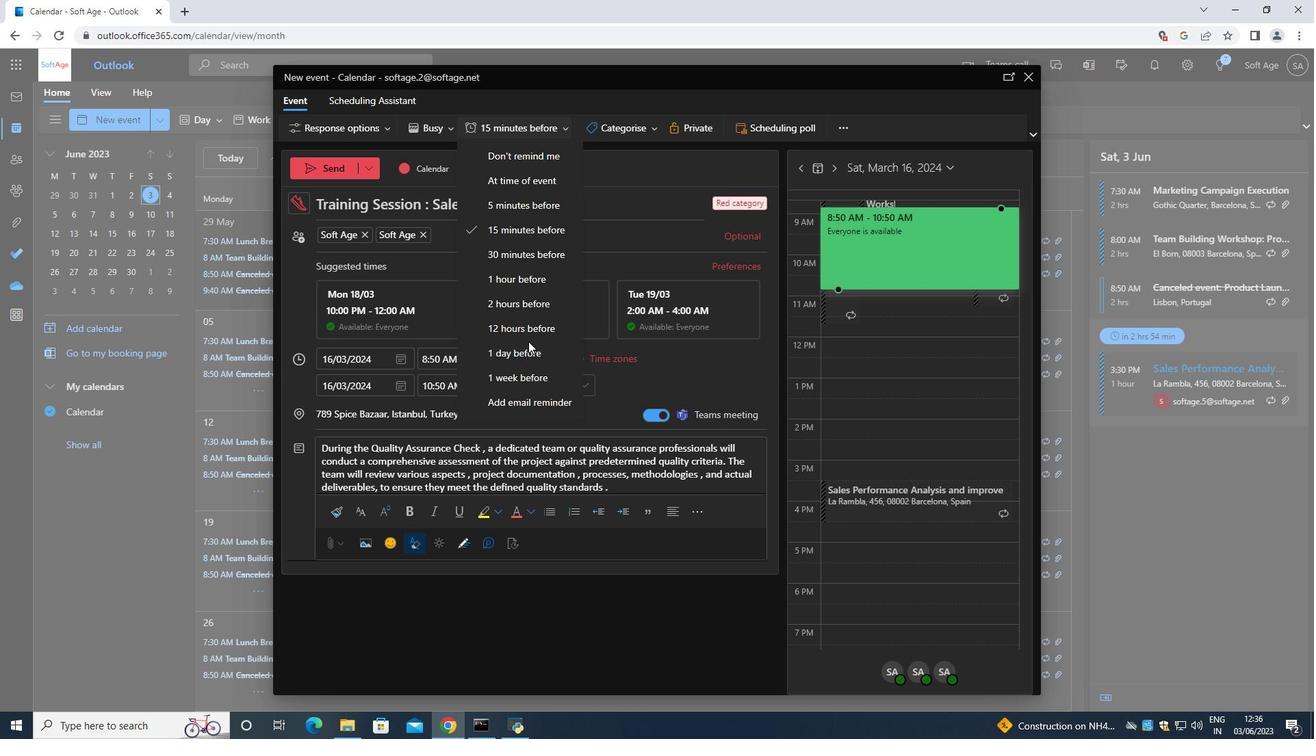 
